 Task: Establish relationship between audit team member and audit finding object.
Action: Mouse moved to (29, 110)
Screenshot: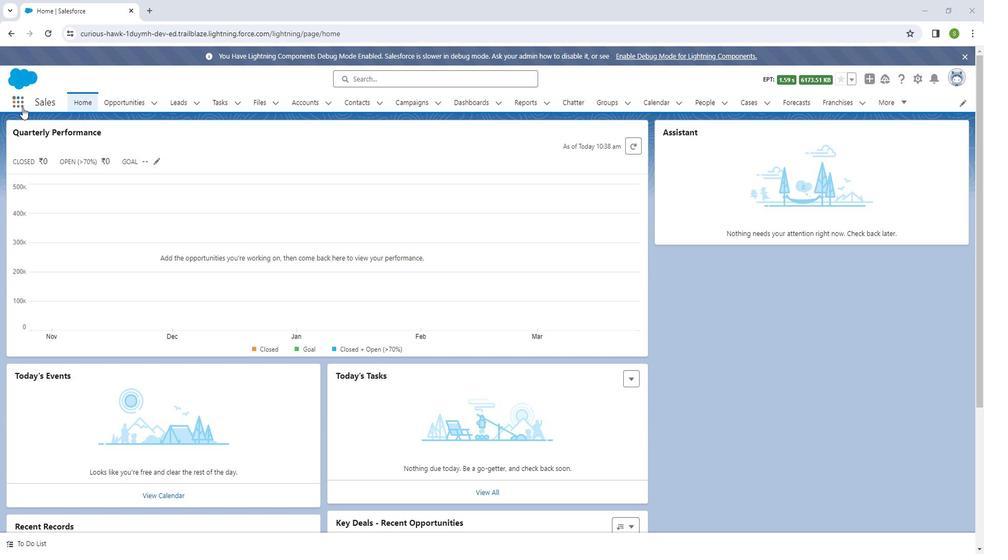 
Action: Mouse pressed left at (29, 110)
Screenshot: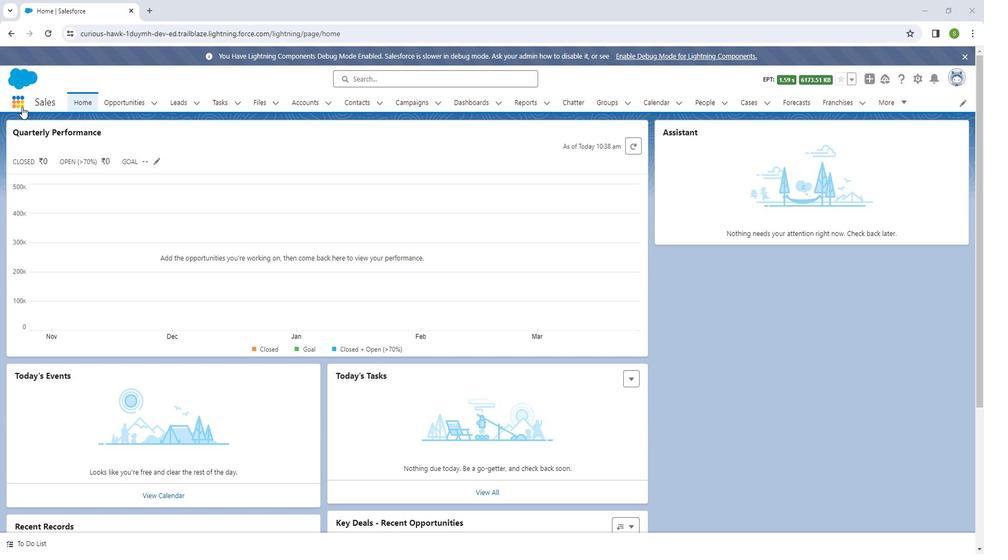 
Action: Mouse moved to (40, 286)
Screenshot: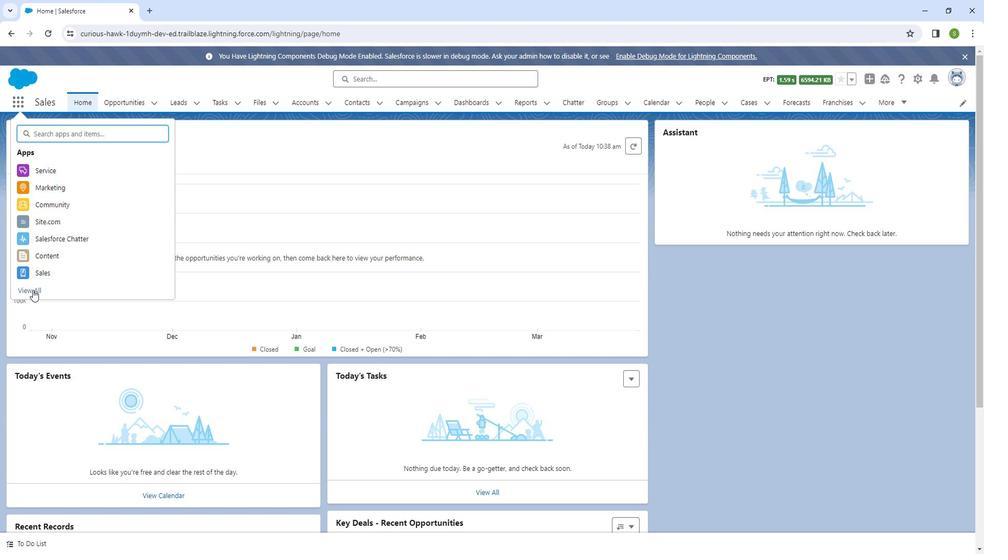 
Action: Mouse pressed left at (40, 286)
Screenshot: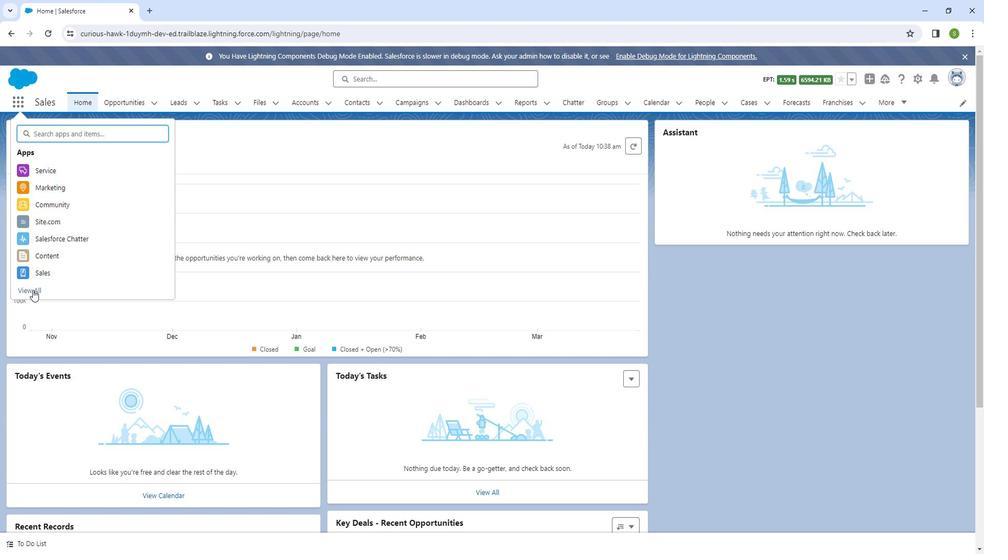 
Action: Mouse moved to (700, 378)
Screenshot: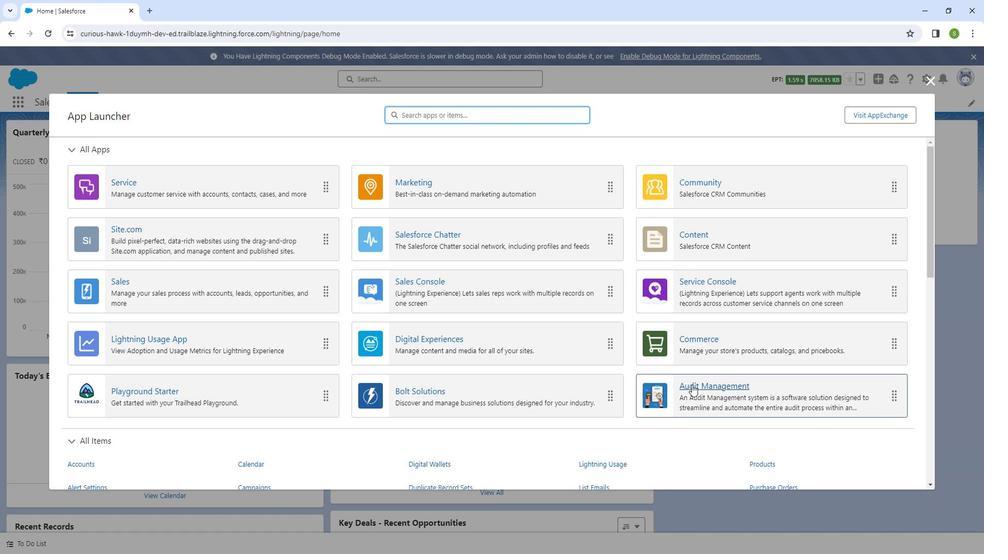
Action: Mouse pressed left at (700, 378)
Screenshot: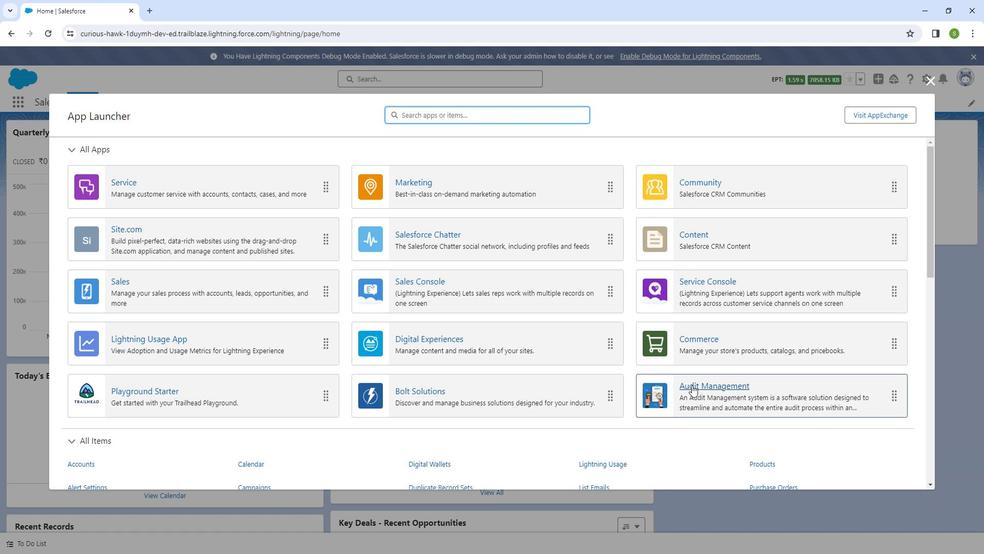 
Action: Mouse moved to (934, 85)
Screenshot: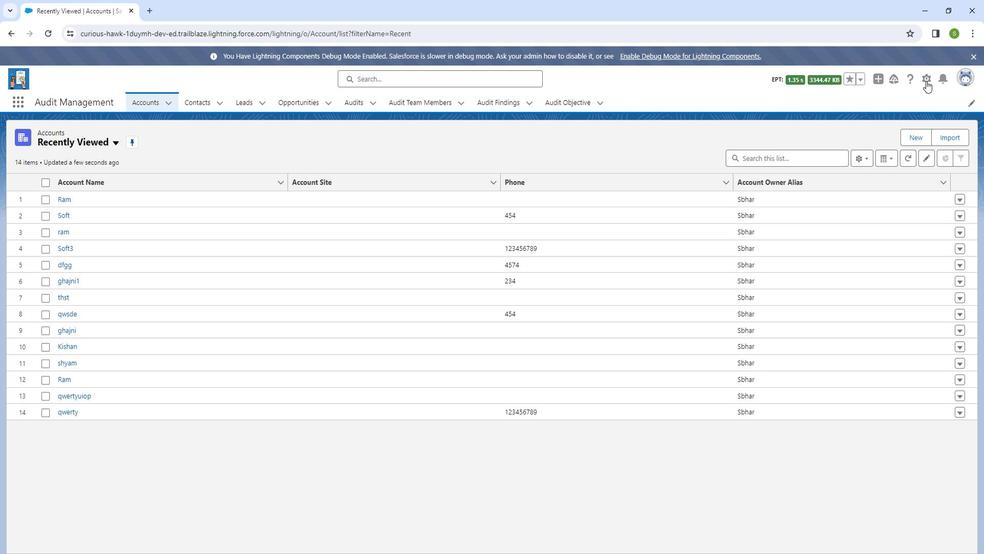 
Action: Mouse pressed left at (934, 85)
Screenshot: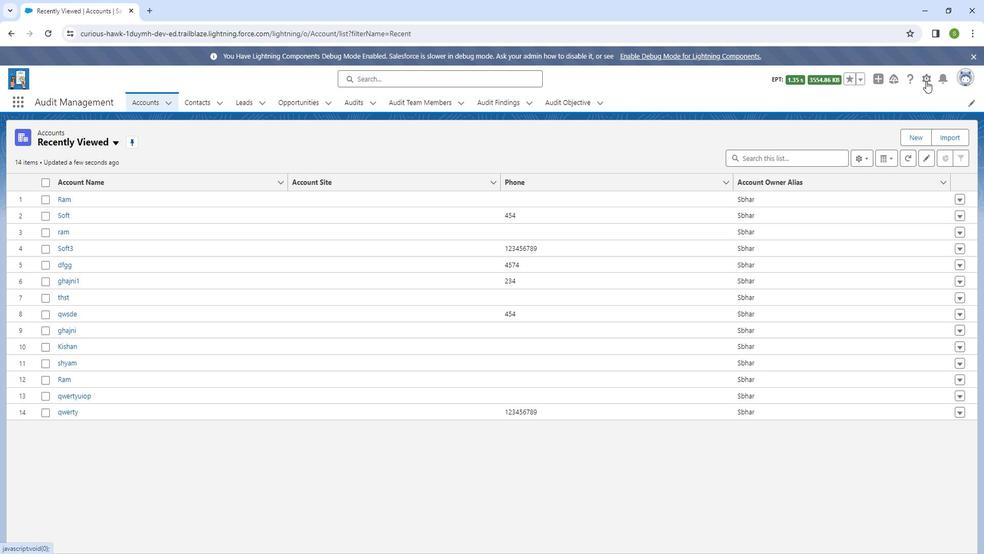 
Action: Mouse moved to (908, 116)
Screenshot: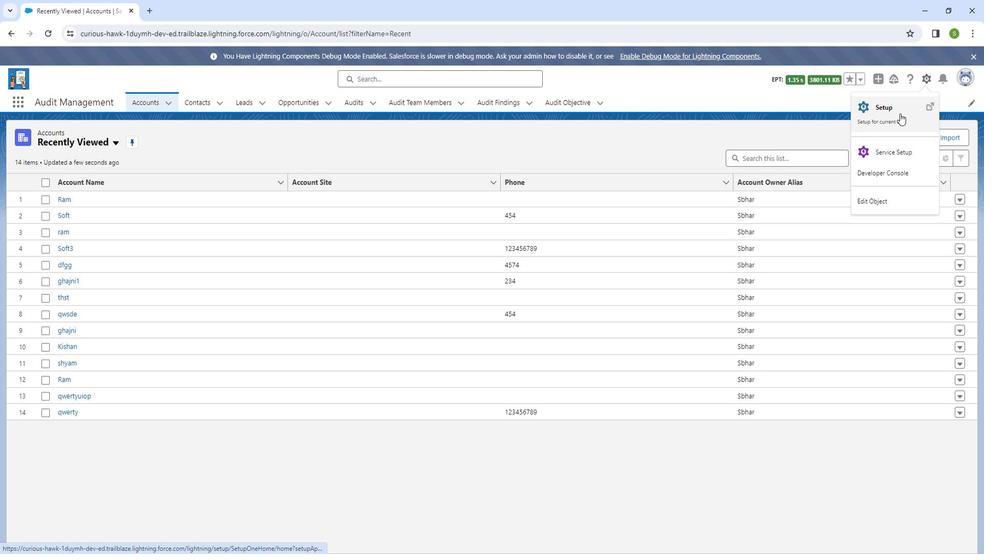 
Action: Mouse pressed left at (908, 116)
Screenshot: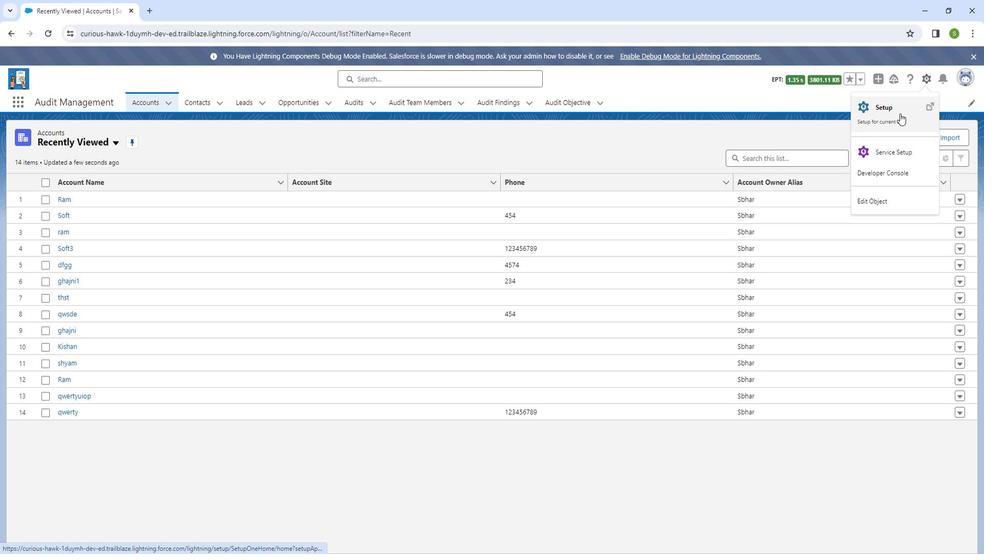 
Action: Mouse moved to (150, 105)
Screenshot: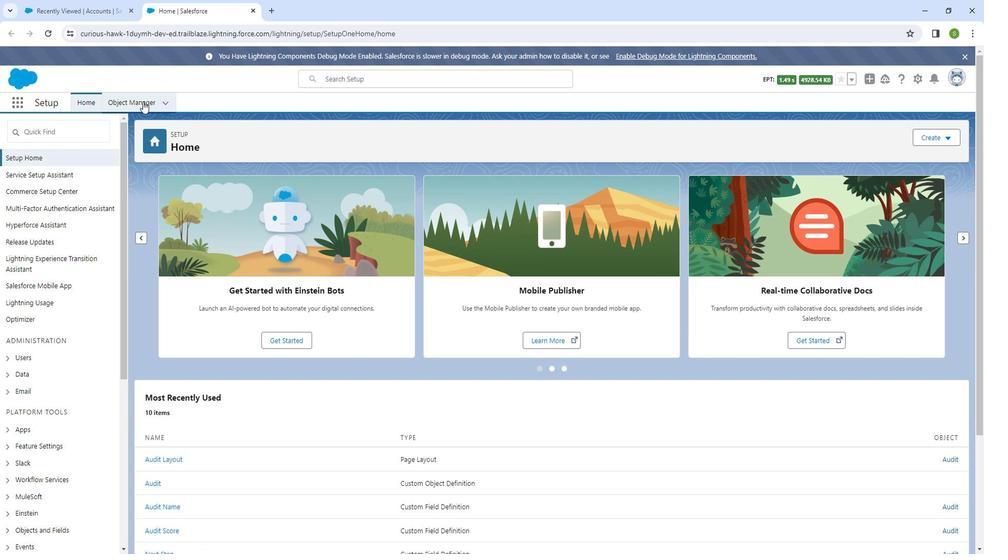 
Action: Mouse pressed left at (150, 105)
Screenshot: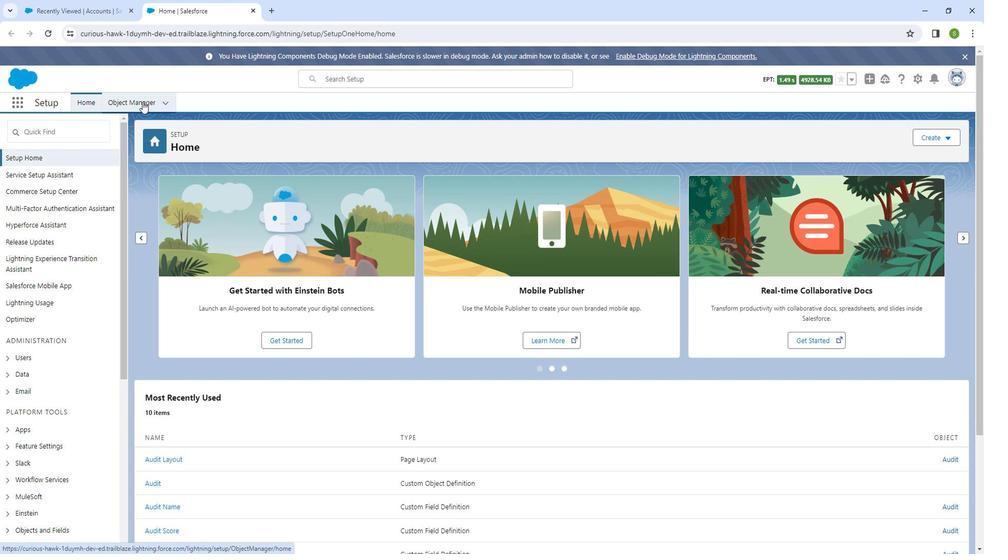 
Action: Mouse moved to (103, 20)
Screenshot: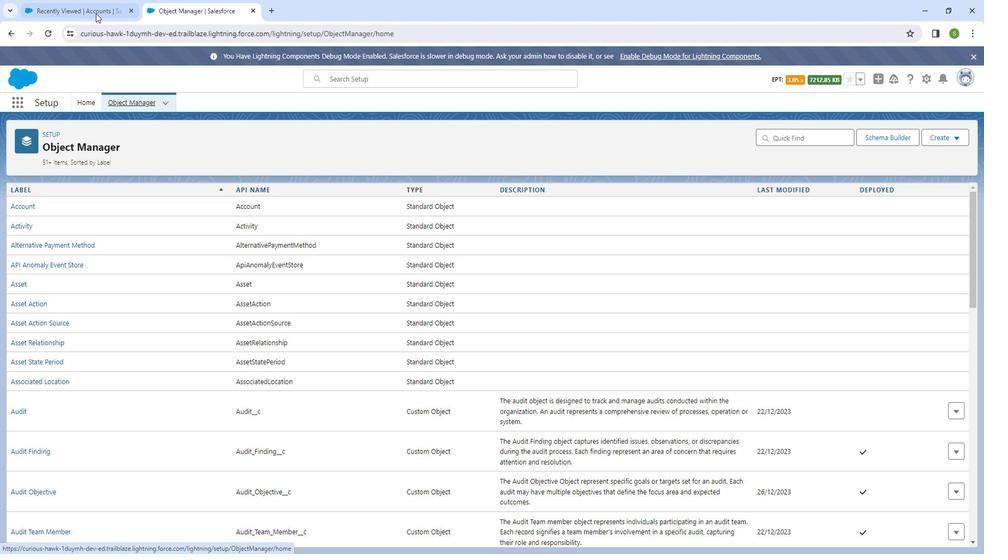 
Action: Mouse pressed left at (103, 20)
Screenshot: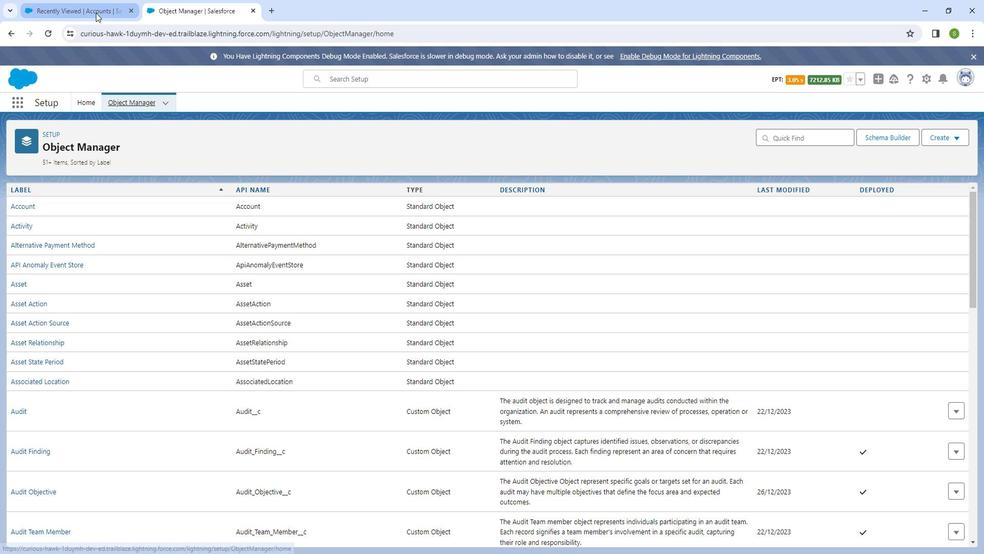 
Action: Mouse moved to (218, 10)
Screenshot: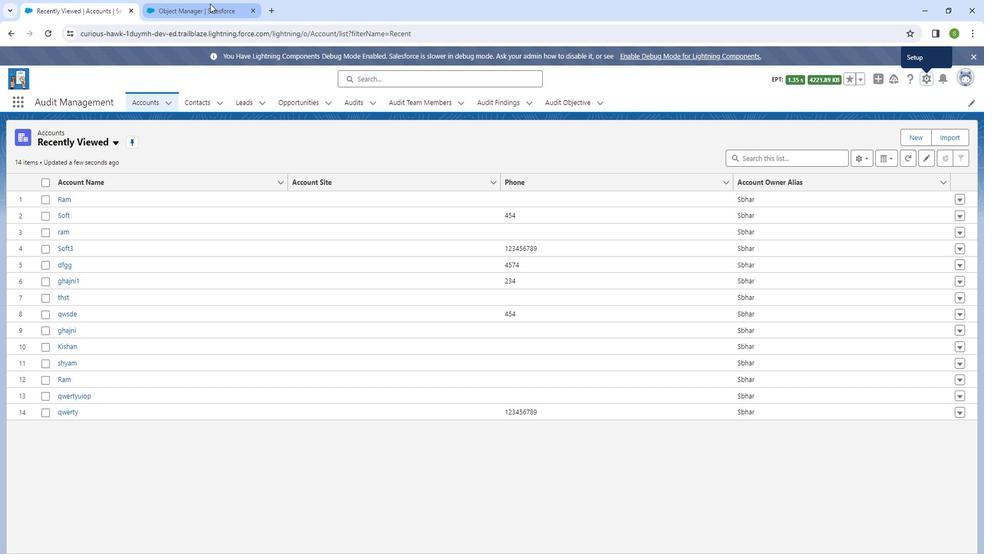 
Action: Mouse pressed left at (218, 10)
Screenshot: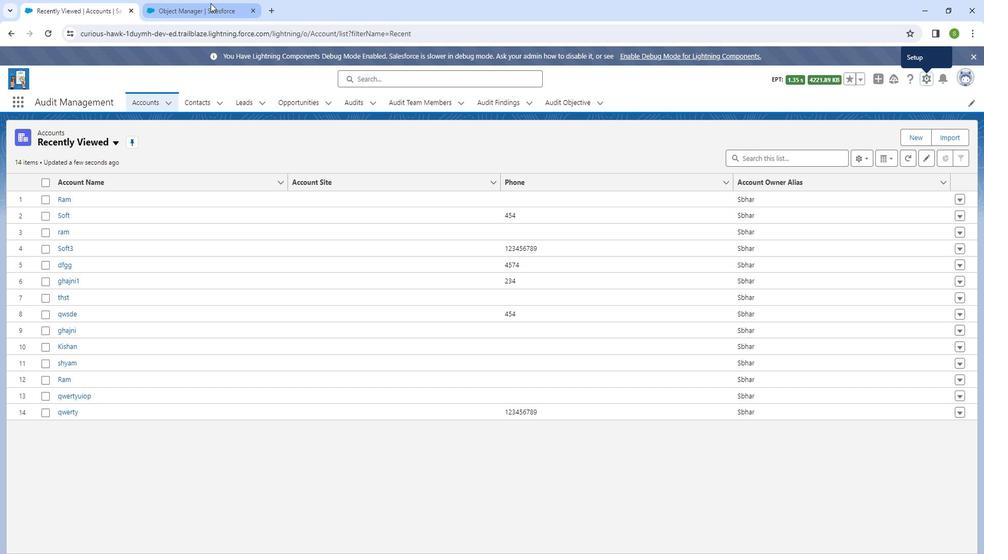 
Action: Mouse moved to (44, 443)
Screenshot: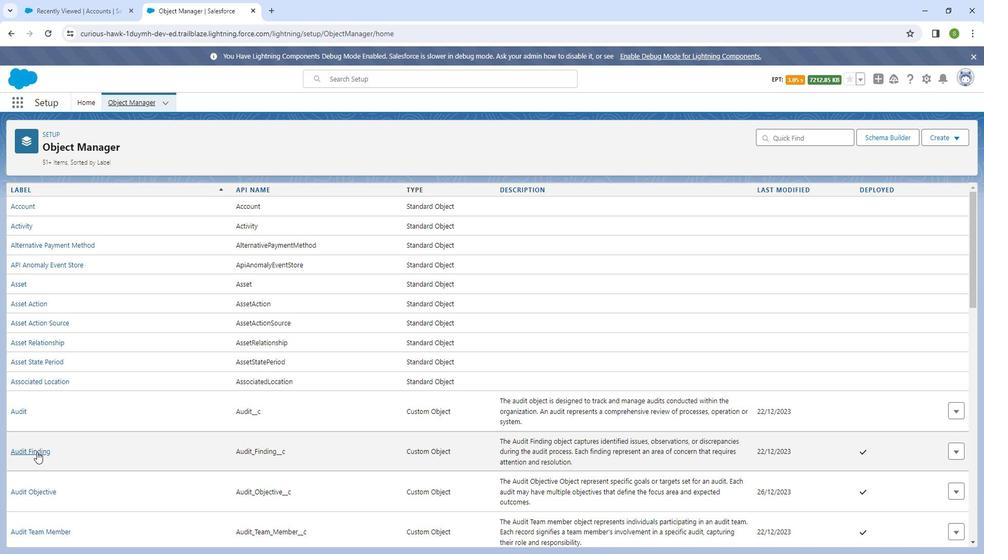 
Action: Mouse pressed left at (44, 443)
Screenshot: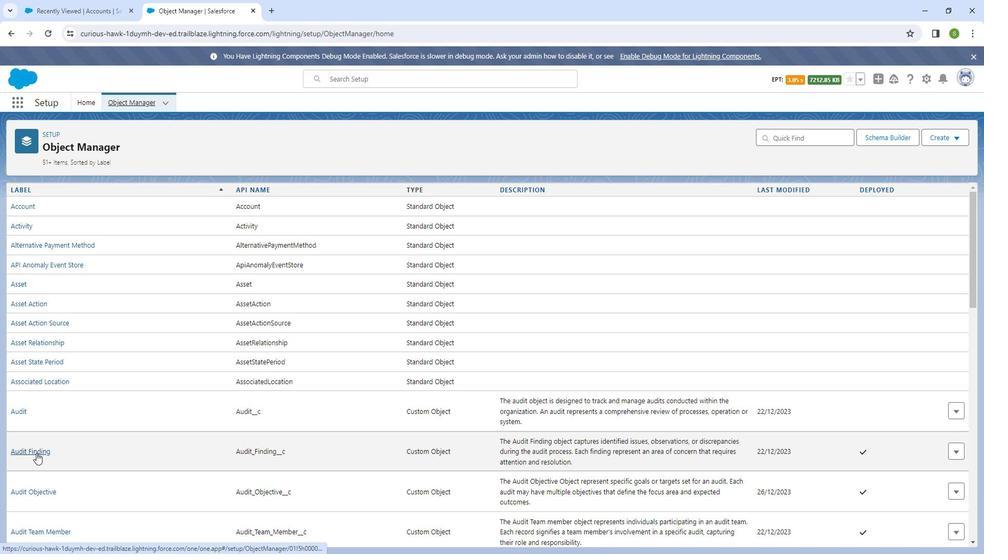 
Action: Mouse moved to (93, 205)
Screenshot: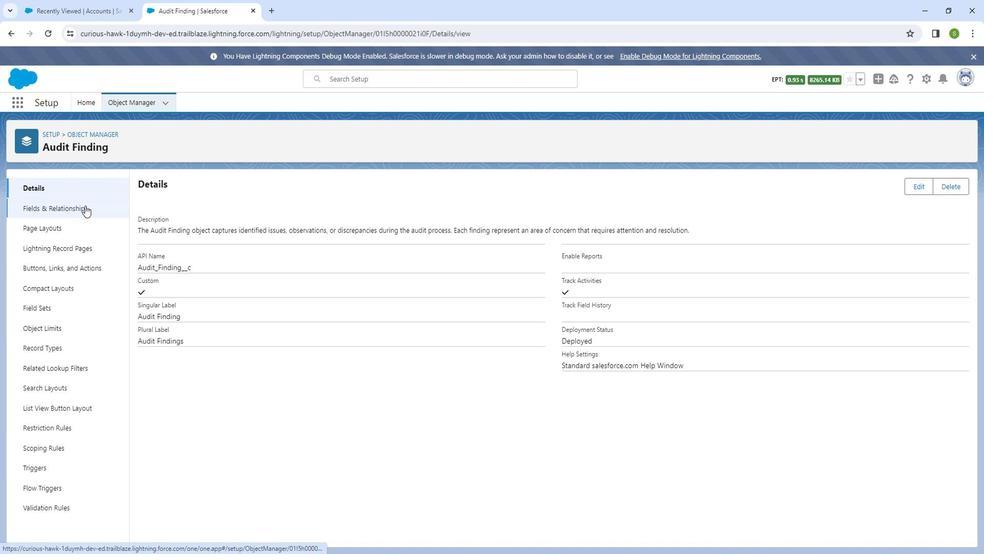 
Action: Mouse pressed left at (93, 205)
Screenshot: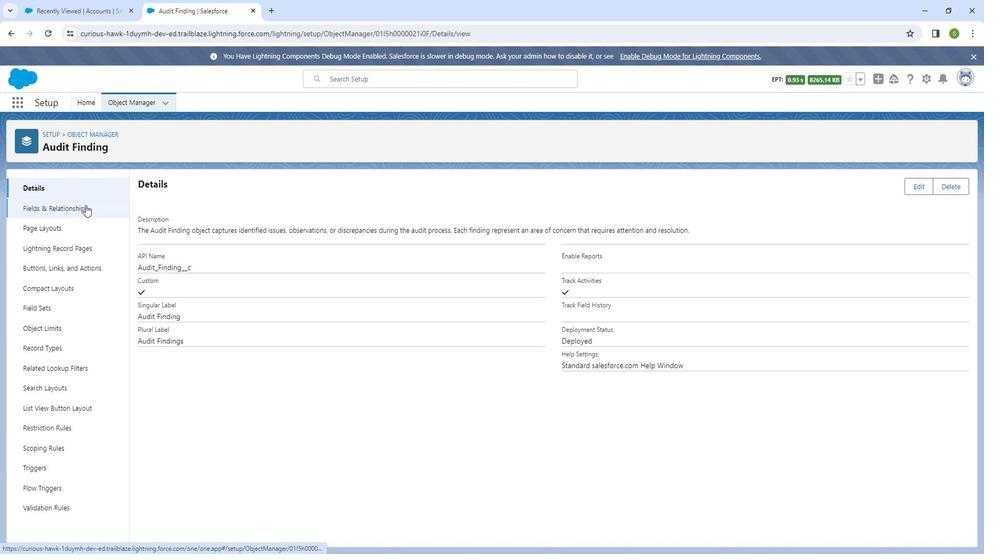 
Action: Mouse moved to (749, 182)
Screenshot: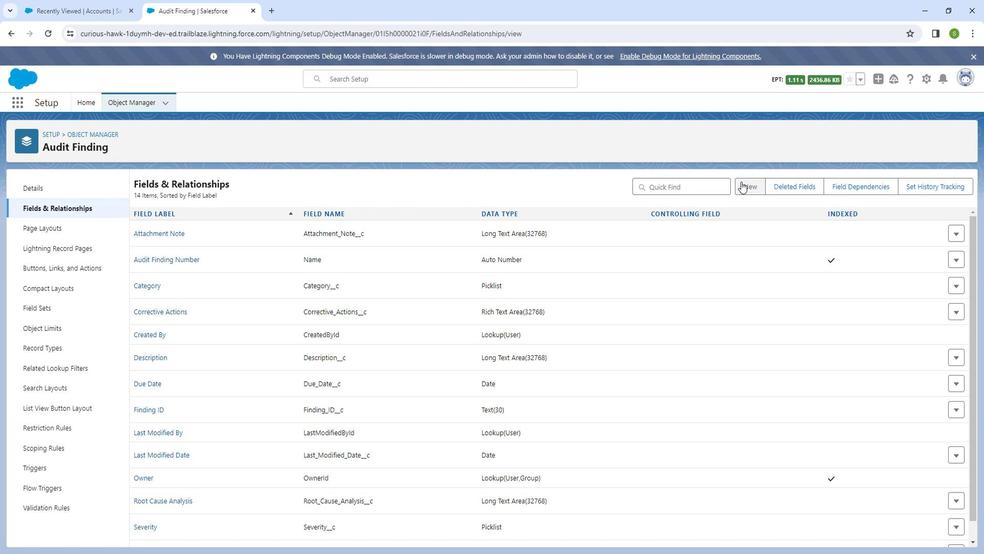 
Action: Mouse pressed left at (749, 182)
Screenshot: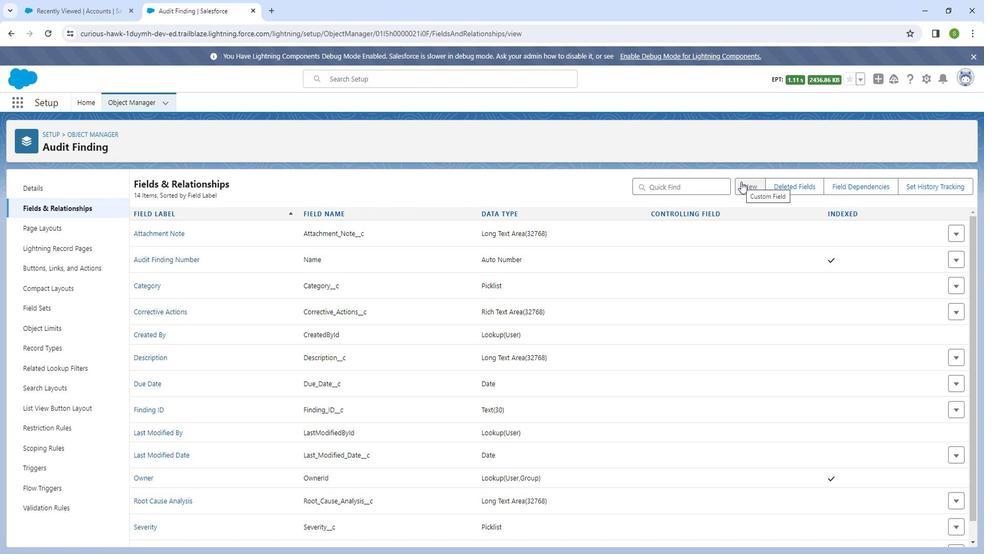
Action: Mouse moved to (193, 372)
Screenshot: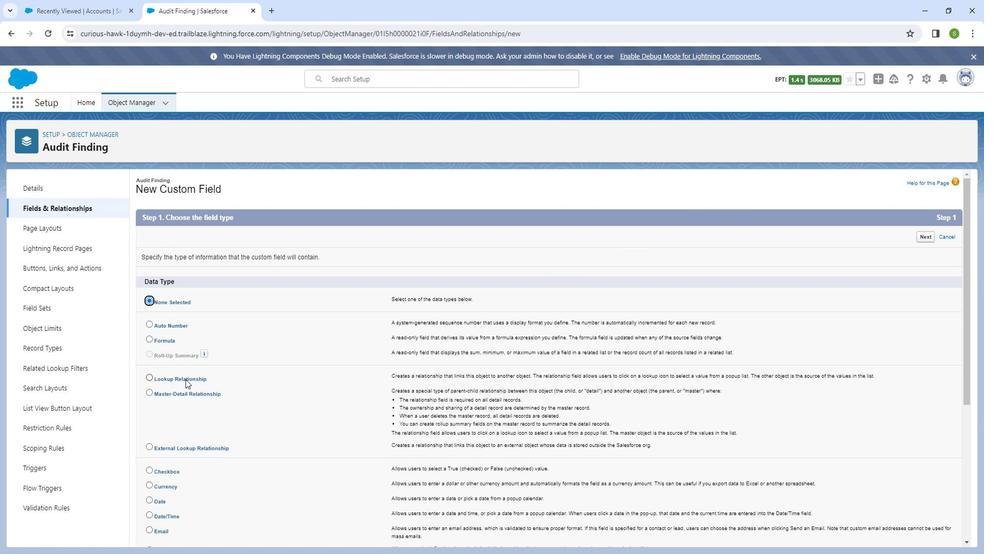 
Action: Mouse pressed left at (193, 372)
Screenshot: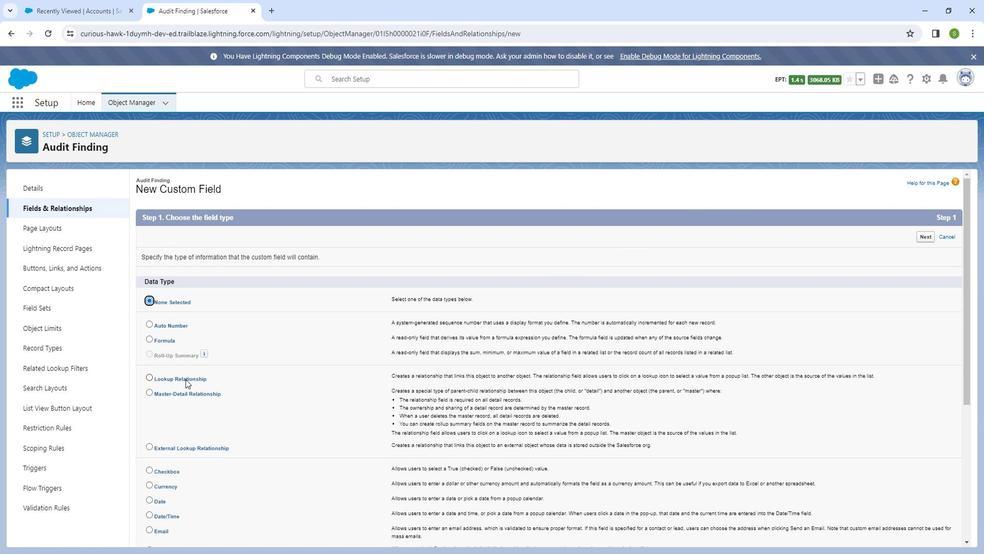 
Action: Mouse moved to (934, 232)
Screenshot: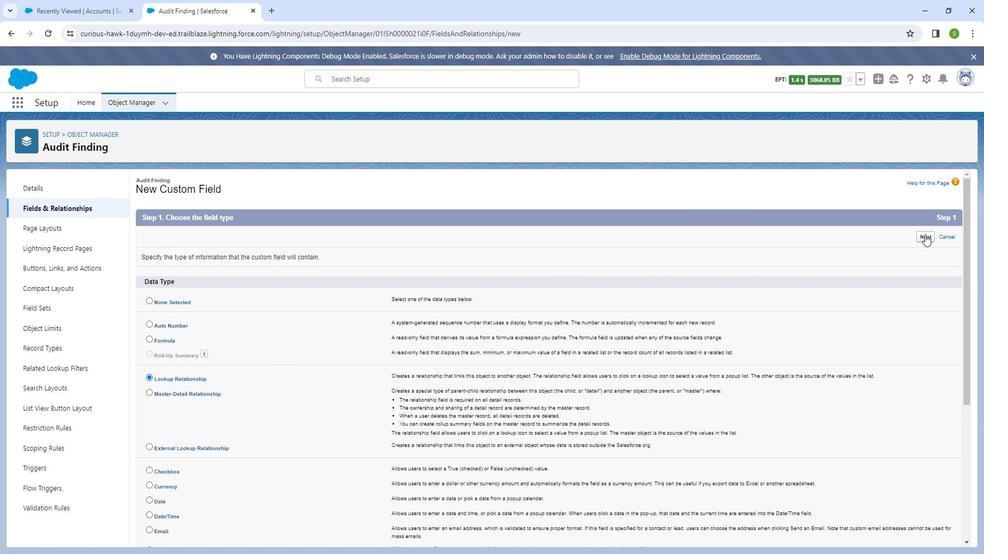 
Action: Mouse pressed left at (934, 232)
Screenshot: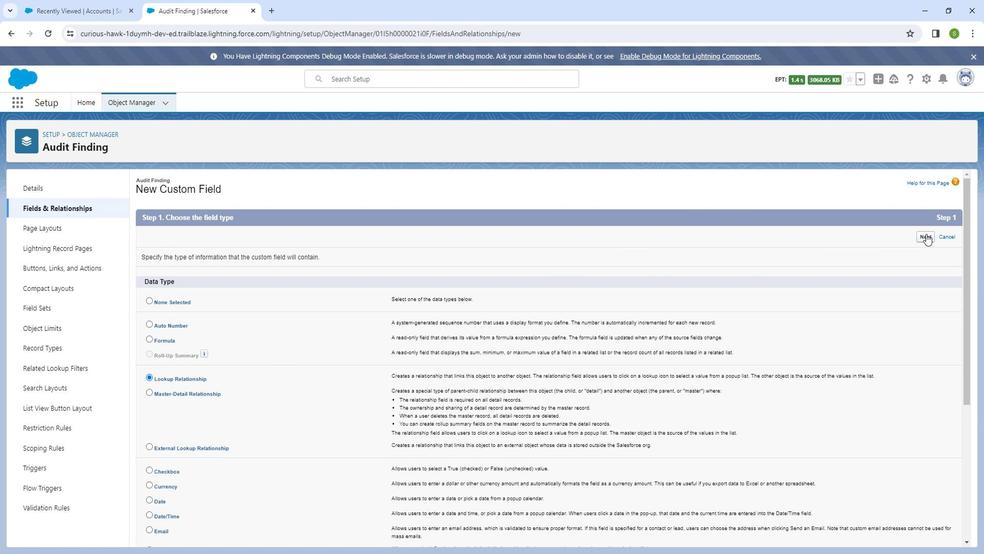 
Action: Mouse moved to (441, 275)
Screenshot: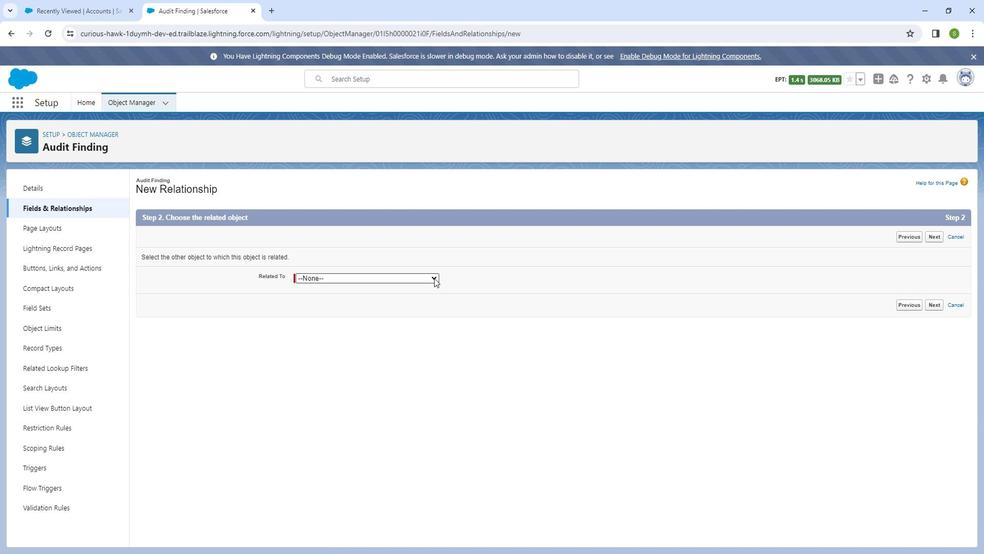
Action: Mouse pressed left at (441, 275)
Screenshot: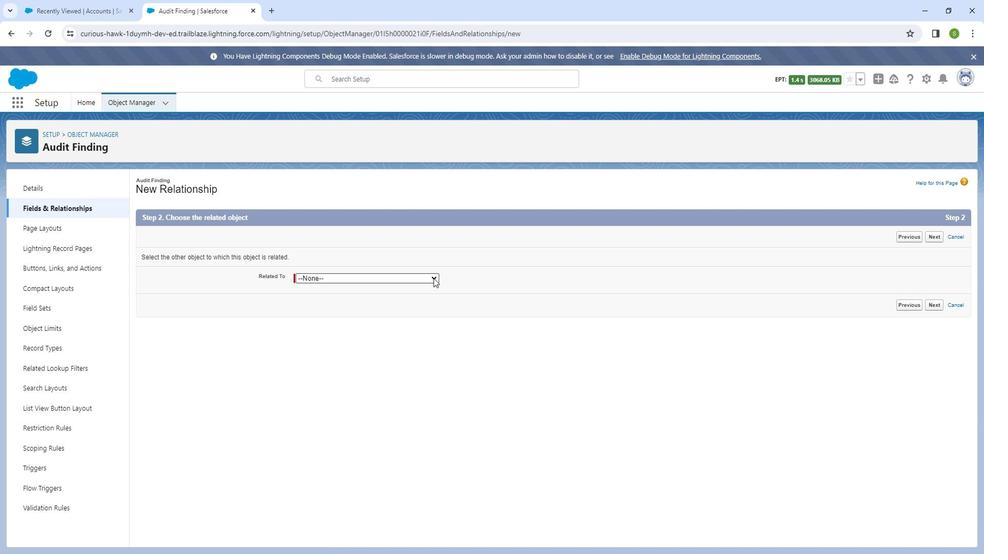 
Action: Mouse moved to (401, 362)
Screenshot: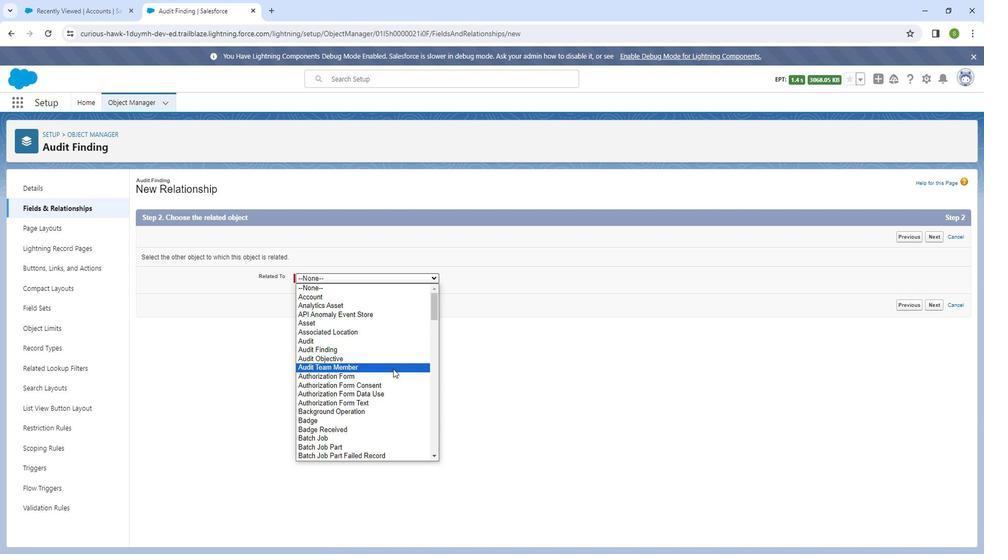 
Action: Mouse pressed left at (401, 362)
Screenshot: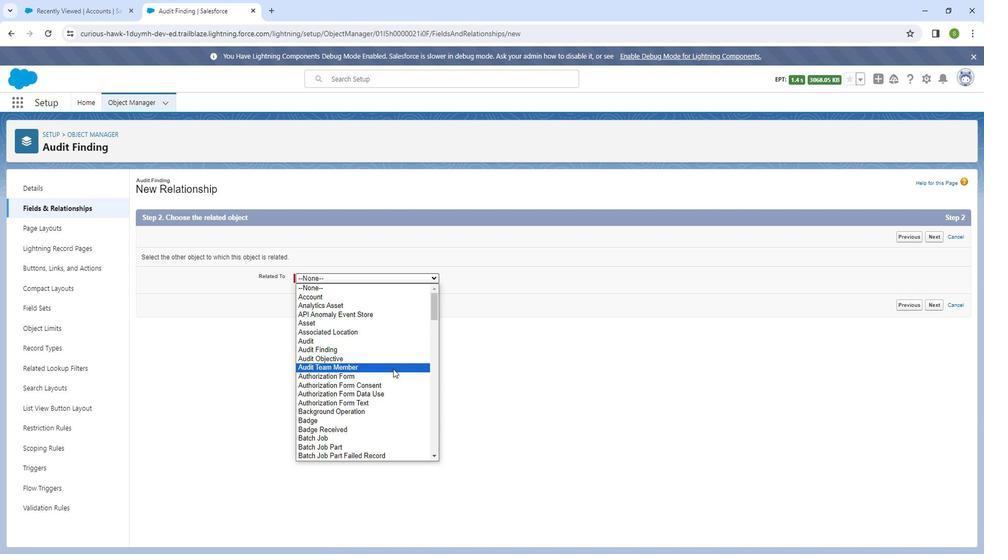
Action: Mouse moved to (939, 237)
Screenshot: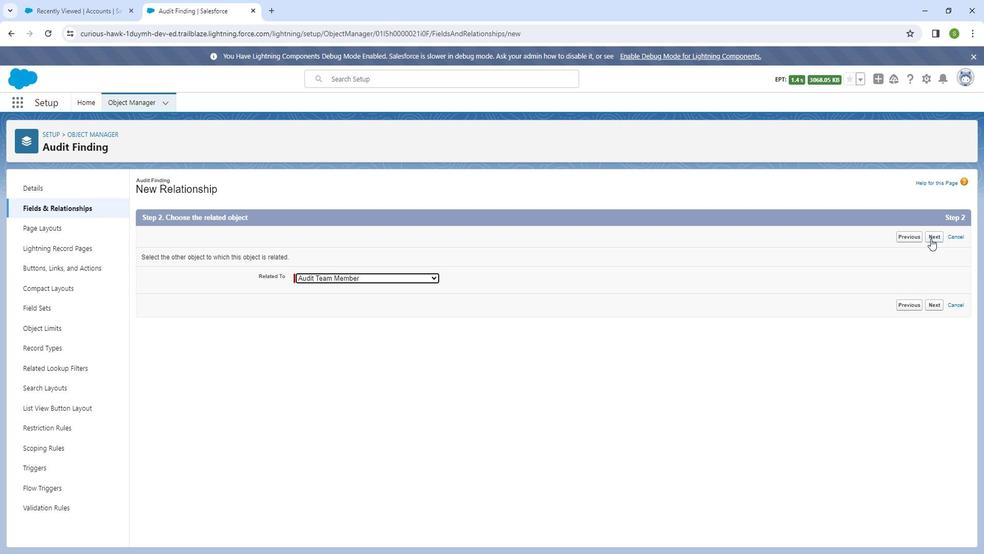 
Action: Mouse pressed left at (939, 237)
Screenshot: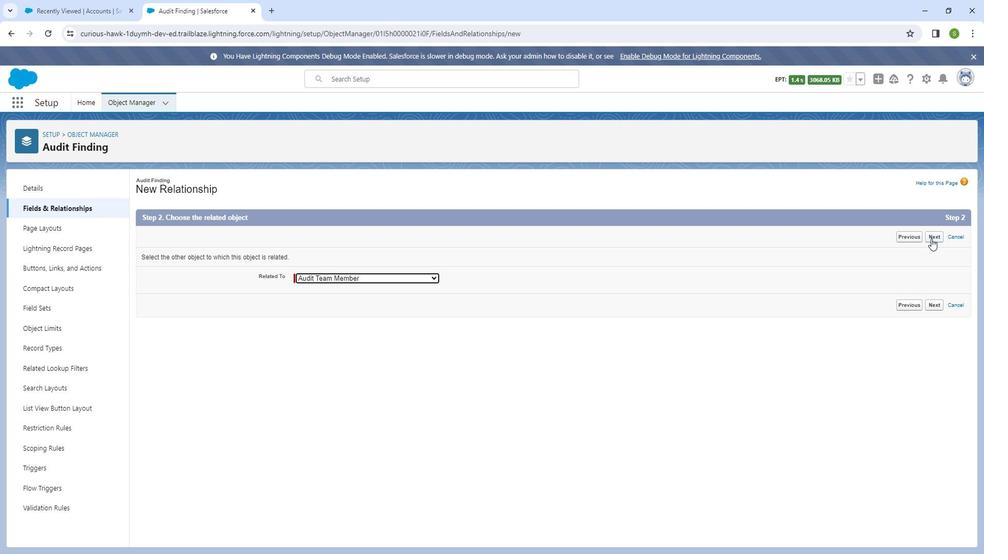 
Action: Mouse moved to (376, 282)
Screenshot: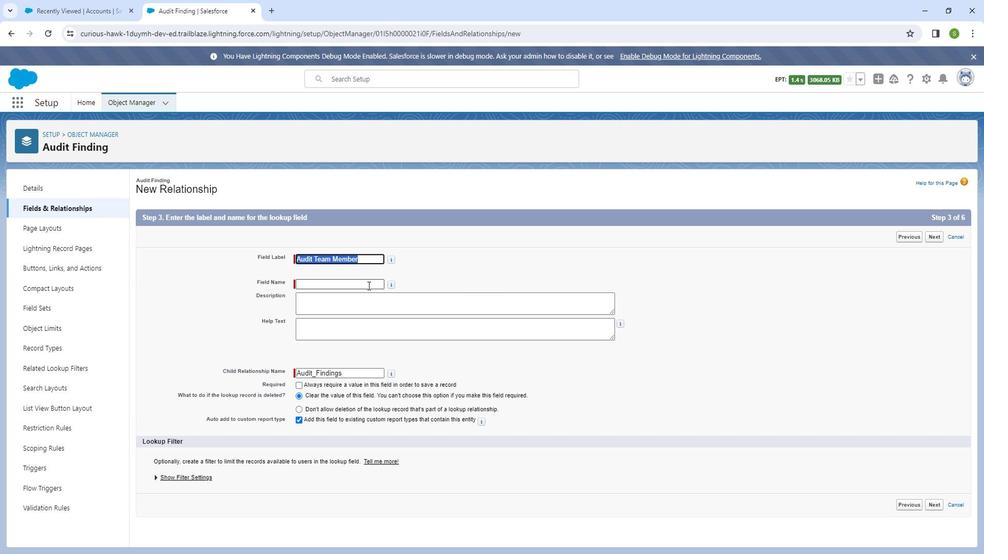
Action: Mouse pressed left at (376, 282)
Screenshot: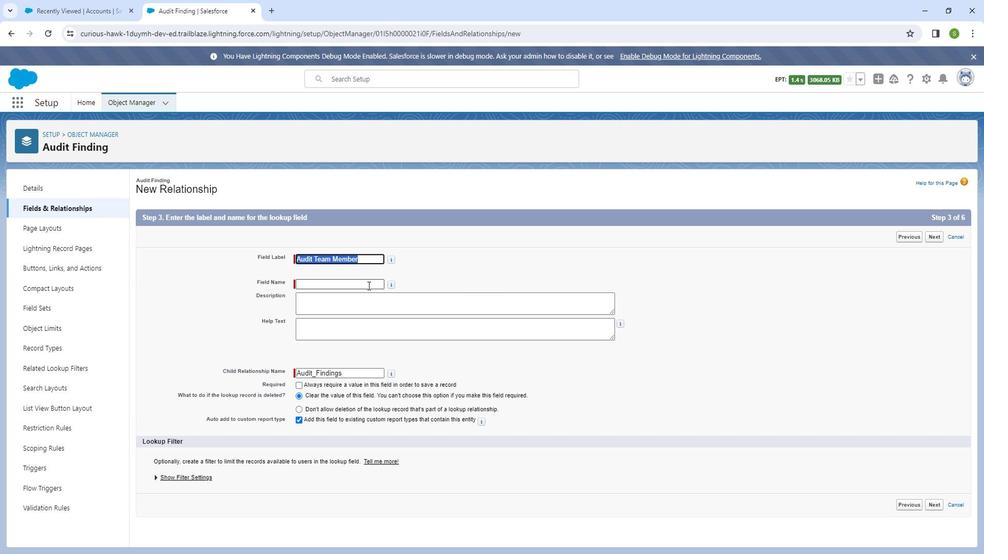 
Action: Mouse moved to (375, 295)
Screenshot: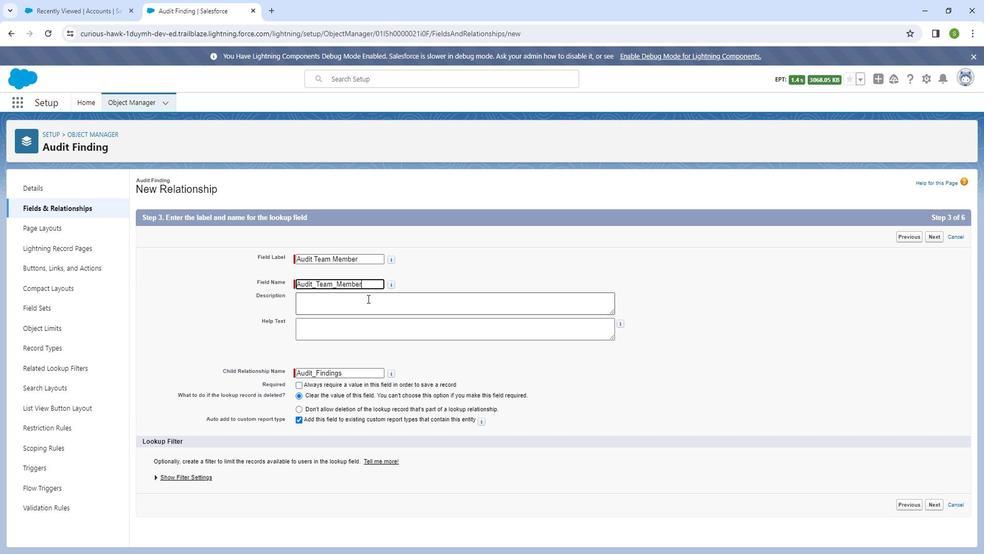 
Action: Mouse pressed left at (375, 295)
Screenshot: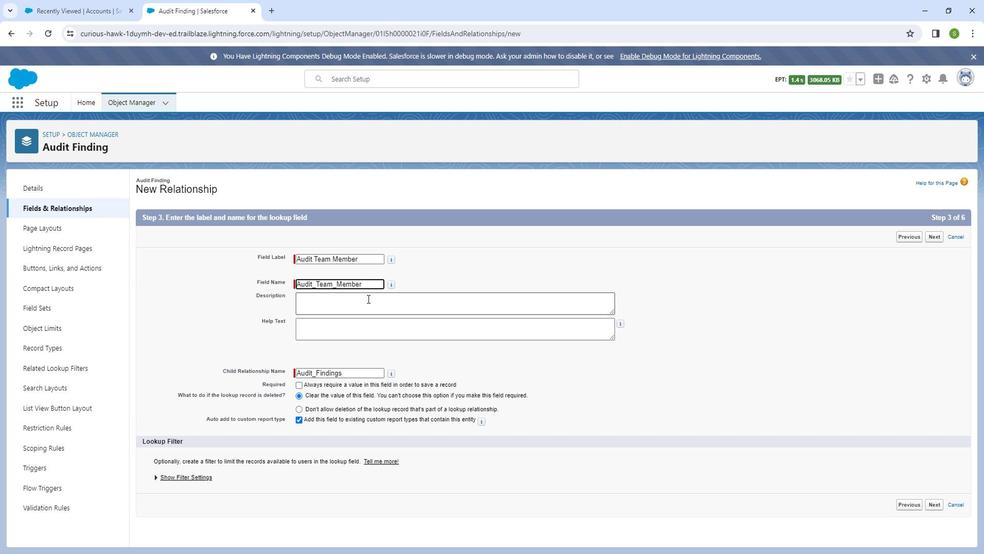 
Action: Mouse moved to (380, 296)
Screenshot: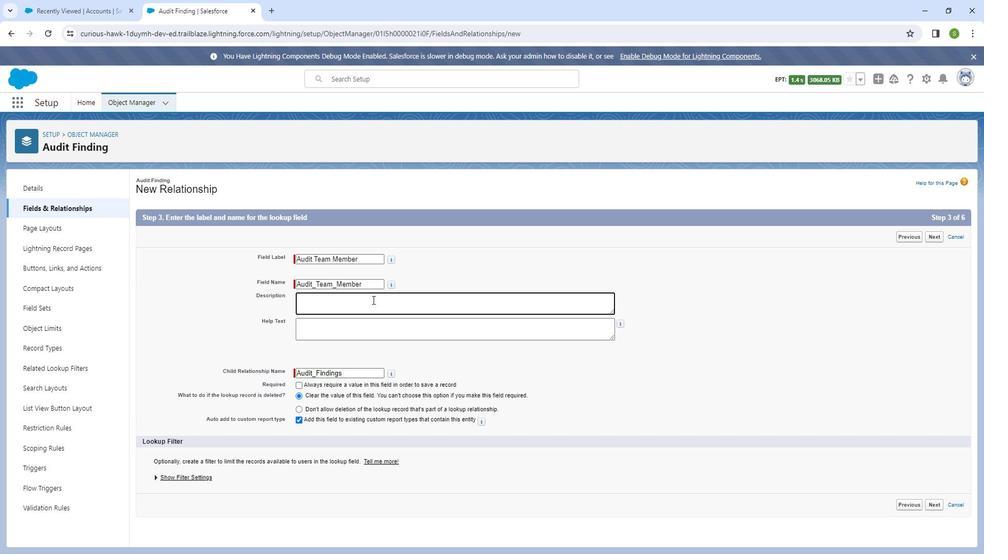 
Action: Key pressed <Key.shift_r>An<Key.space><Key.shift_r><Key.shift_r><Key.shift_r><Key.shift_r><Key.shift_r><Key.shift_r>Audit<Key.space>team<Key.space>member<Key.space>is<Key.space>an<Key.space>individual<Key.space>involved<Key.space>in<Key.space>the<Key.space>audit<Key.space>process,<Key.space>responsible<Key.space>for<Key.space>conducting<Key.space>examination<Key.space>e<Key.backspace>,<Key.backspace><Key.backspace>,<Key.space>gathering<Key.space>evidence<Key.space>examination,<Key.space>gathering<Key.space>evidence<Key.space>and<Key.space>overall<Key.space>assessment.
Screenshot: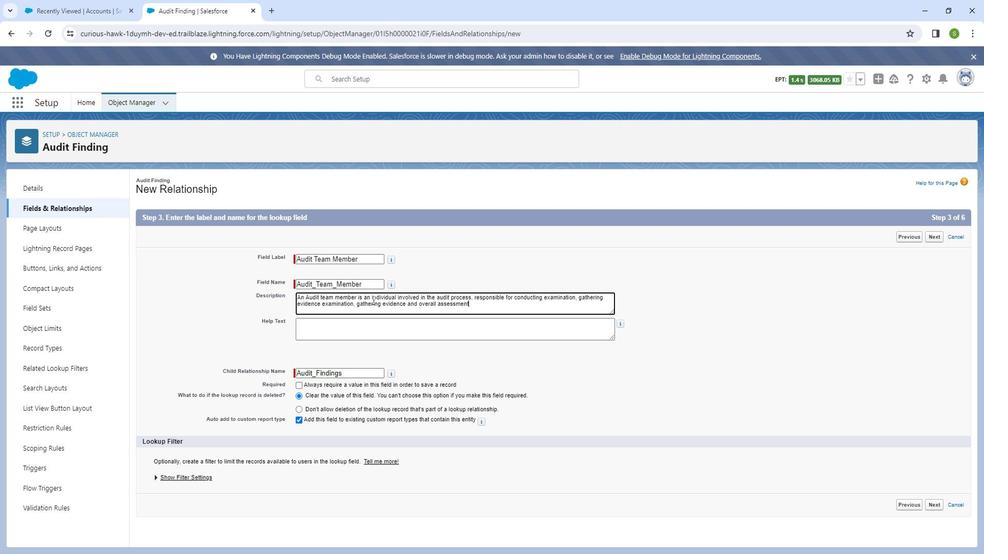 
Action: Mouse moved to (366, 330)
Screenshot: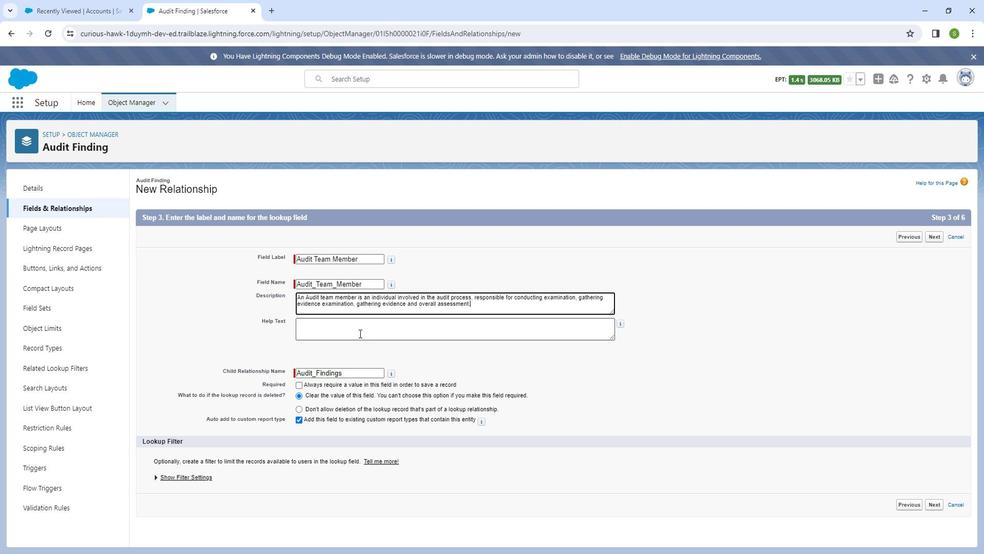 
Action: Mouse pressed left at (366, 330)
Screenshot: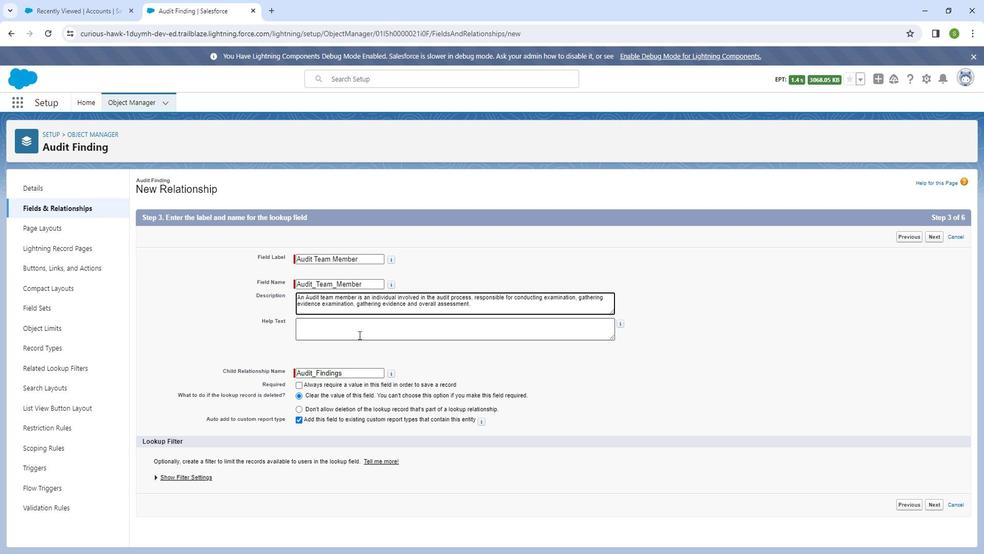 
Action: Key pressed <Key.shift_r>This<Key.space>person<Key.space>may<Key.space>have<Key.space>expertise<Key.space>in<Key.space>areas<Key.space>such<Key.space>as<Key.space>finance,compliance,<Key.space>information<Key.space>technology,<Key.space>or<Key.space>sp<Key.backspace><Key.backspace><Key.backspace><Key.backspace><Key.backspace>and<Key.space>any<Key.space>specialized<Key.space>skills<Key.space>they<Key.space>bring<Key.space>to<Key.space>the<Key.space>audit<Key.space>team.
Screenshot: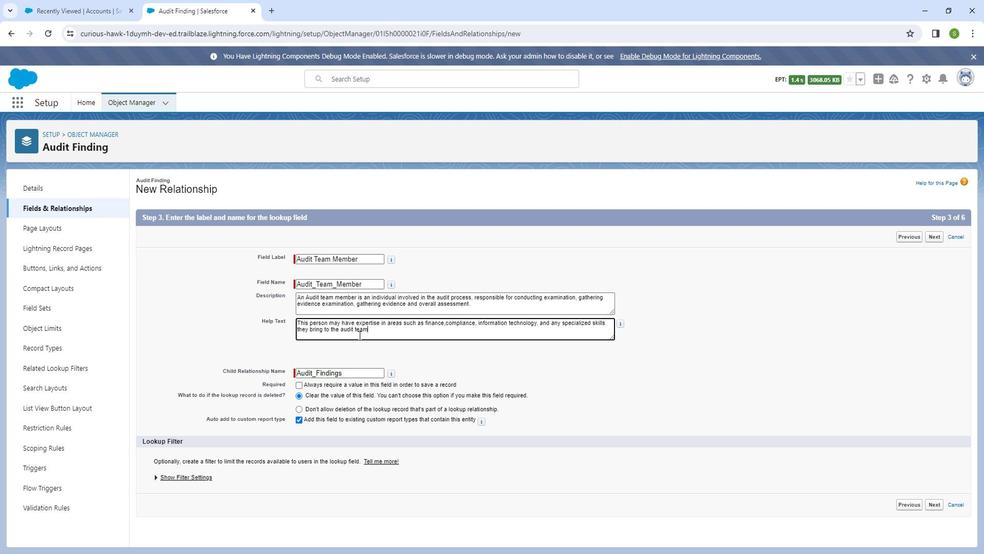 
Action: Mouse moved to (947, 493)
Screenshot: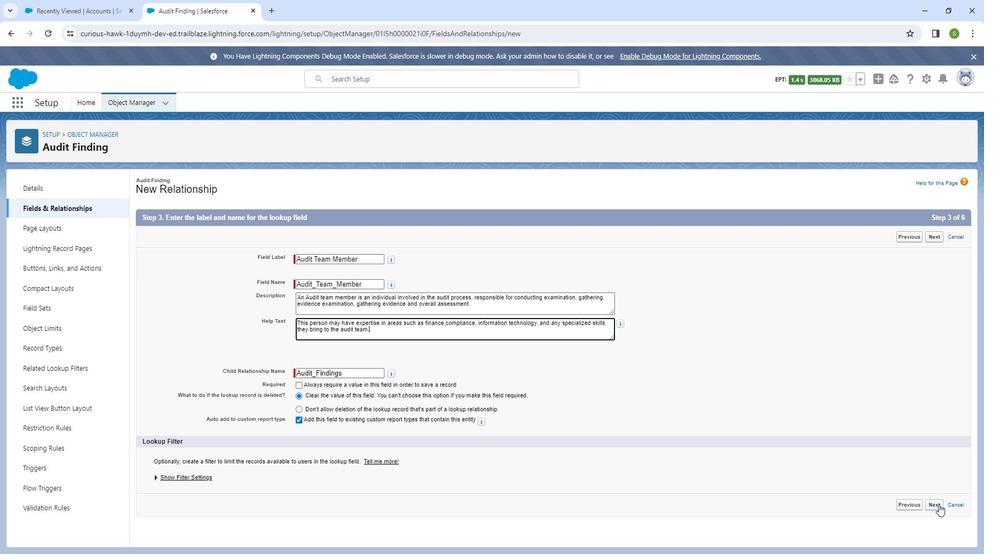 
Action: Mouse pressed left at (947, 493)
Screenshot: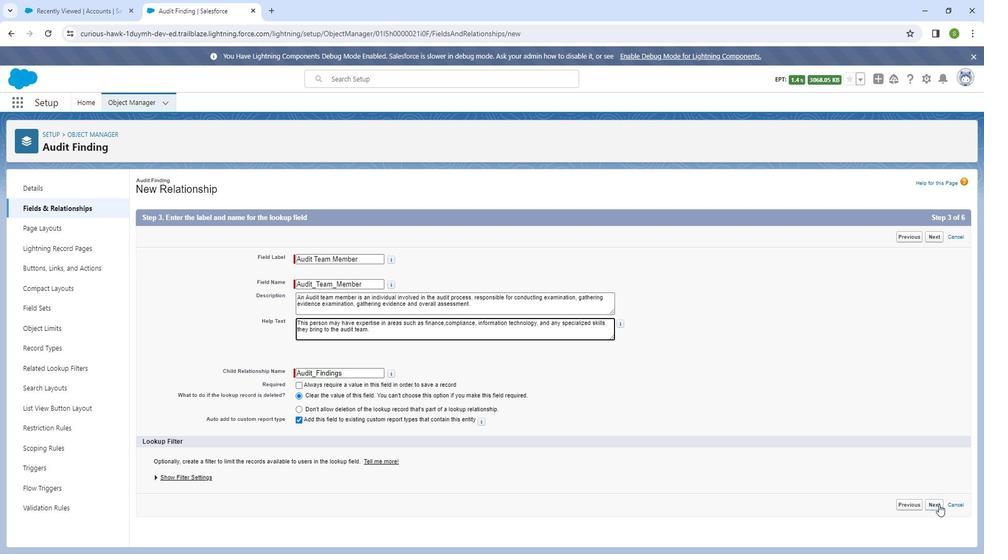 
Action: Mouse moved to (763, 392)
Screenshot: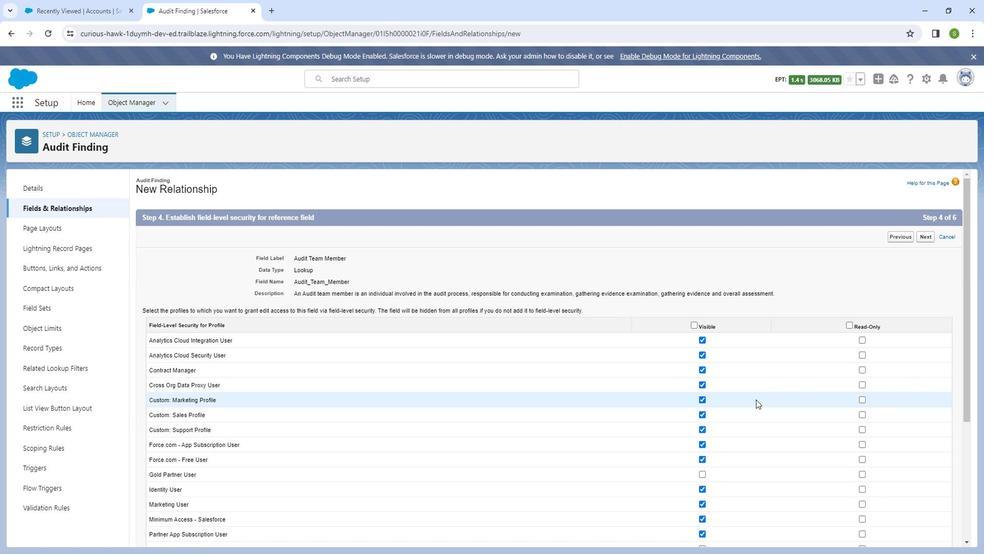
Action: Mouse scrolled (763, 391) with delta (0, 0)
Screenshot: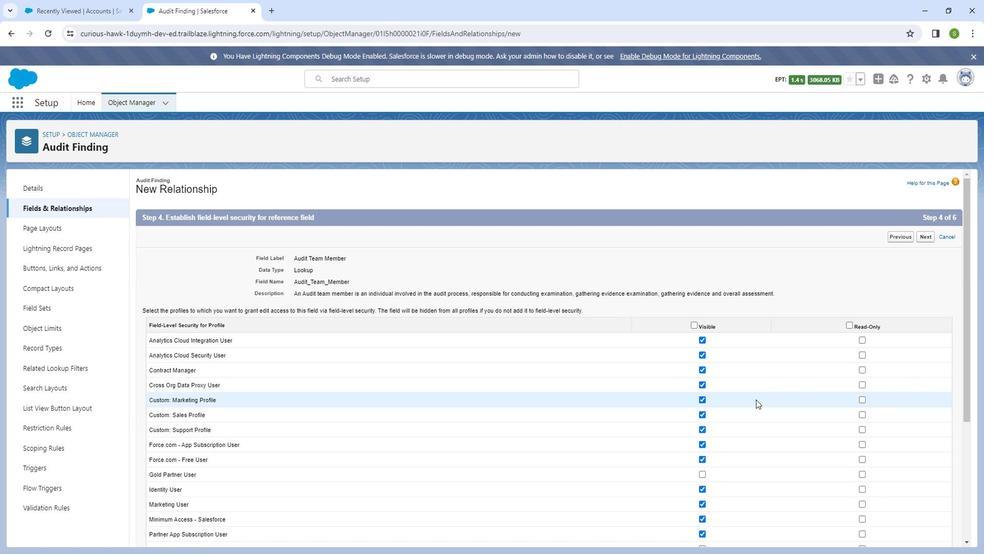 
Action: Mouse moved to (763, 393)
Screenshot: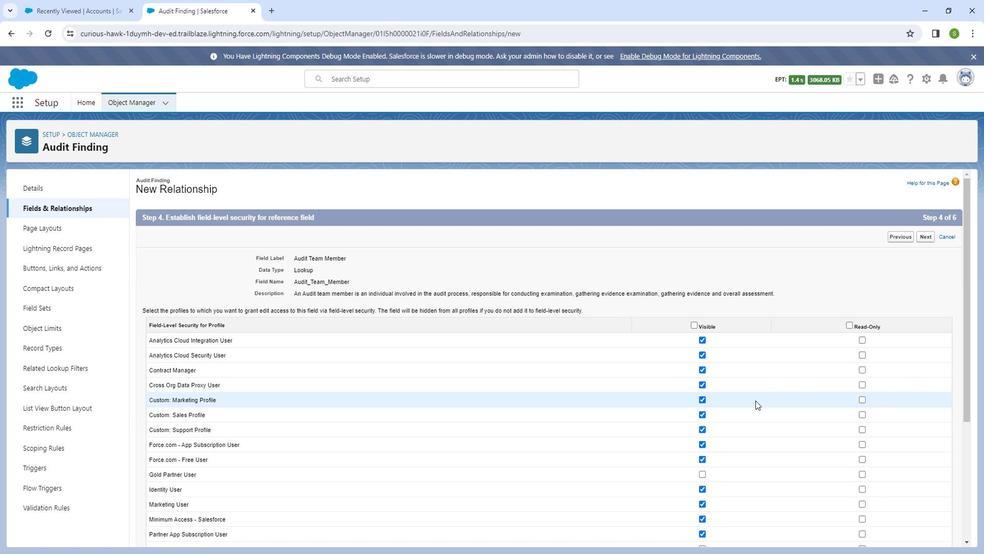 
Action: Mouse scrolled (763, 392) with delta (0, 0)
Screenshot: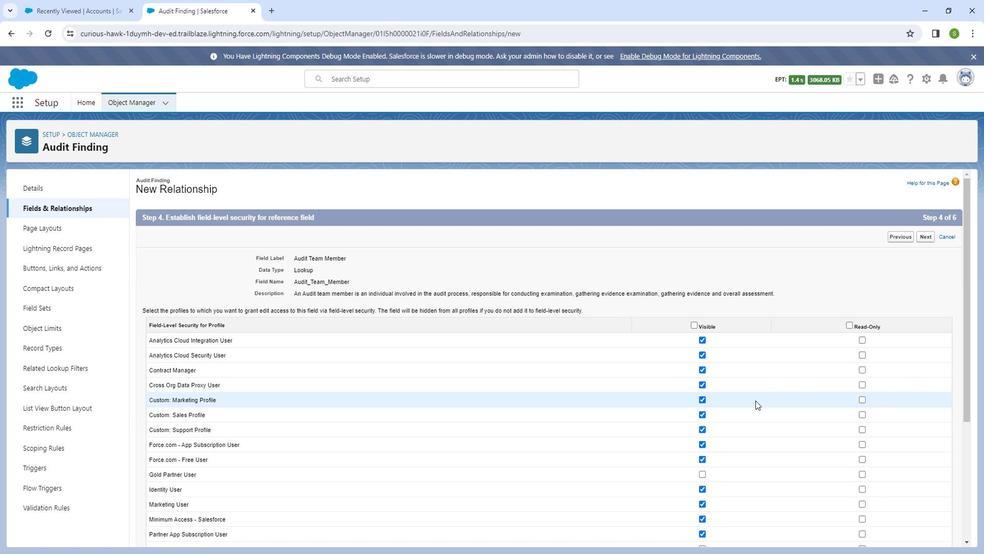 
Action: Mouse scrolled (763, 392) with delta (0, 0)
Screenshot: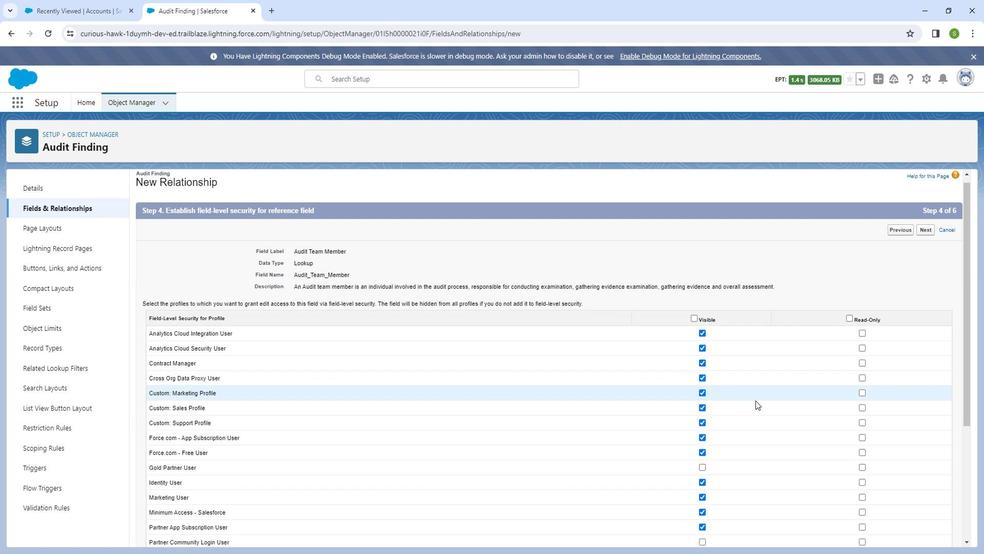 
Action: Mouse scrolled (763, 392) with delta (0, 0)
Screenshot: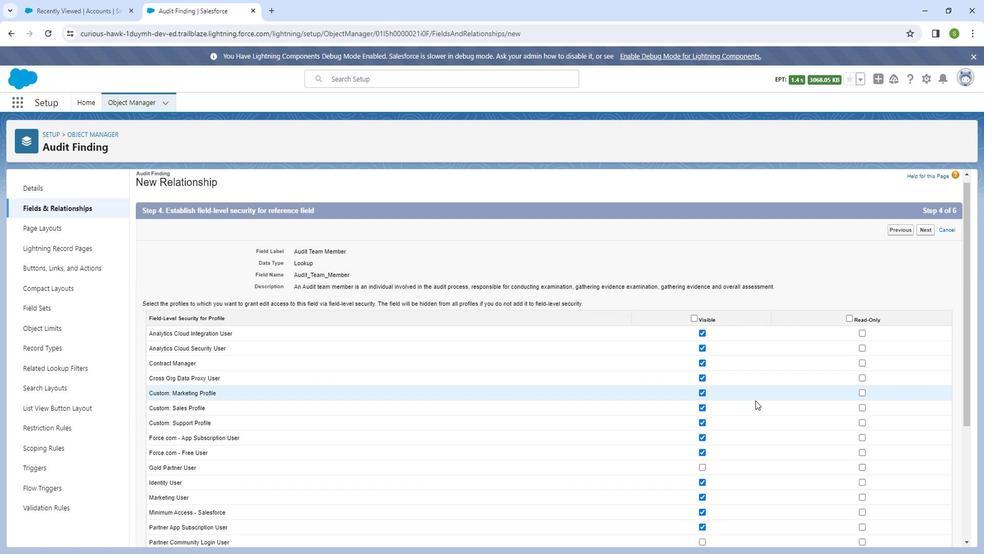 
Action: Mouse scrolled (763, 392) with delta (0, 0)
Screenshot: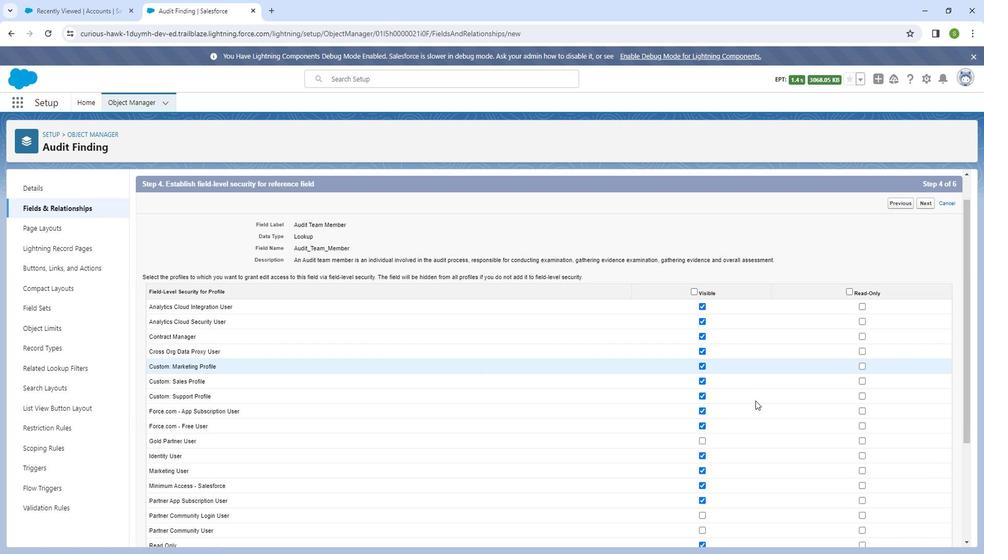 
Action: Mouse scrolled (763, 392) with delta (0, 0)
Screenshot: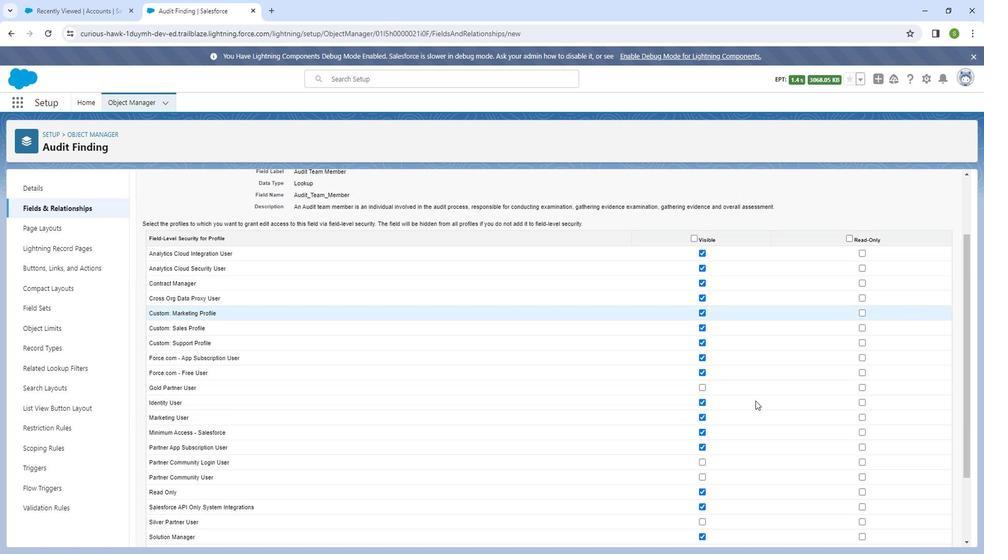 
Action: Mouse moved to (712, 419)
Screenshot: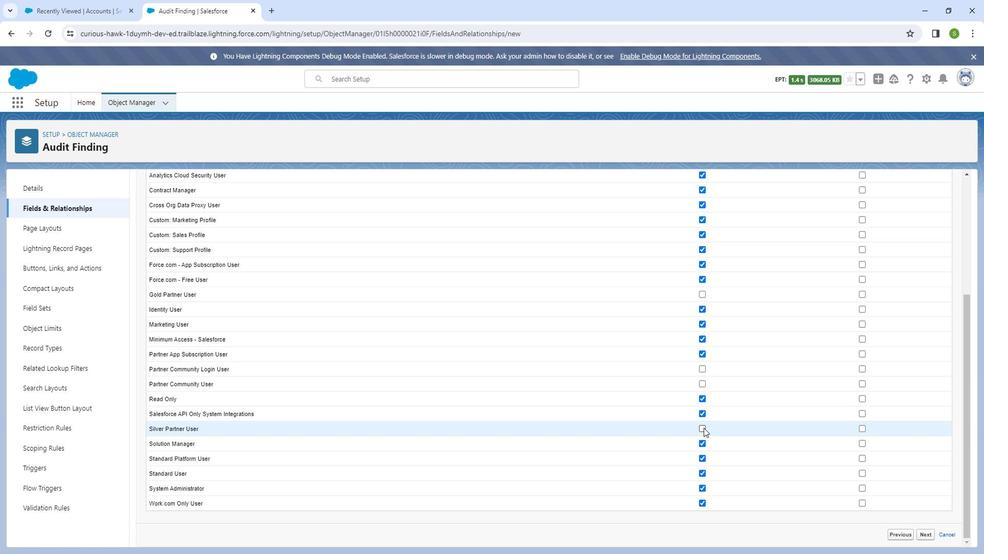 
Action: Mouse pressed left at (712, 419)
Screenshot: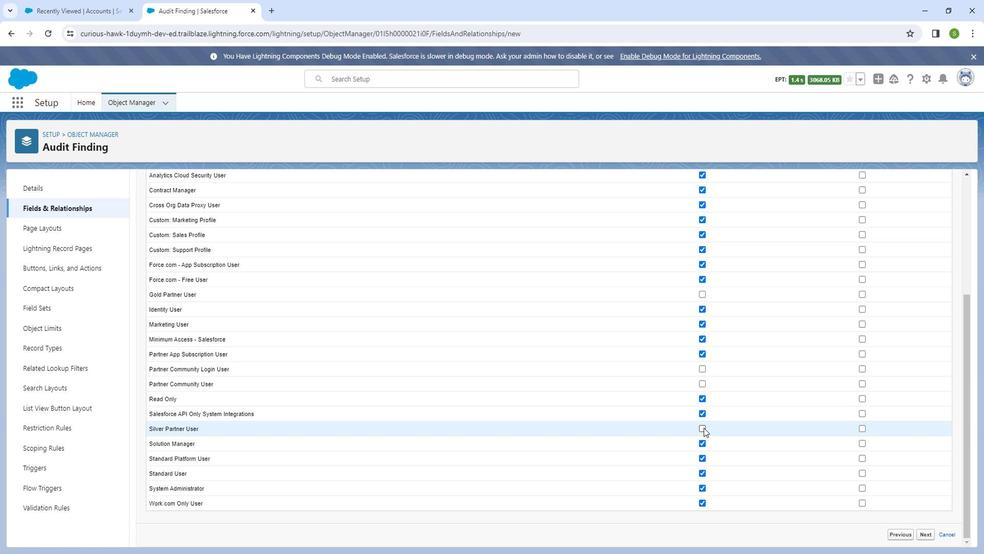 
Action: Mouse moved to (932, 519)
Screenshot: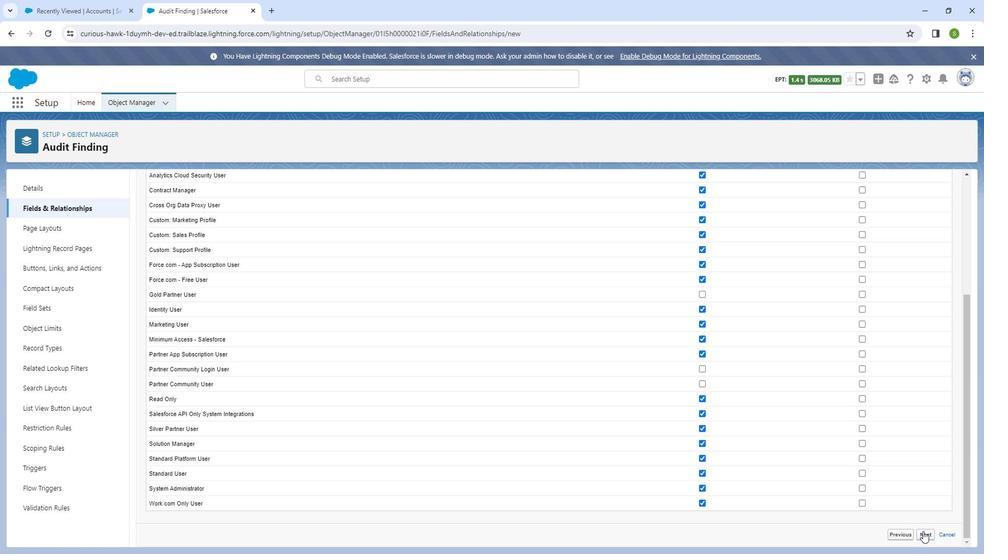 
Action: Mouse pressed left at (932, 519)
Screenshot: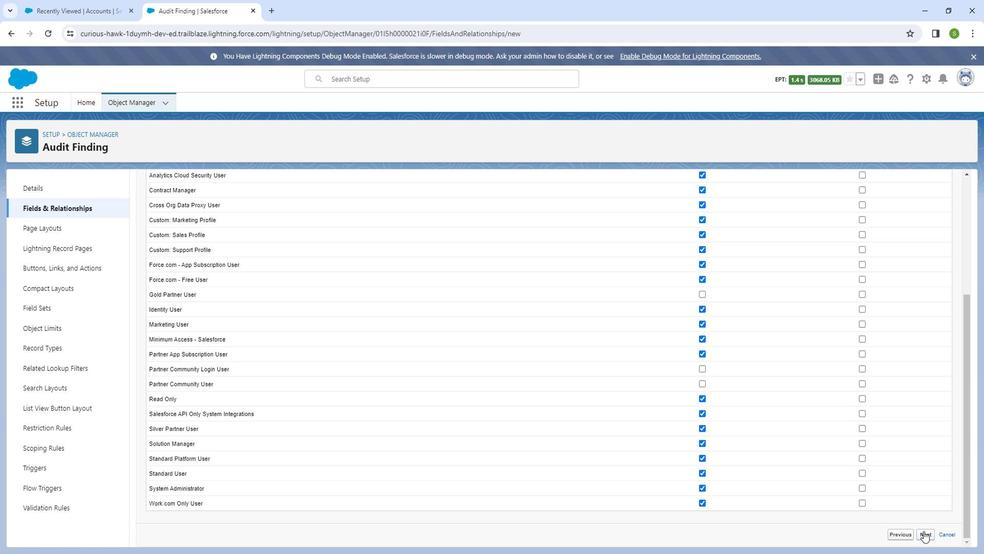 
Action: Mouse moved to (949, 234)
Screenshot: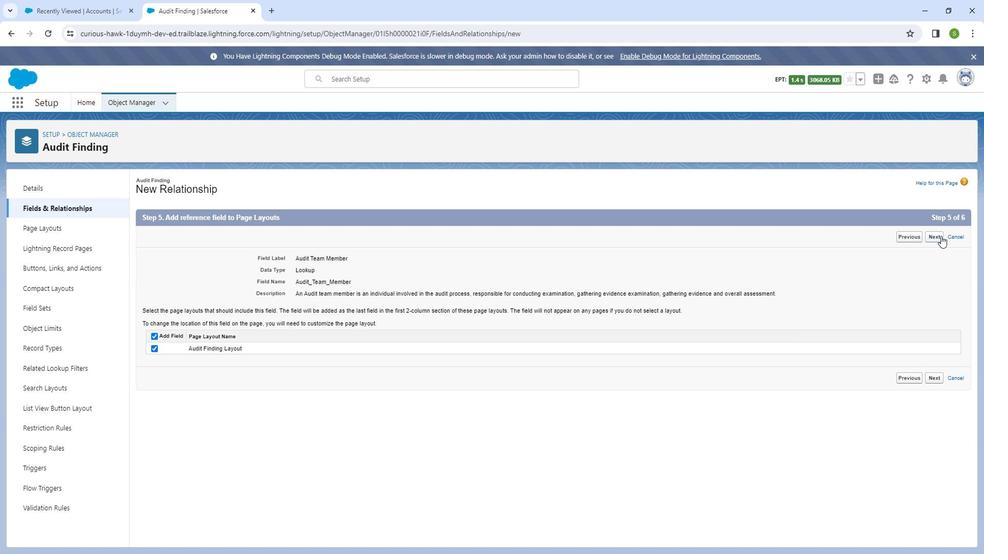 
Action: Mouse pressed left at (949, 234)
Screenshot: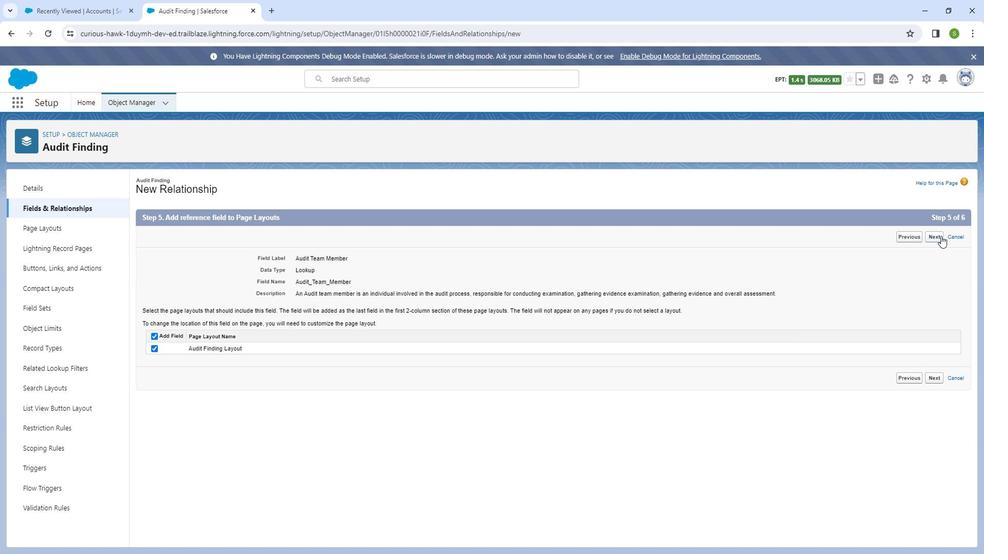 
Action: Mouse moved to (940, 239)
Screenshot: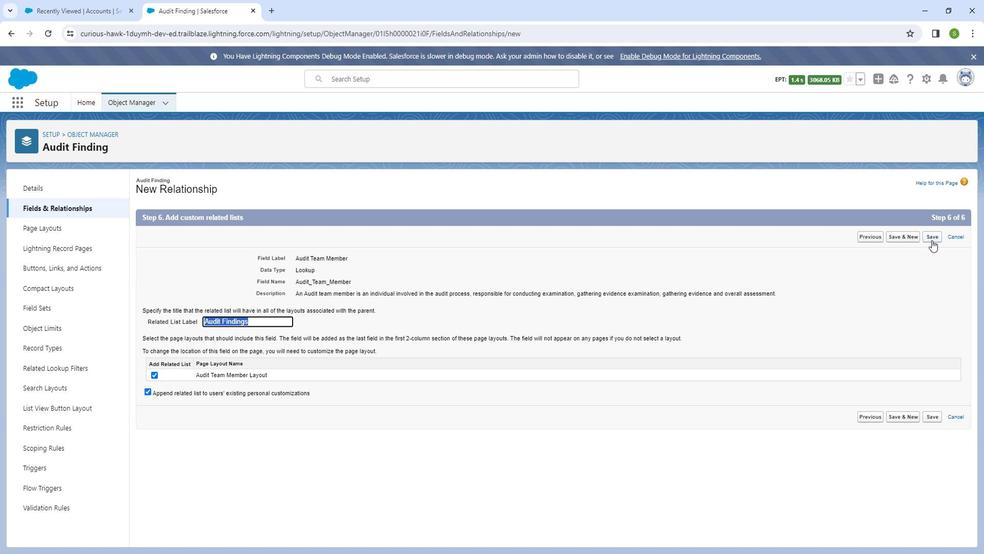 
Action: Mouse pressed left at (940, 239)
Screenshot: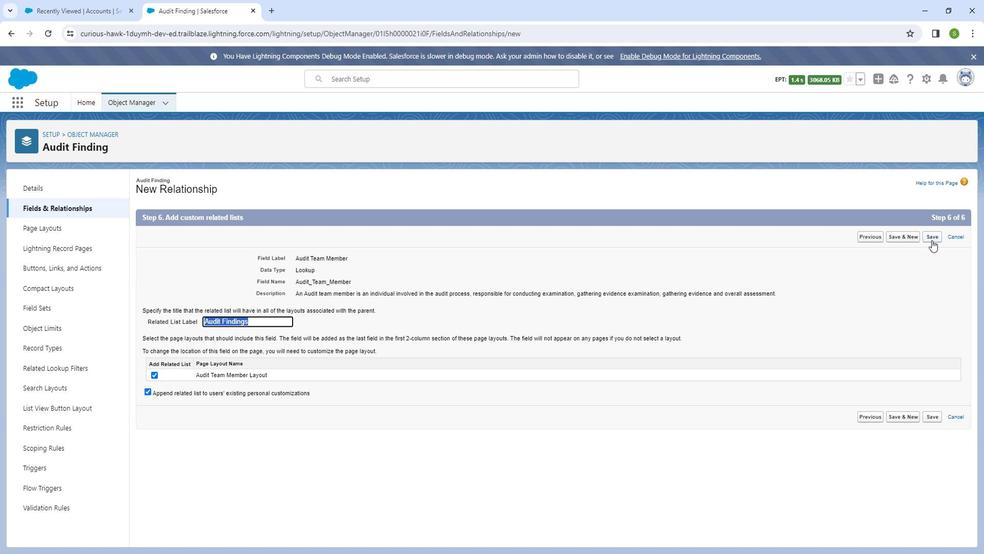 
Action: Mouse moved to (104, 14)
Screenshot: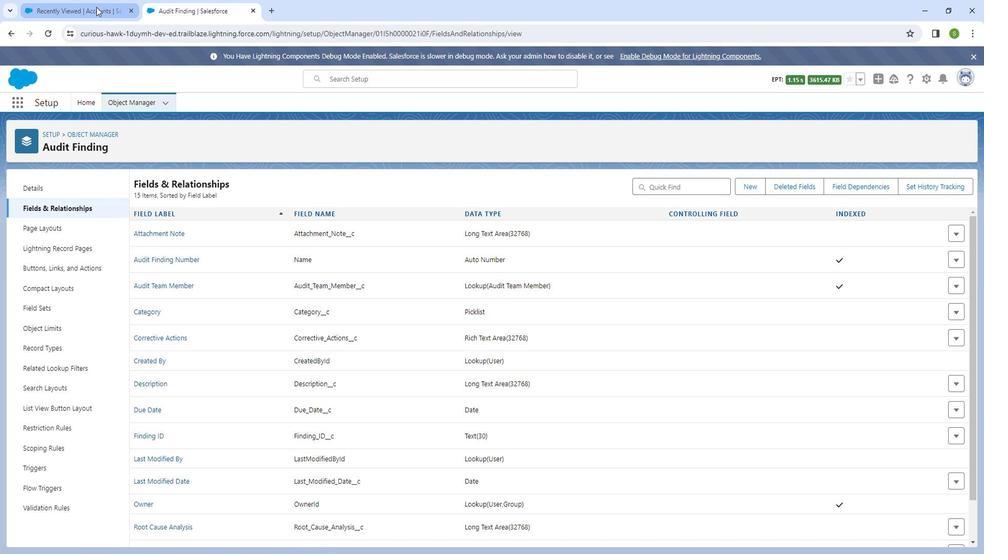 
Action: Mouse pressed left at (104, 14)
Screenshot: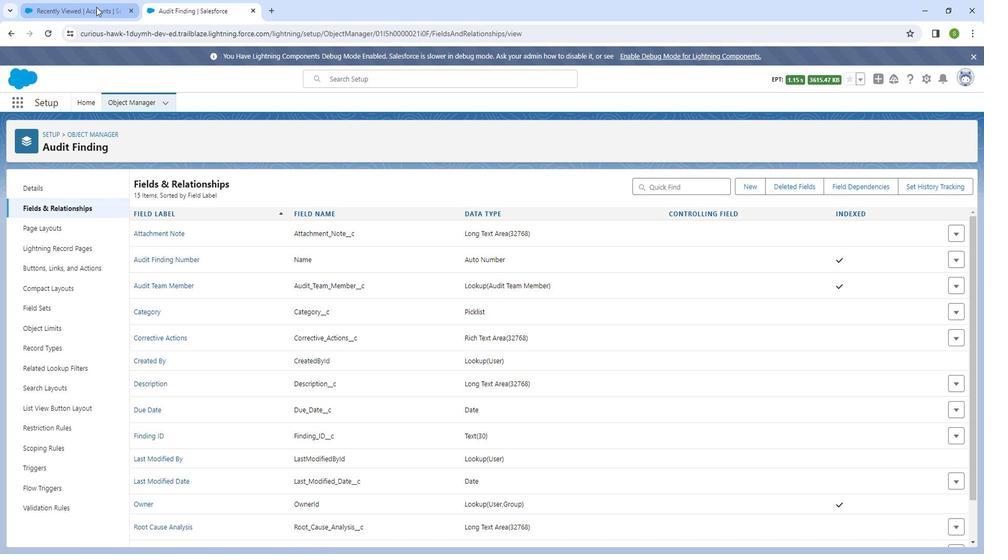 
Action: Mouse moved to (509, 106)
Screenshot: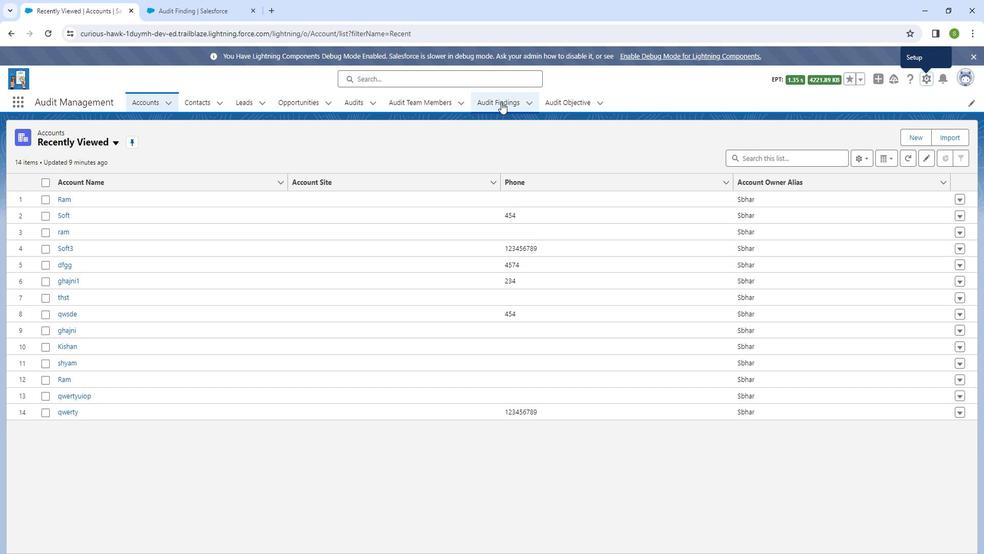 
Action: Mouse pressed left at (509, 106)
Screenshot: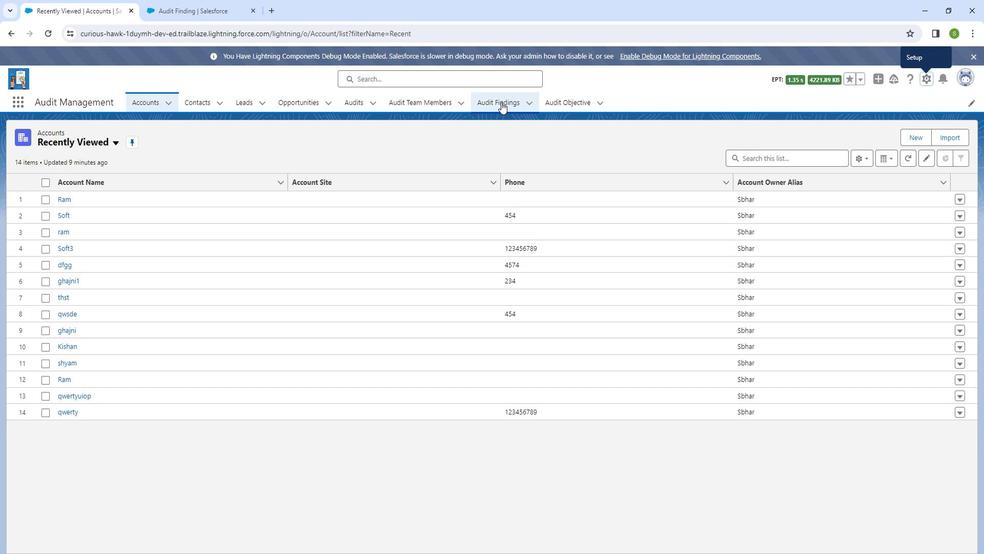 
Action: Mouse moved to (857, 145)
Screenshot: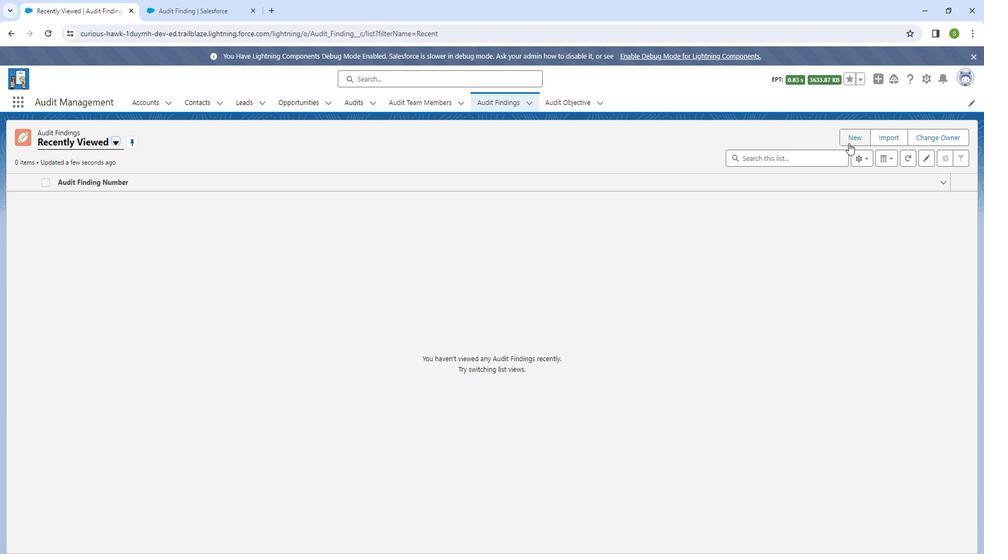 
Action: Mouse pressed left at (857, 145)
Screenshot: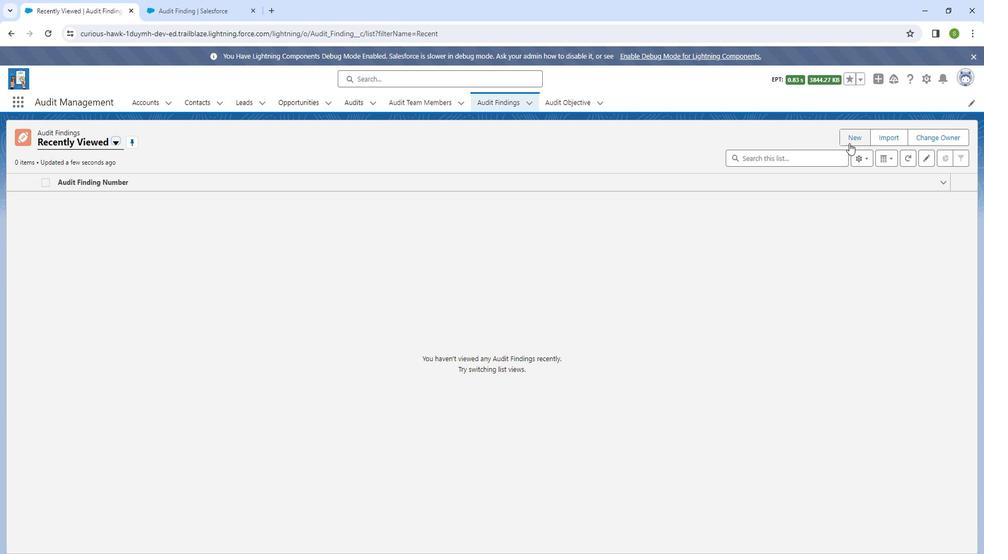 
Action: Mouse moved to (369, 151)
Screenshot: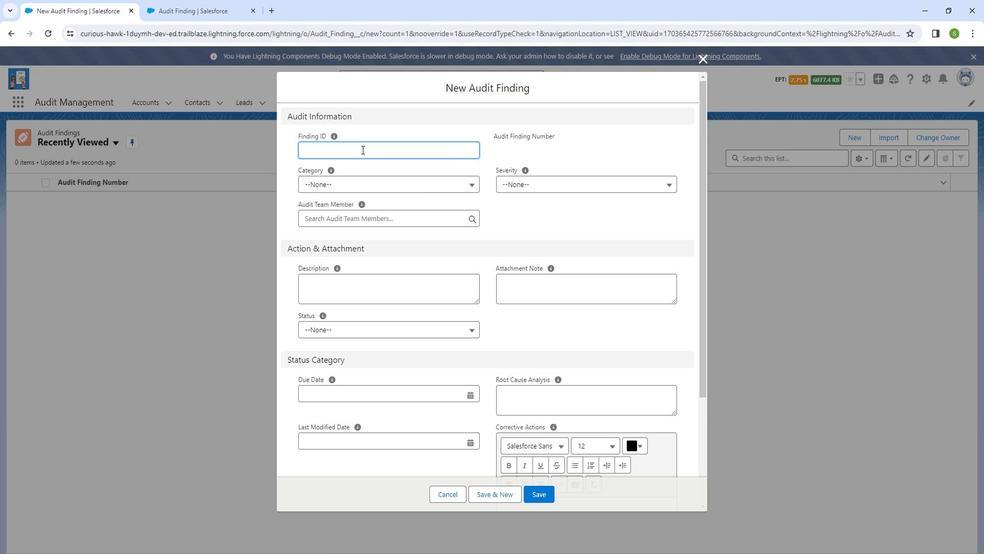 
Action: Mouse pressed left at (369, 151)
Screenshot: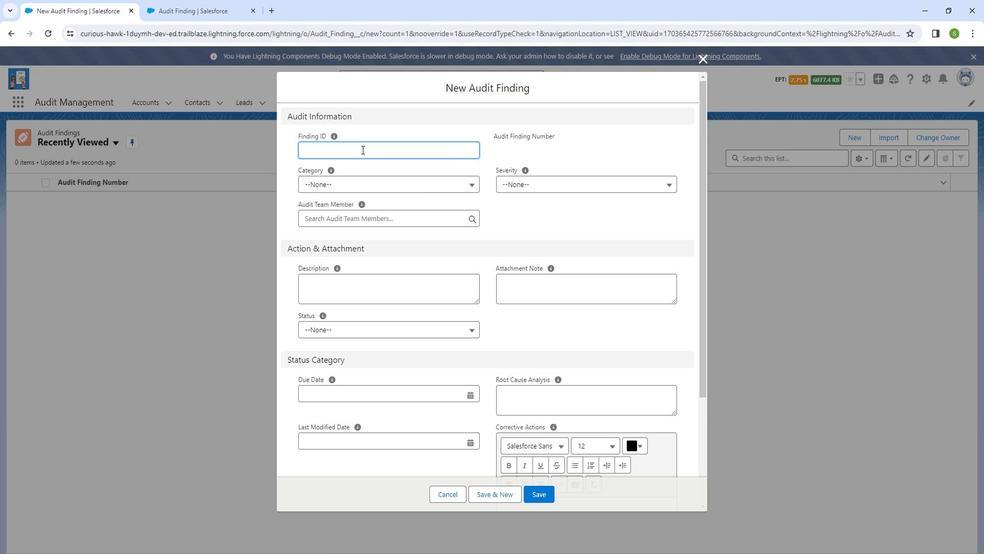 
Action: Key pressed 789
Screenshot: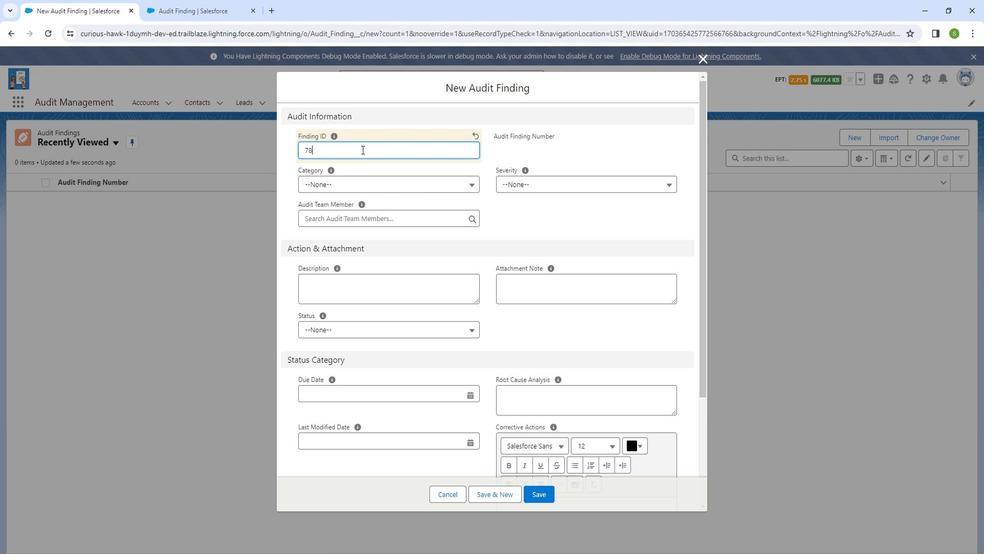 
Action: Mouse moved to (358, 183)
Screenshot: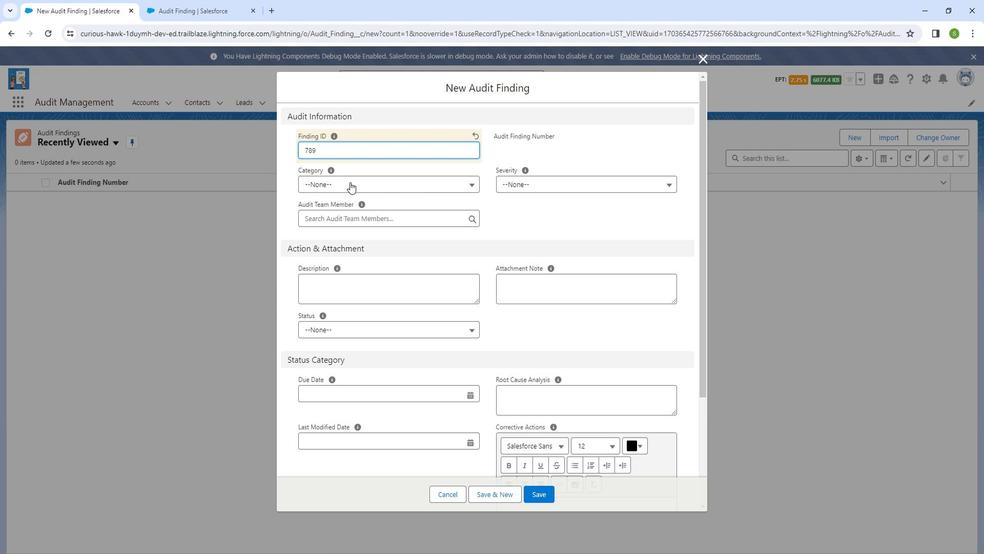 
Action: Mouse pressed left at (358, 183)
Screenshot: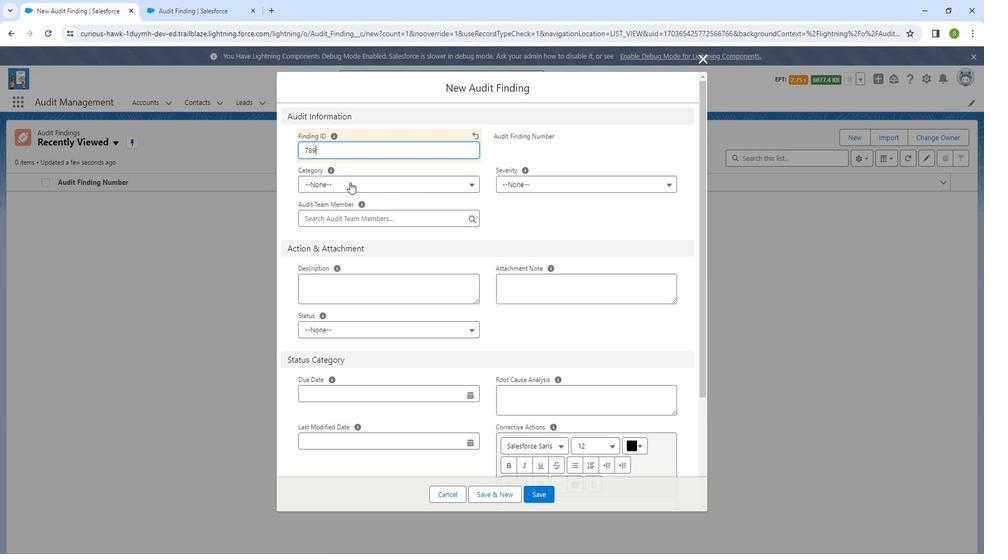 
Action: Mouse moved to (364, 224)
Screenshot: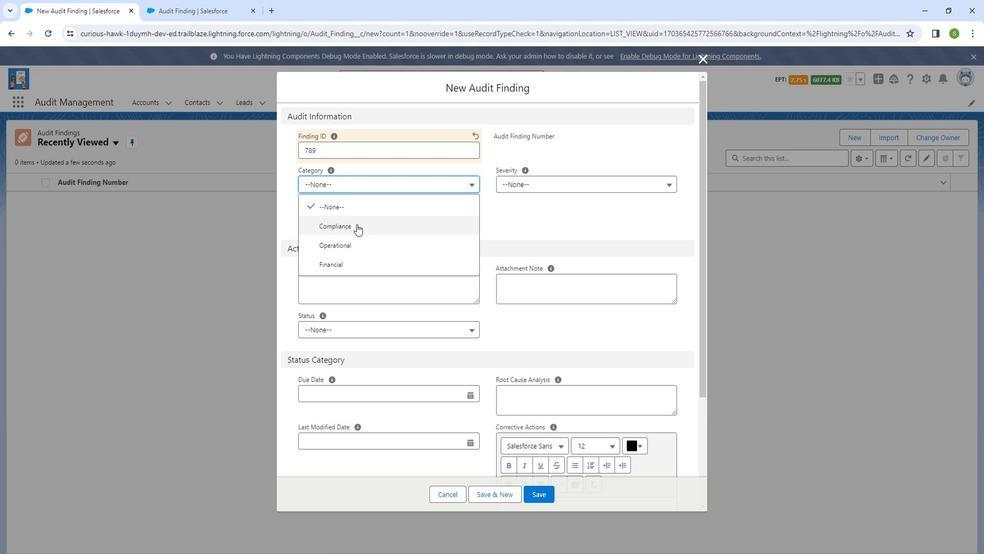 
Action: Mouse pressed left at (364, 224)
Screenshot: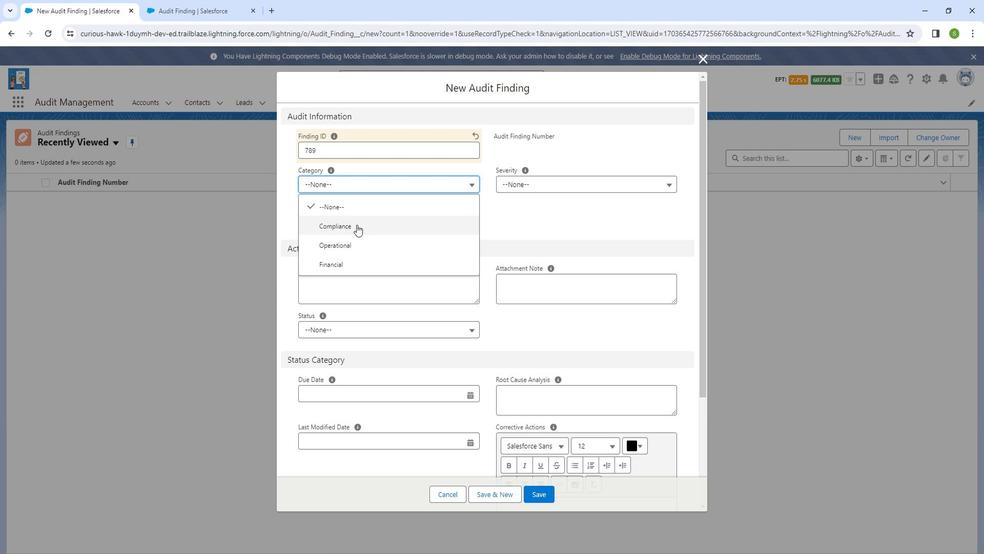 
Action: Mouse moved to (372, 216)
Screenshot: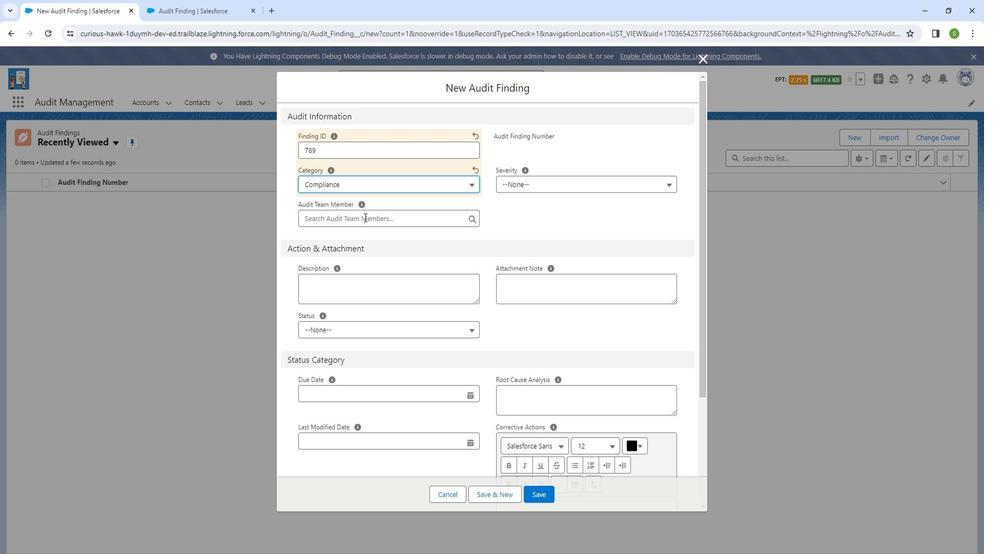 
Action: Mouse pressed left at (372, 216)
Screenshot: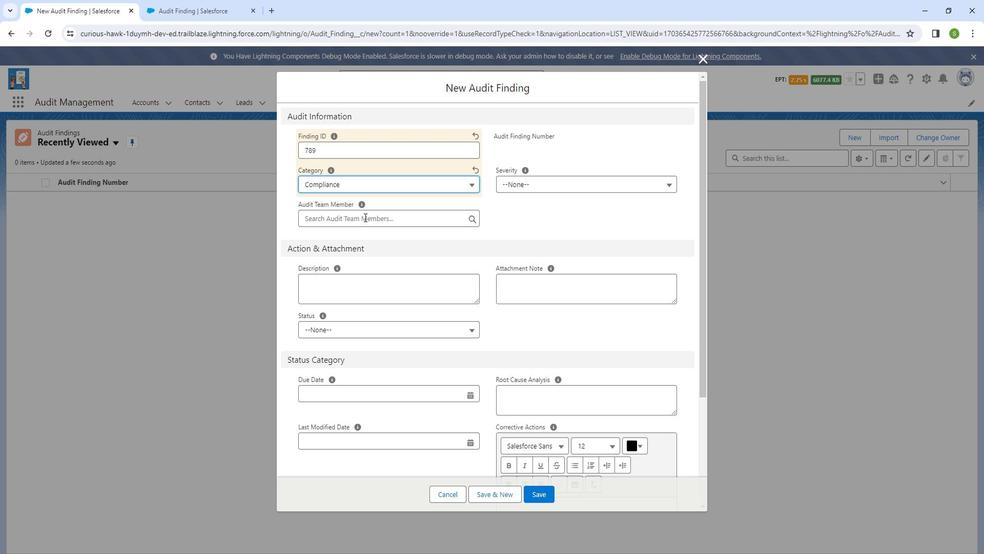 
Action: Mouse moved to (382, 251)
Screenshot: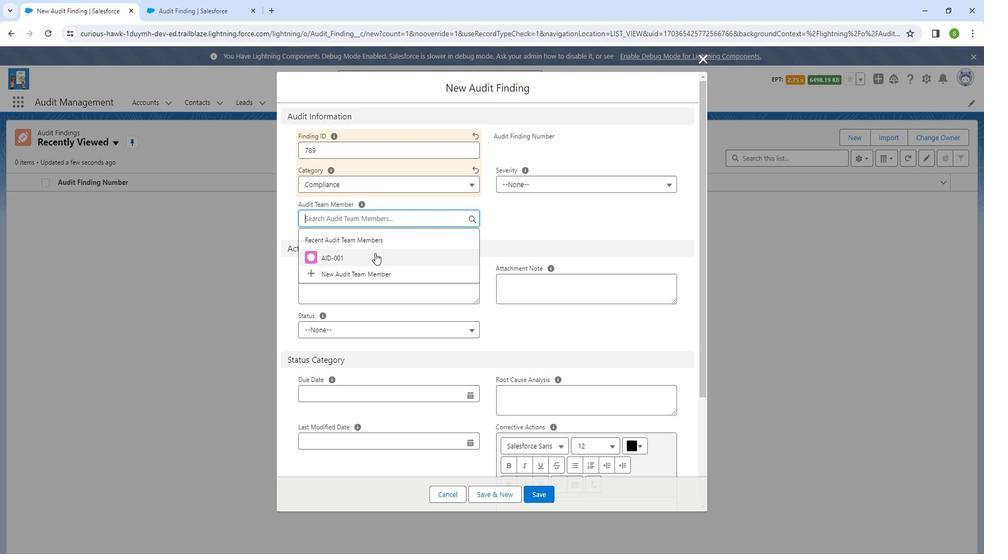 
Action: Mouse pressed left at (382, 251)
Screenshot: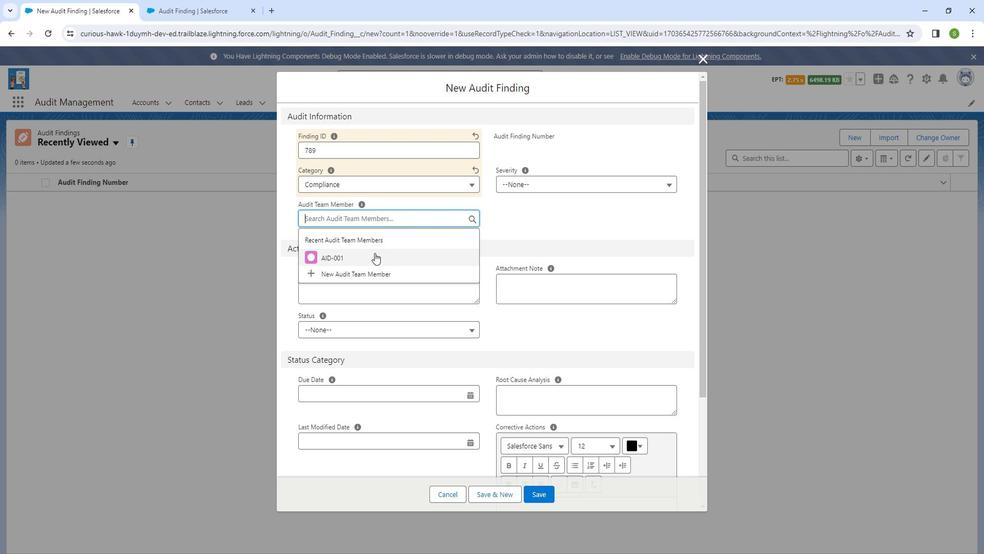 
Action: Mouse moved to (530, 186)
Screenshot: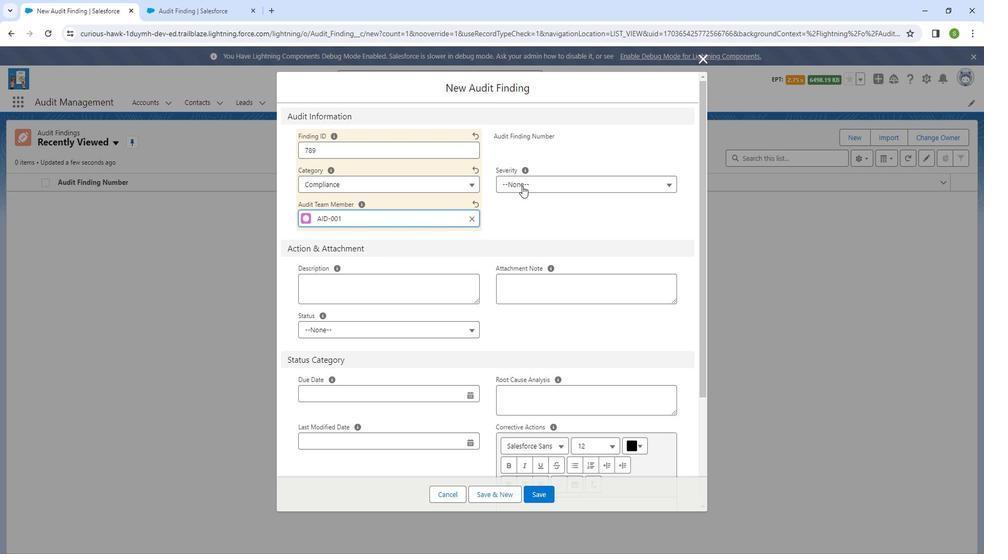 
Action: Mouse pressed left at (530, 186)
Screenshot: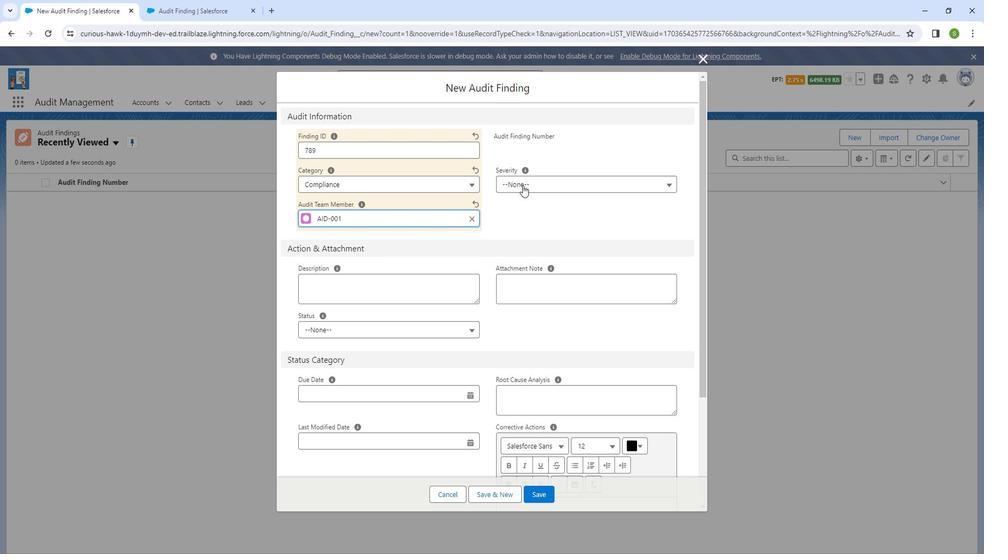 
Action: Mouse moved to (529, 221)
Screenshot: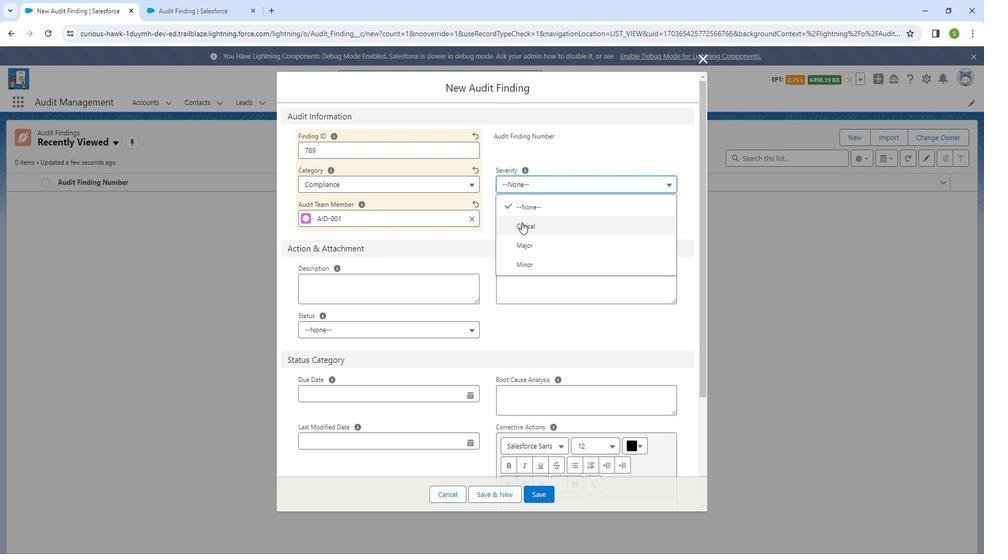 
Action: Mouse pressed left at (529, 221)
Screenshot: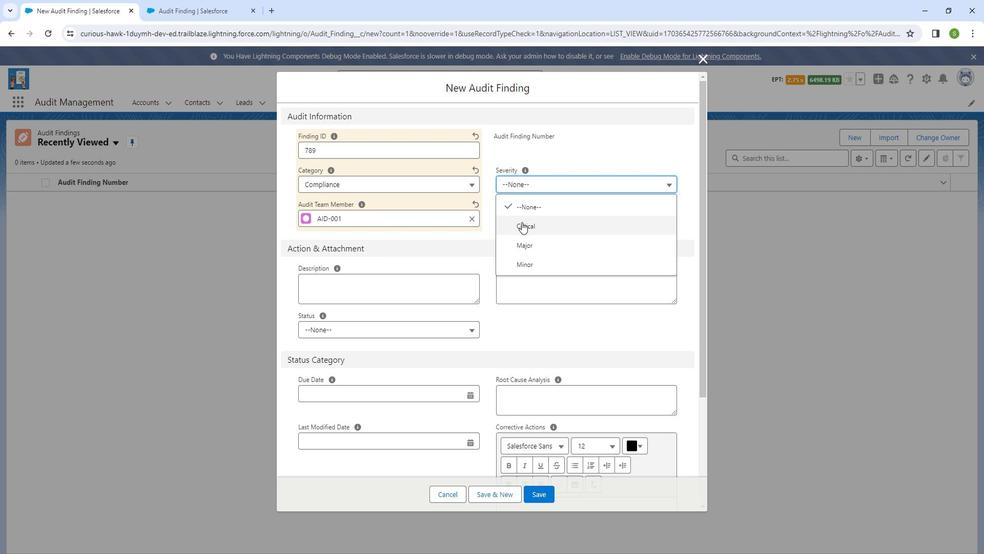 
Action: Mouse moved to (428, 280)
Screenshot: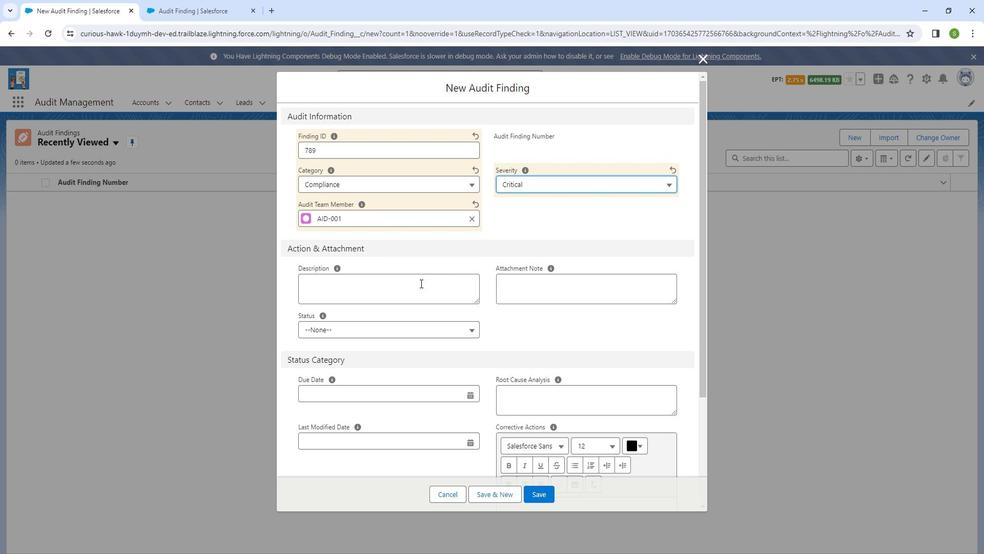 
Action: Mouse pressed left at (428, 280)
Screenshot: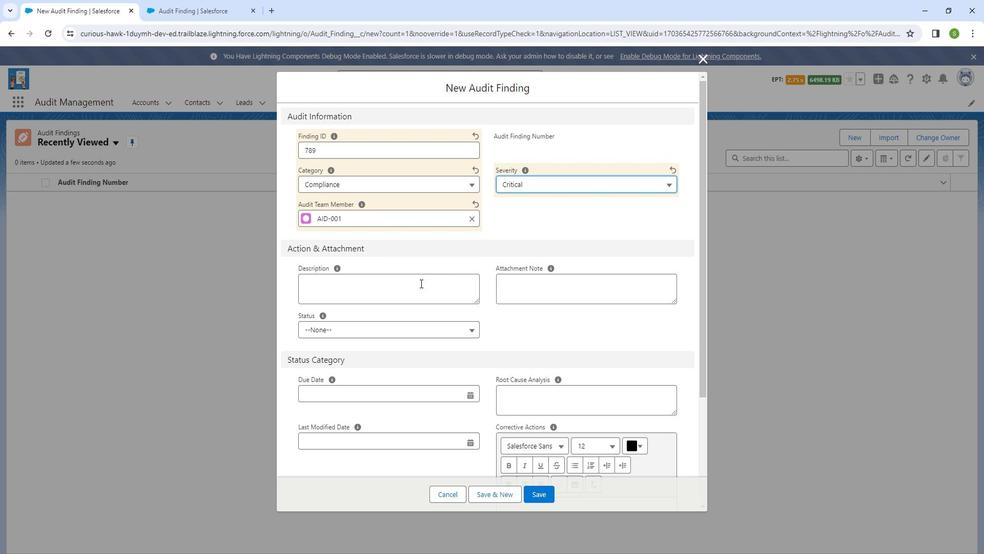 
Action: Mouse moved to (427, 280)
Screenshot: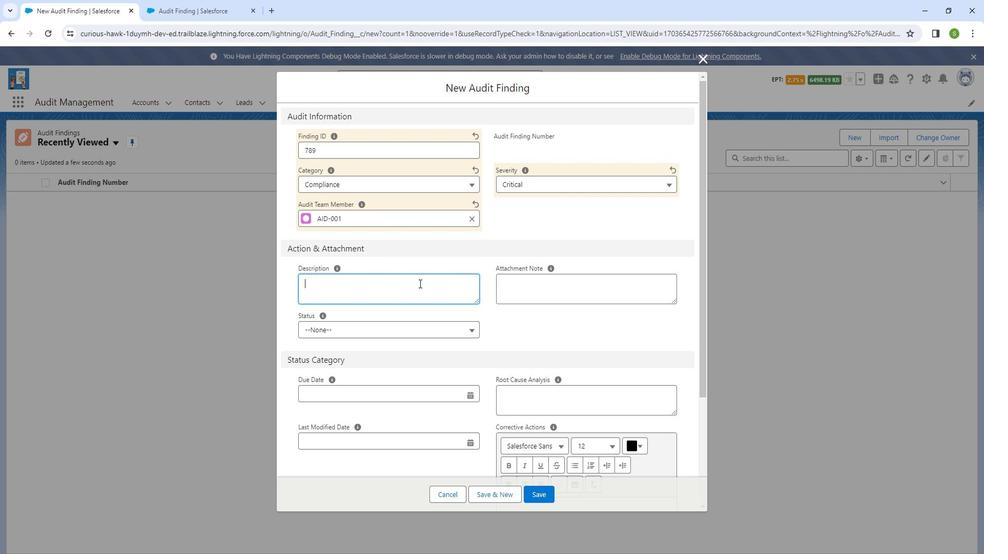 
Action: Key pressed <Key.shift_r>N<Key.shift_r>A
Screenshot: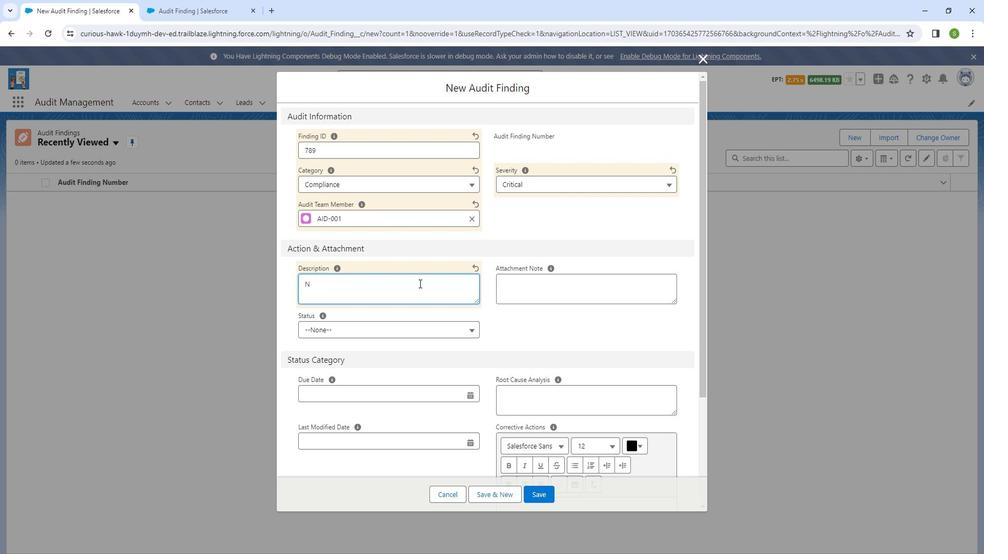 
Action: Mouse moved to (530, 285)
Screenshot: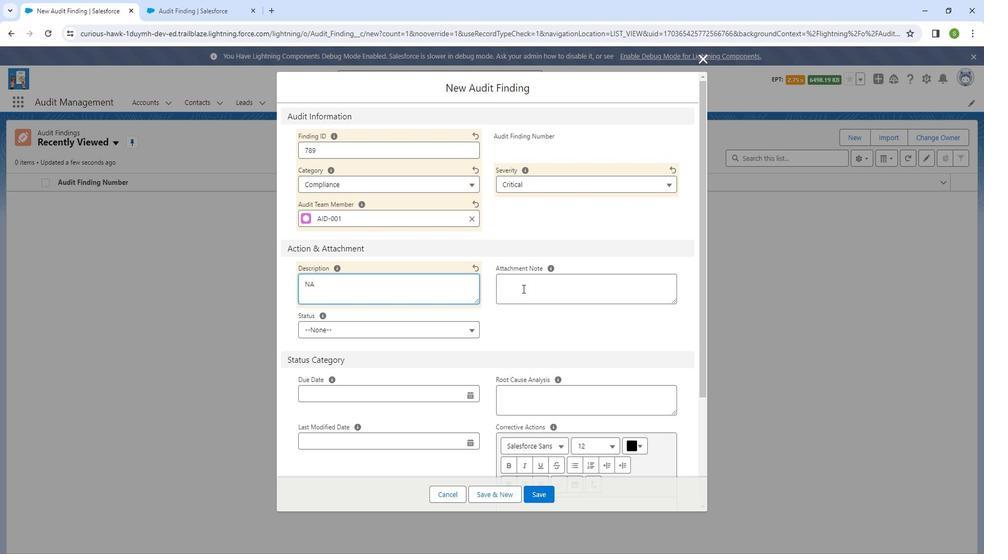 
Action: Mouse pressed left at (530, 285)
Screenshot: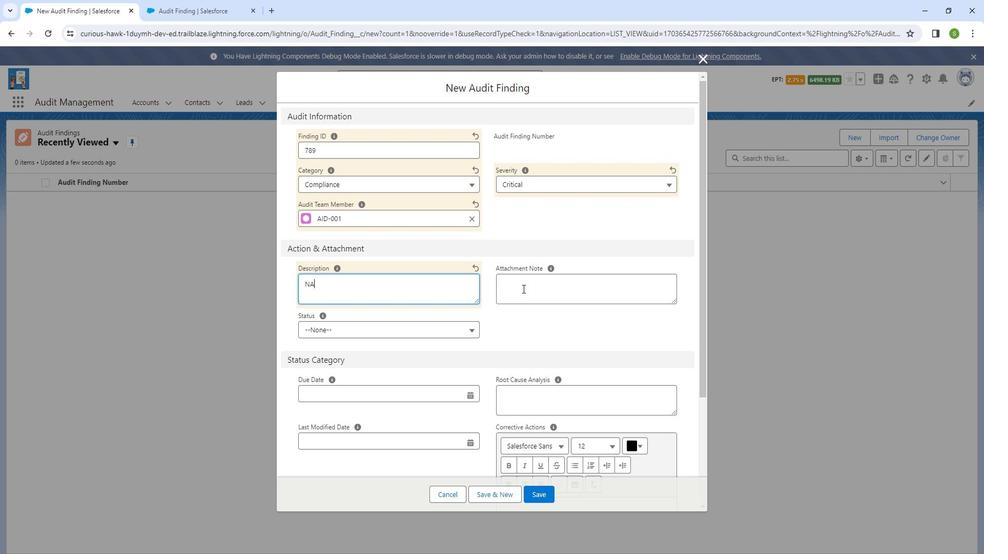 
Action: Key pressed <Key.shift_r>Na
Screenshot: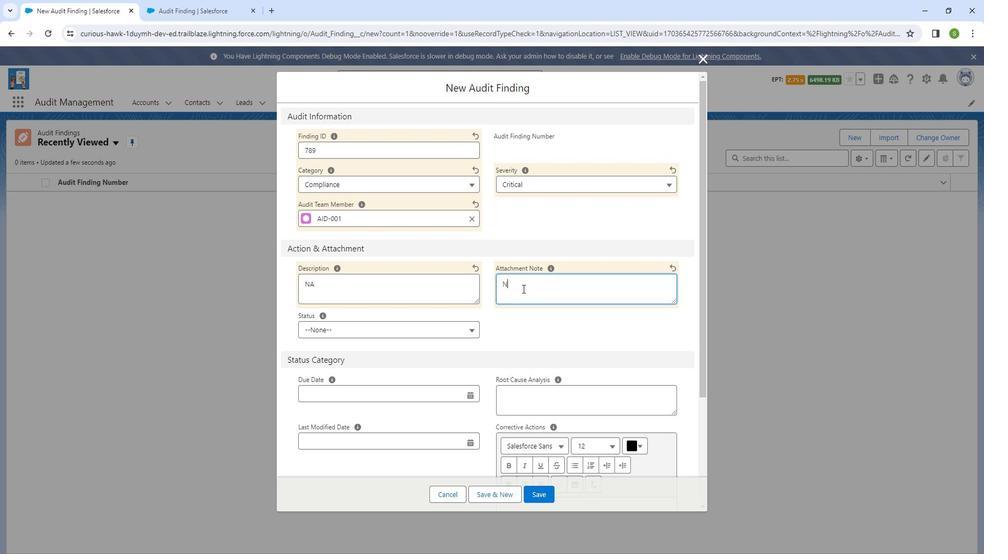 
Action: Mouse moved to (441, 323)
Screenshot: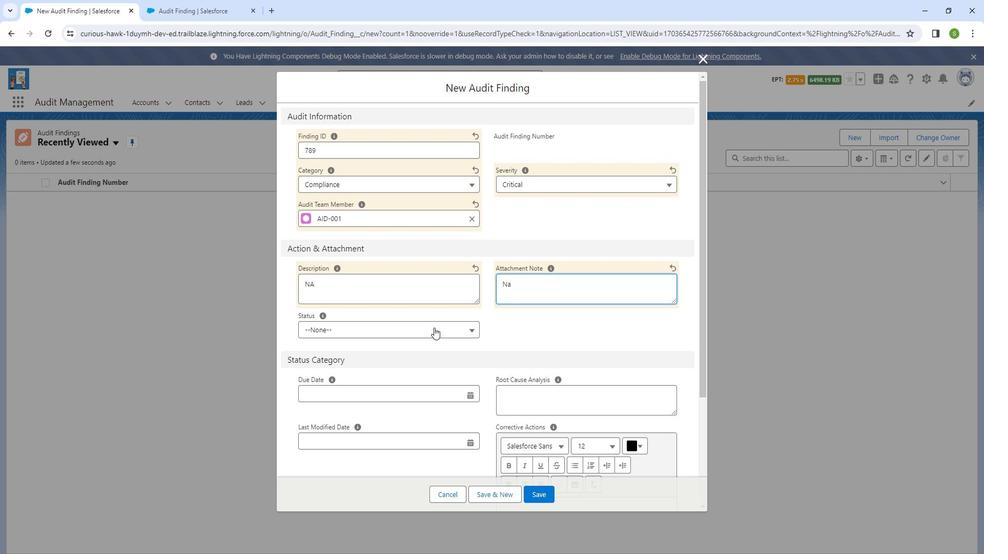 
Action: Mouse pressed left at (441, 323)
Screenshot: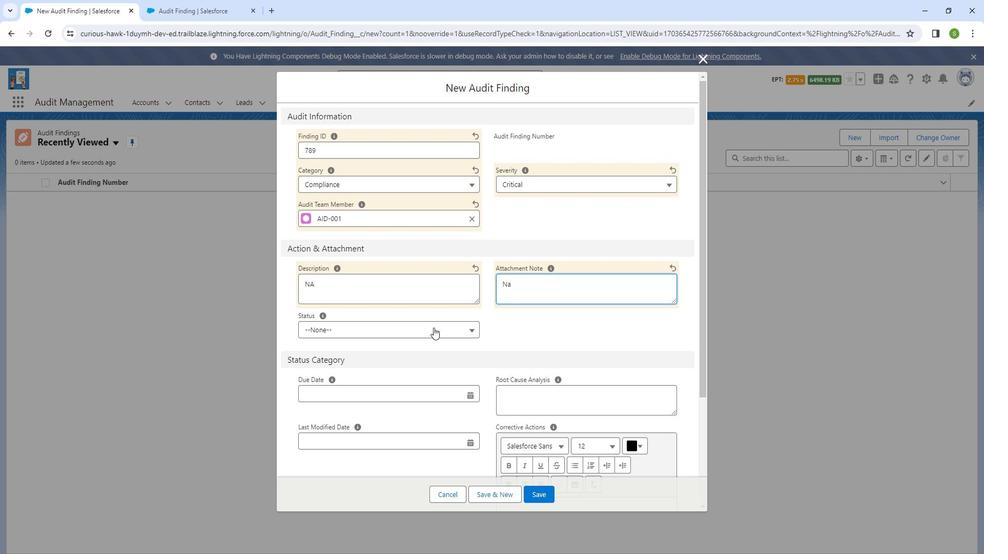 
Action: Mouse moved to (421, 360)
Screenshot: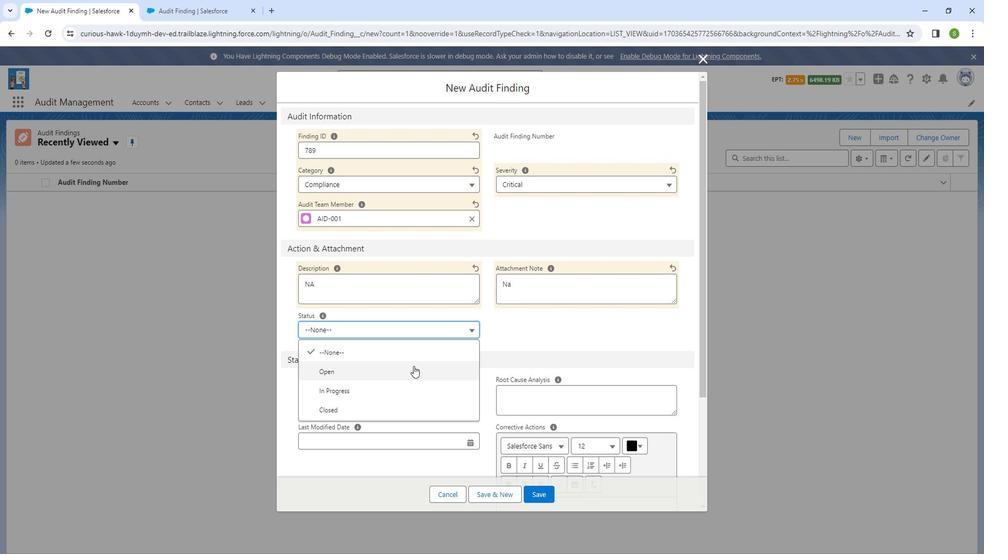 
Action: Mouse pressed left at (421, 360)
Screenshot: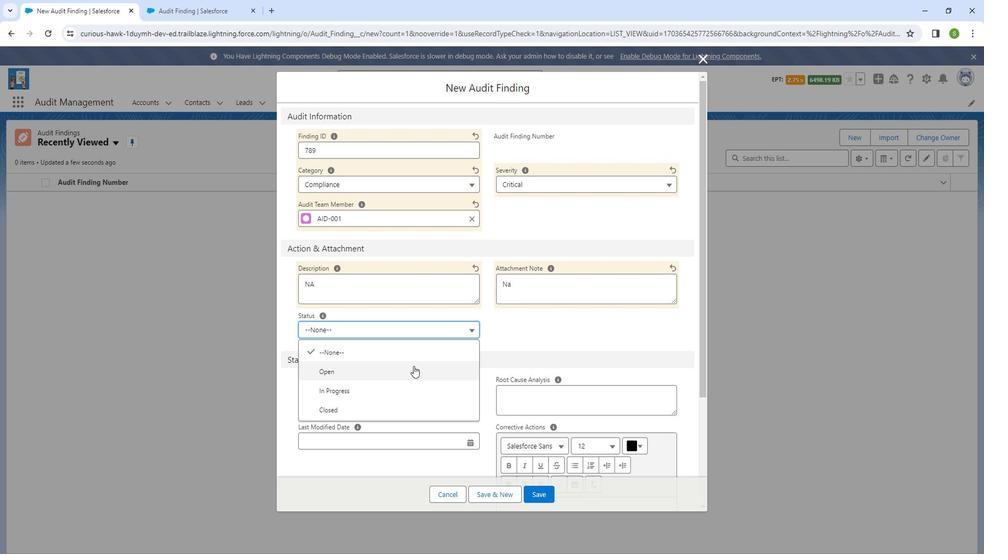 
Action: Mouse moved to (513, 393)
Screenshot: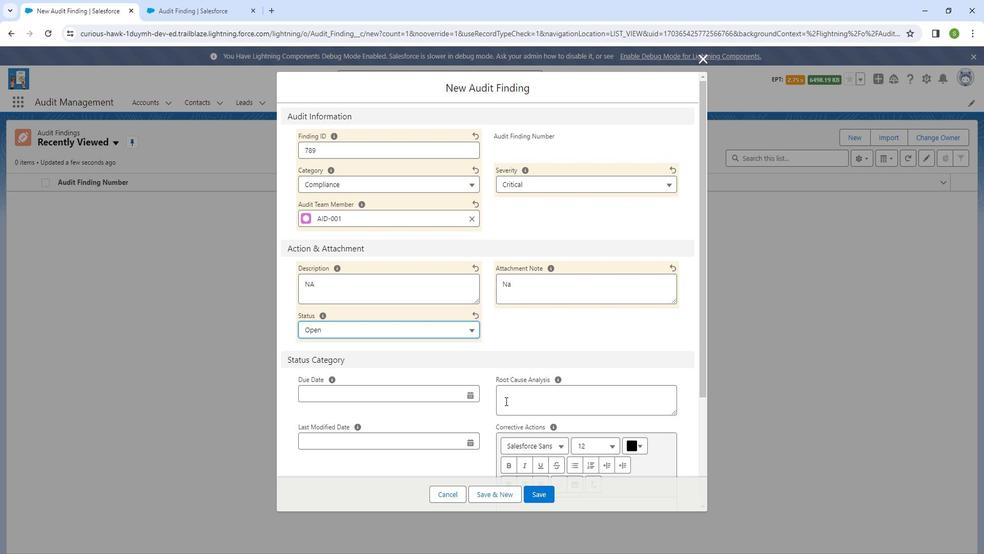
Action: Mouse scrolled (513, 393) with delta (0, 0)
Screenshot: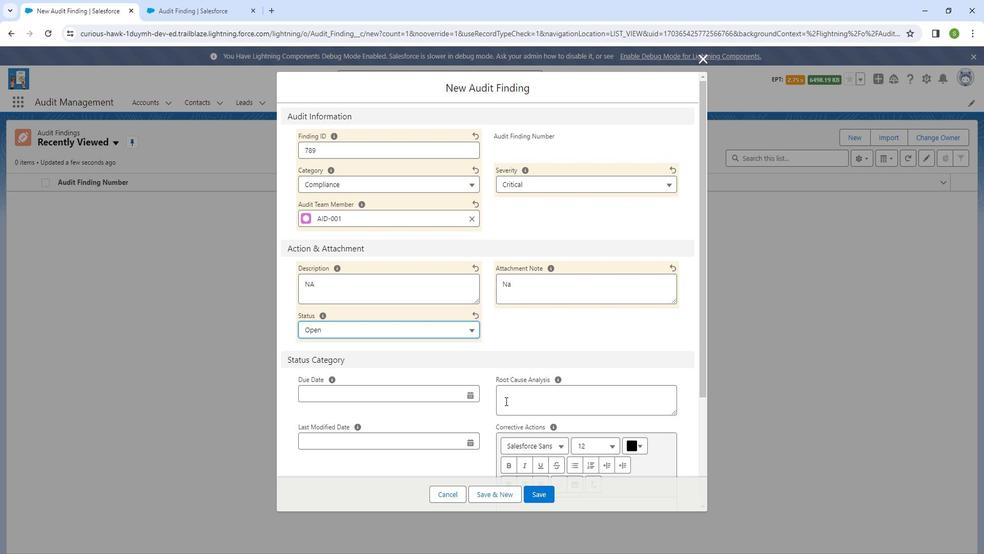 
Action: Mouse scrolled (513, 393) with delta (0, 0)
Screenshot: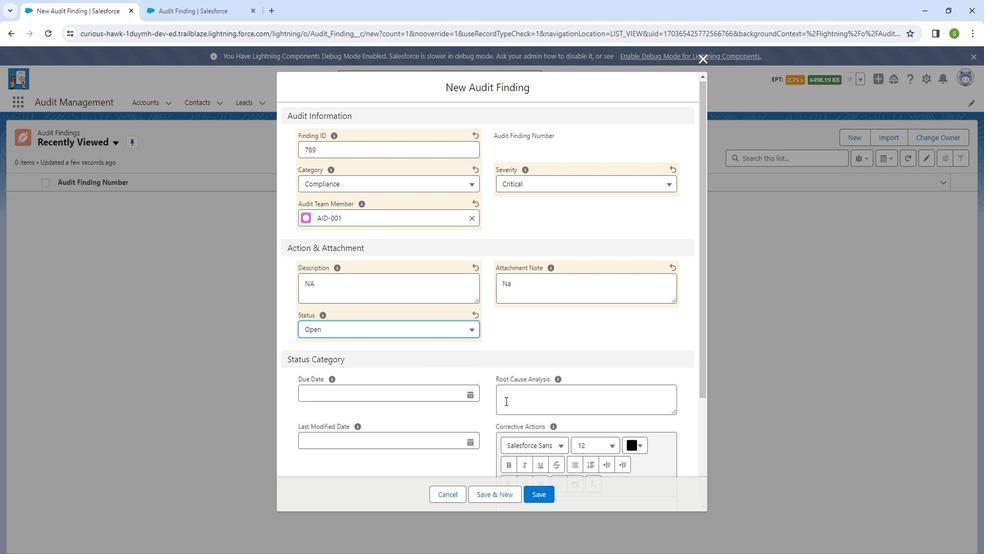 
Action: Mouse moved to (513, 393)
Screenshot: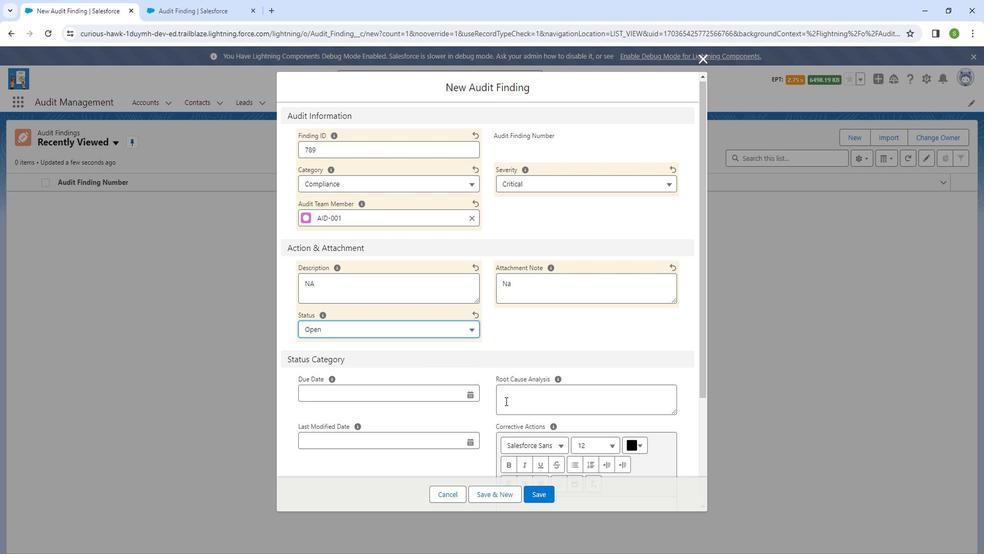 
Action: Mouse scrolled (513, 393) with delta (0, 0)
Screenshot: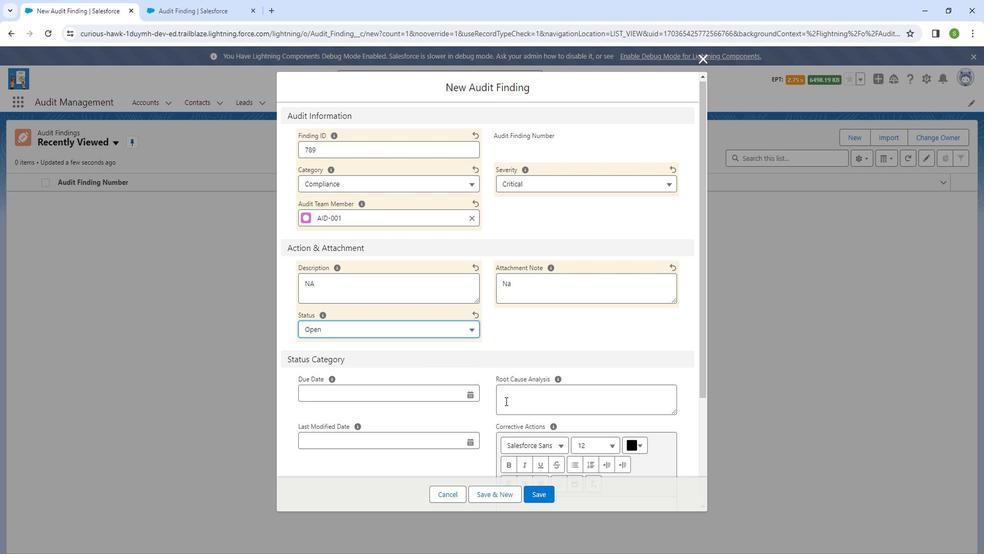 
Action: Mouse scrolled (513, 393) with delta (0, 0)
Screenshot: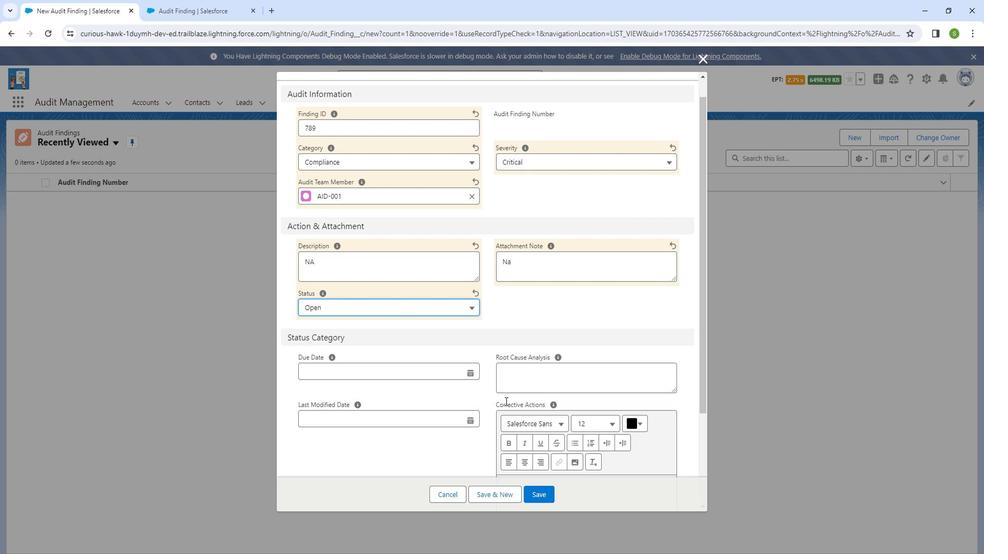 
Action: Mouse moved to (547, 483)
Screenshot: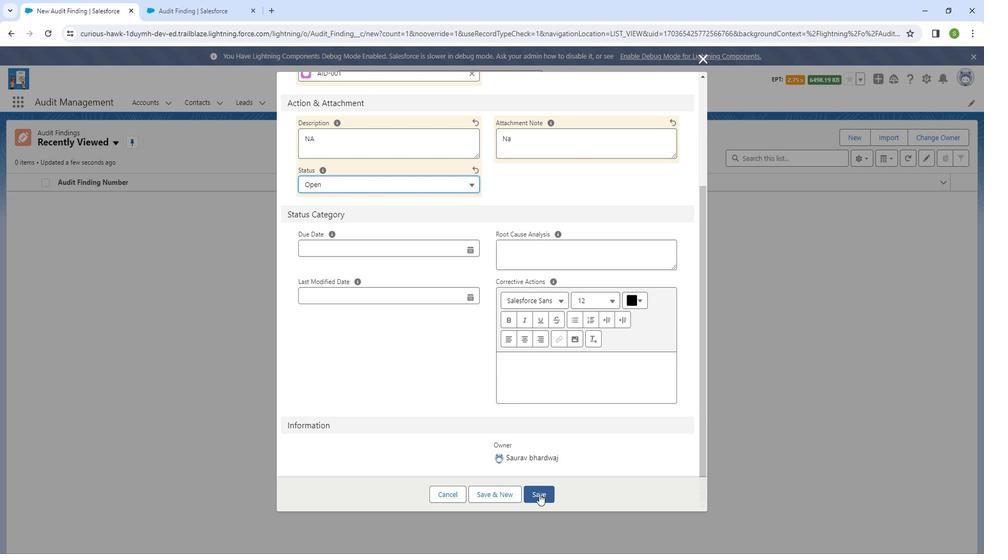 
Action: Mouse pressed left at (547, 483)
Screenshot: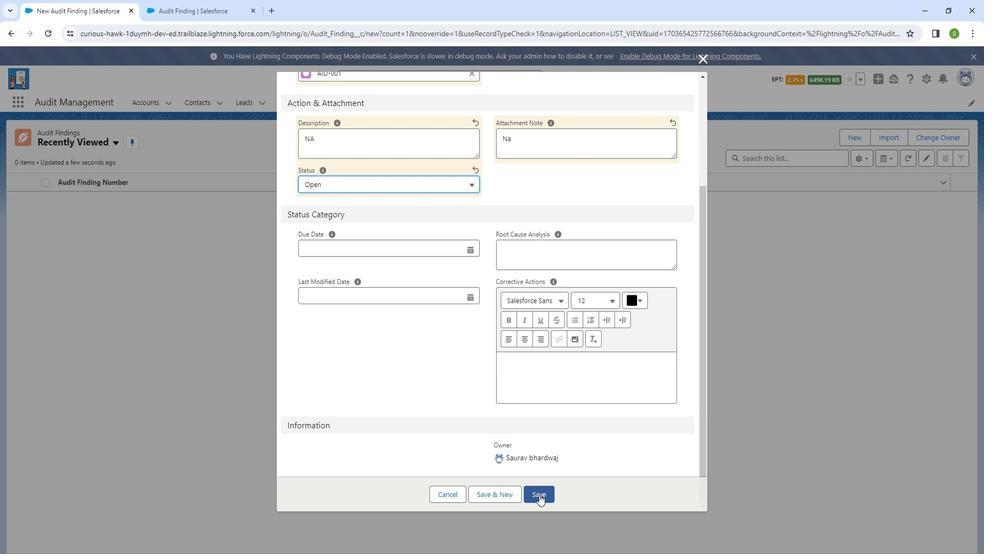 
Action: Mouse moved to (32, 180)
Screenshot: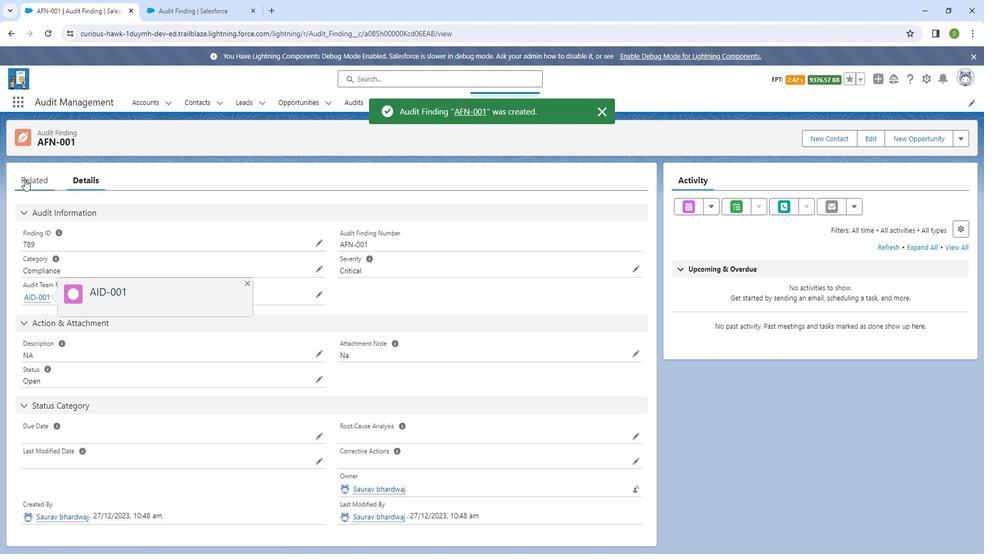 
Action: Mouse pressed left at (32, 180)
Screenshot: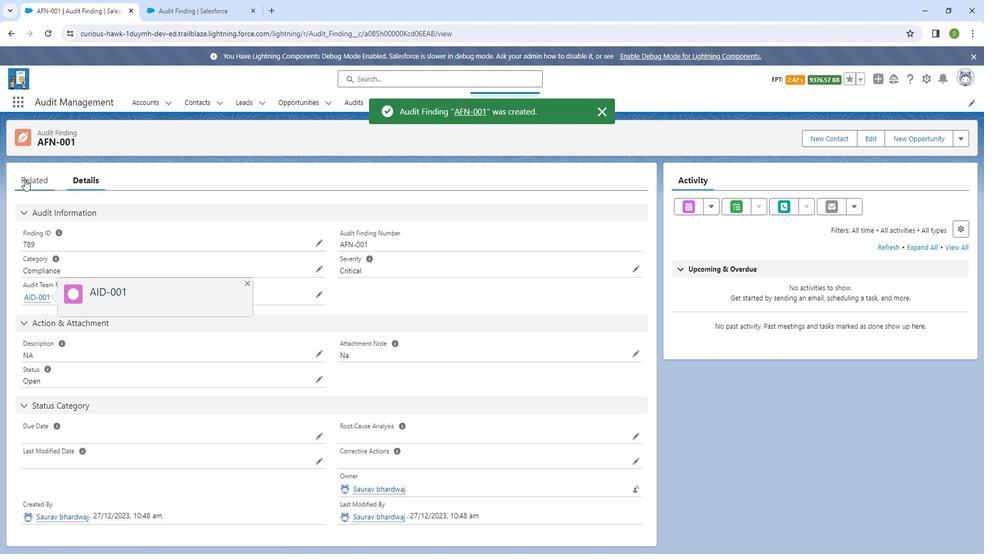 
Action: Mouse moved to (79, 182)
Screenshot: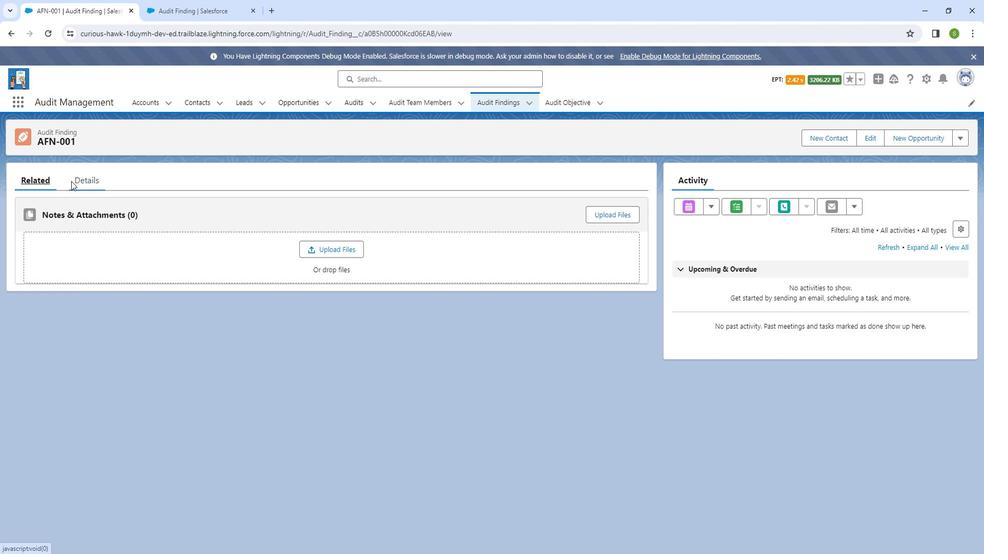 
Action: Mouse pressed left at (79, 182)
Screenshot: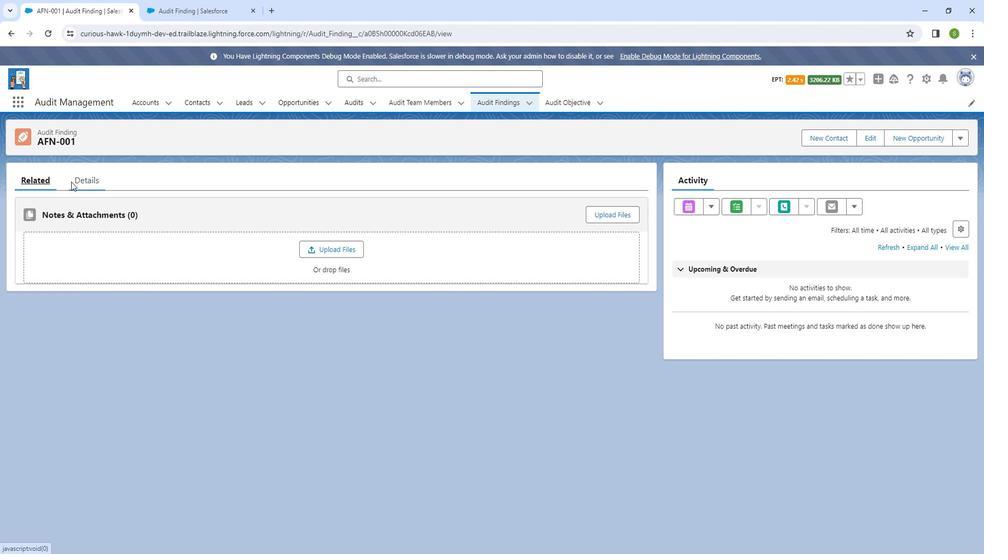 
Action: Mouse moved to (430, 104)
Screenshot: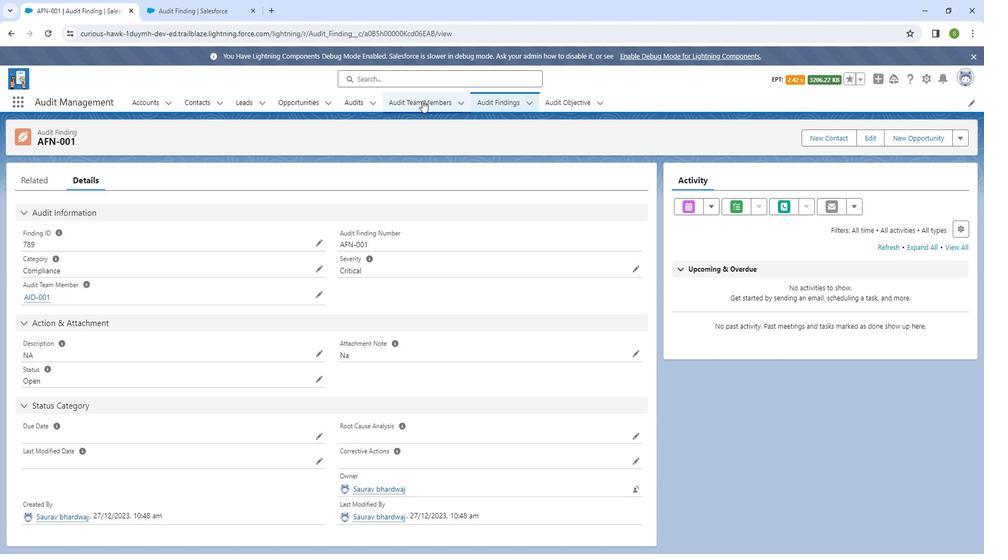 
Action: Mouse pressed left at (430, 104)
Screenshot: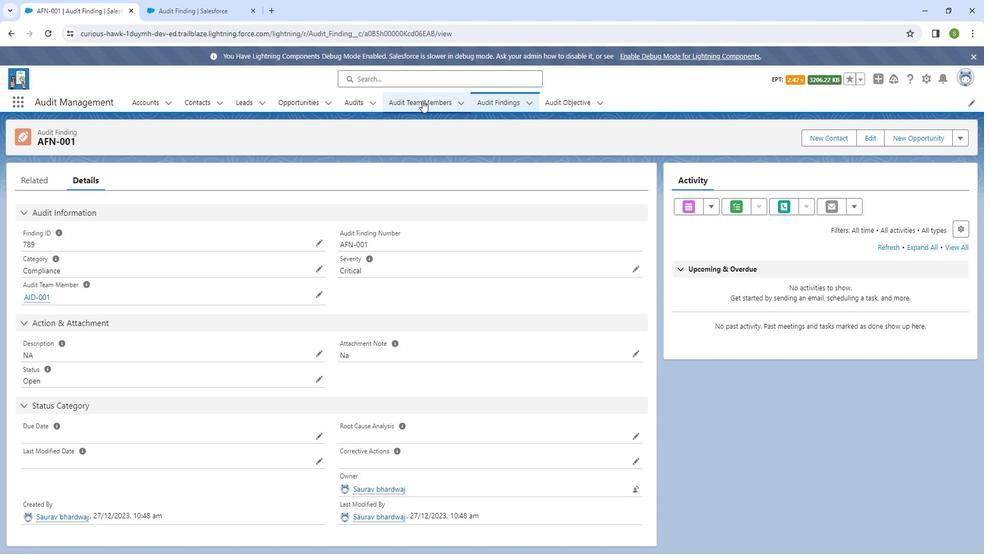 
Action: Mouse moved to (68, 203)
Screenshot: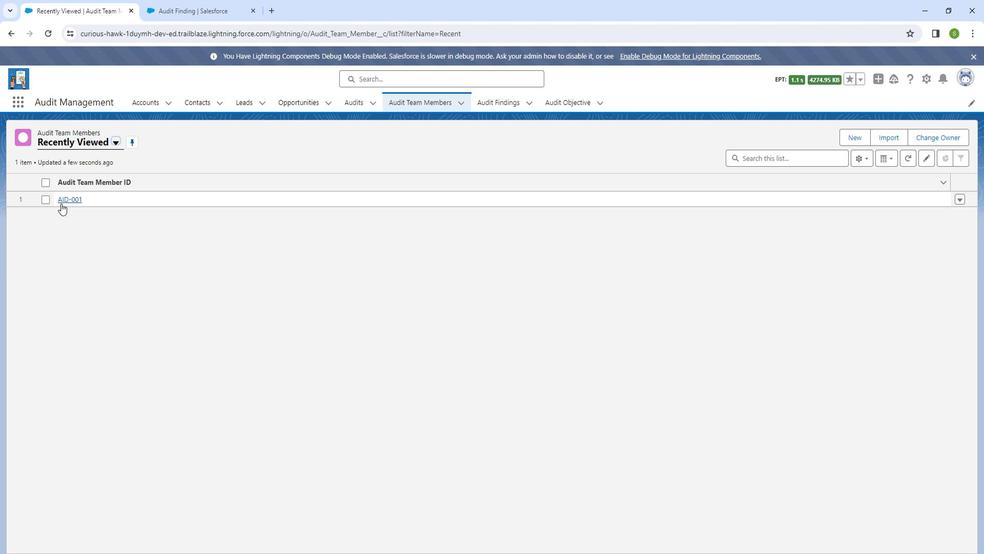 
Action: Mouse pressed left at (68, 203)
Screenshot: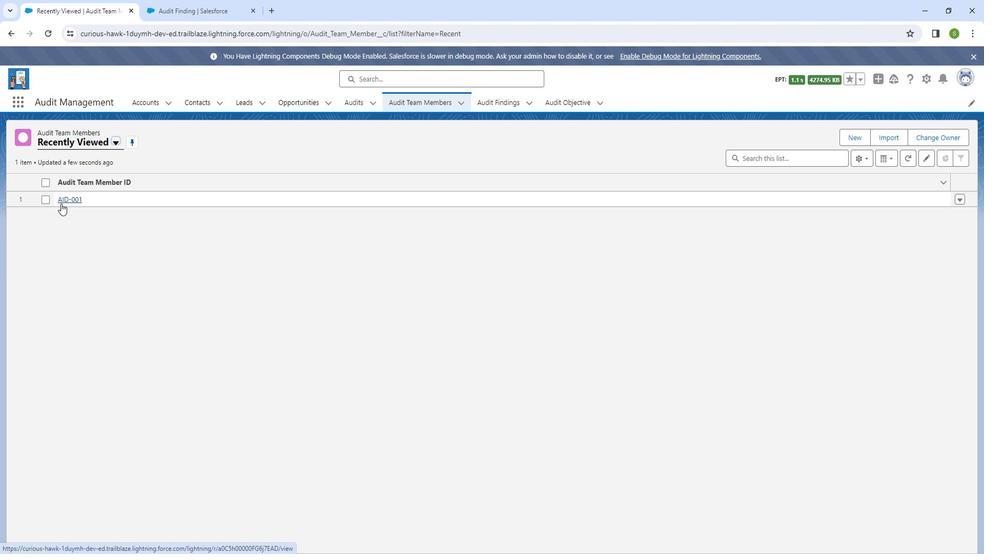 
Action: Mouse moved to (47, 177)
Screenshot: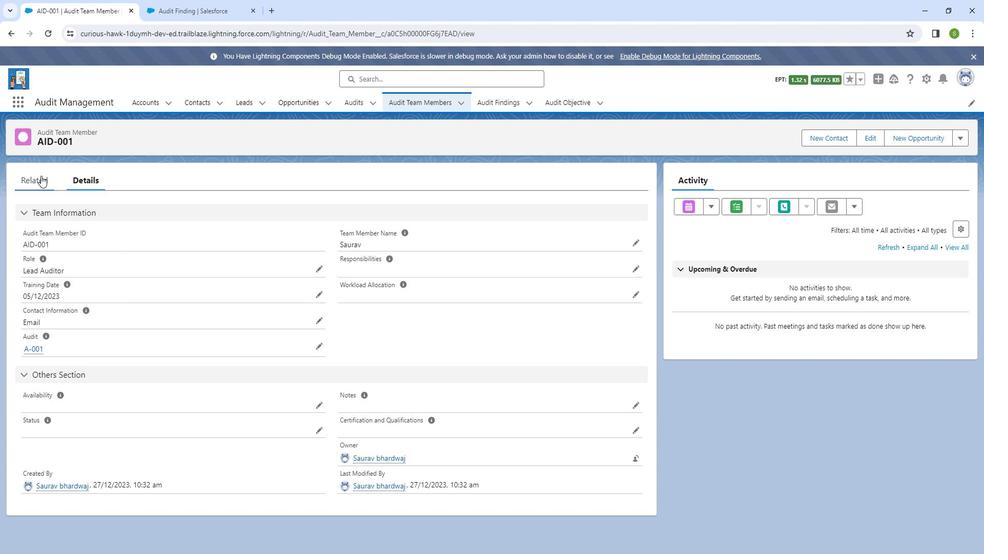 
Action: Mouse pressed left at (47, 177)
Screenshot: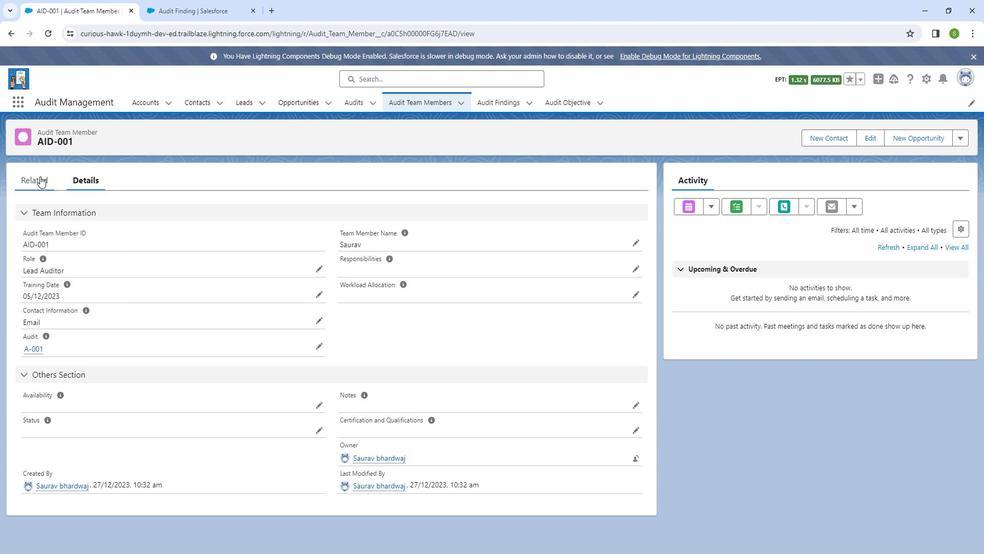 
Action: Mouse moved to (199, 287)
Screenshot: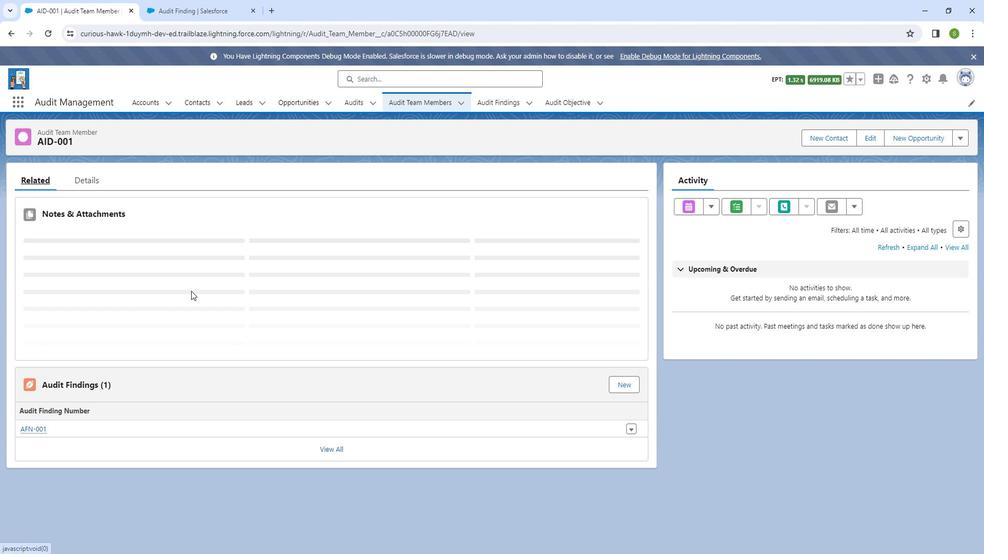 
Action: Mouse scrolled (199, 287) with delta (0, 0)
Screenshot: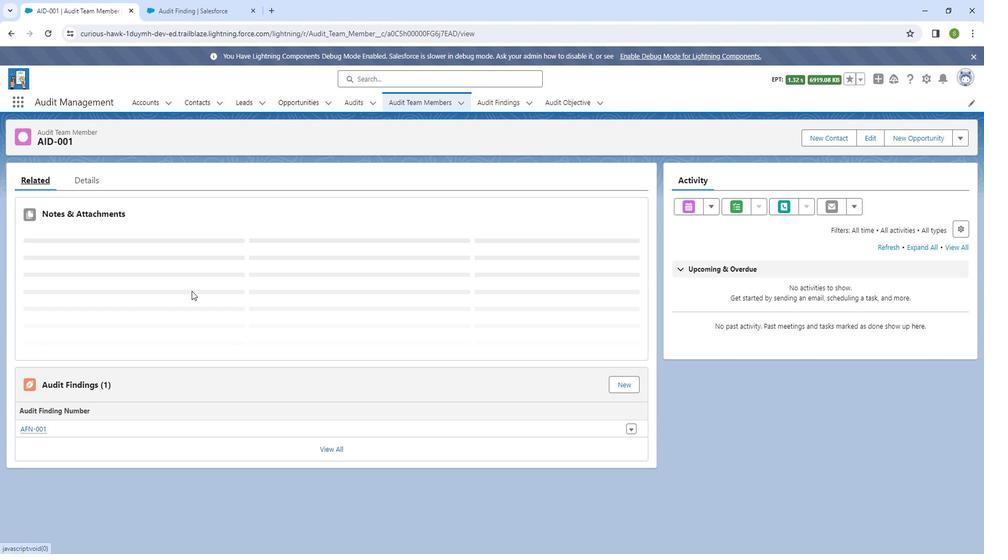 
Action: Mouse moved to (200, 287)
Screenshot: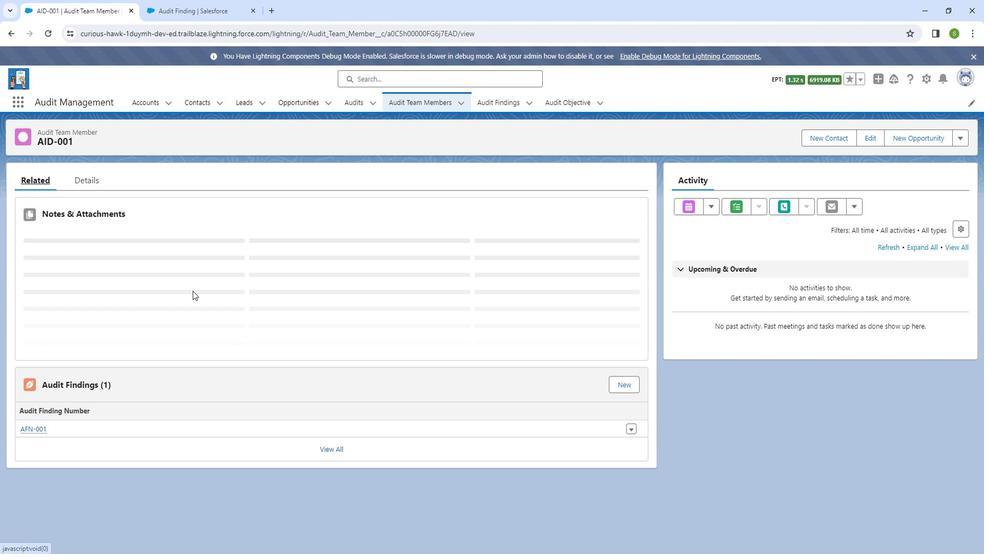 
Action: Mouse scrolled (200, 287) with delta (0, 0)
Screenshot: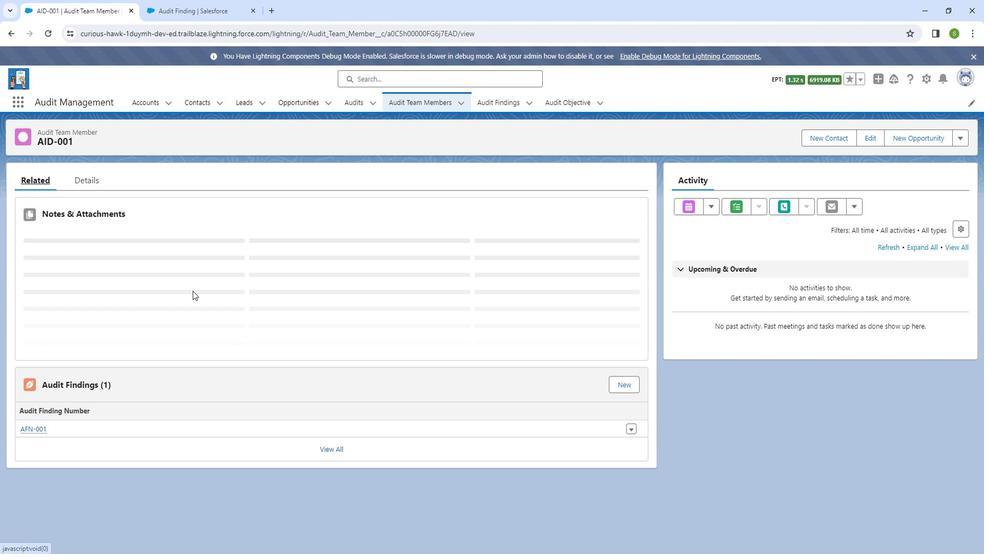 
Action: Mouse scrolled (200, 287) with delta (0, 0)
Screenshot: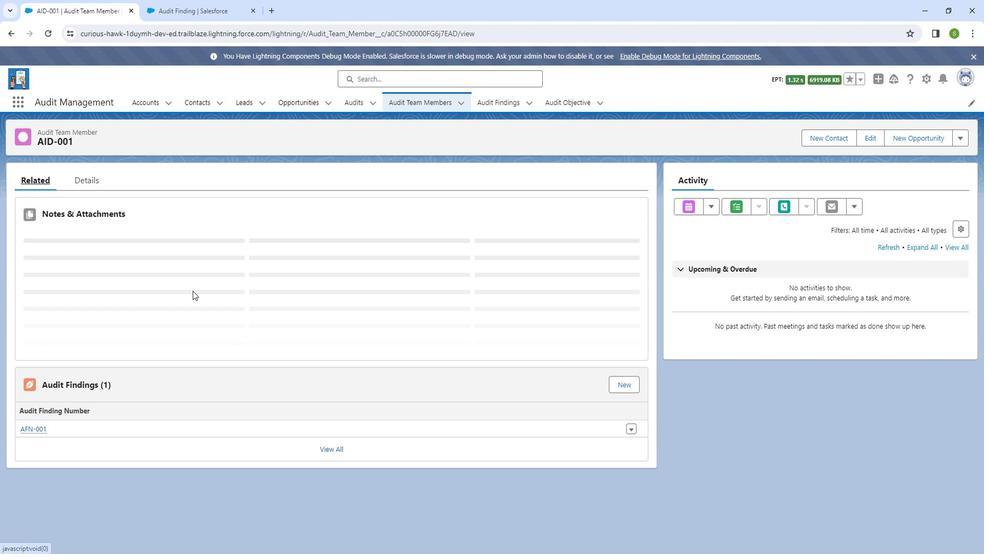 
Action: Mouse scrolled (200, 287) with delta (0, 0)
Screenshot: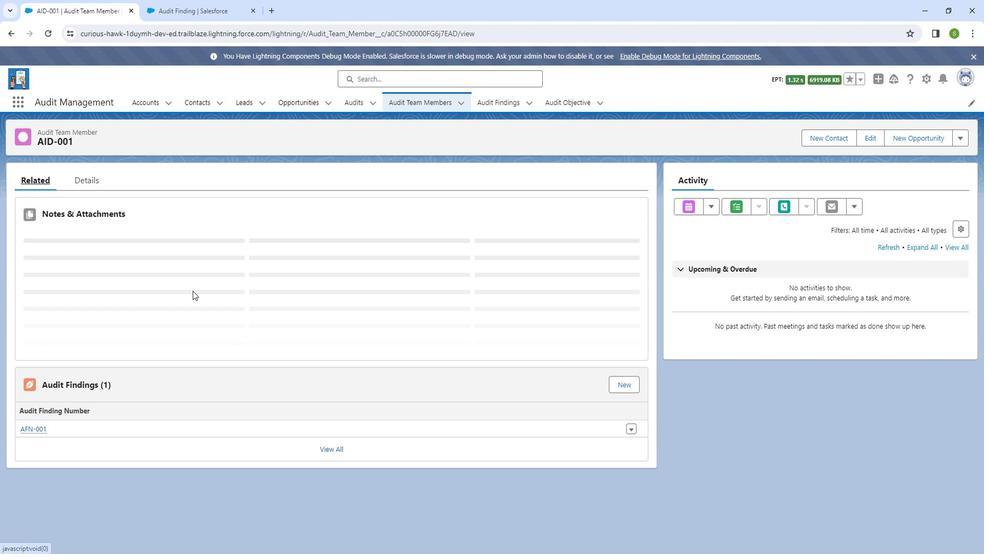 
Action: Mouse scrolled (200, 288) with delta (0, 0)
Screenshot: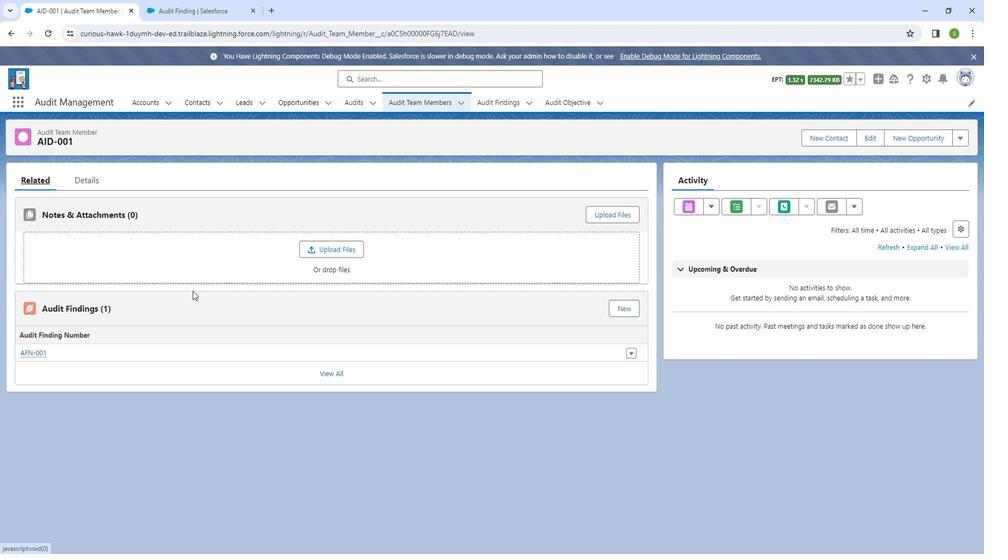 
Action: Mouse scrolled (200, 288) with delta (0, 0)
Screenshot: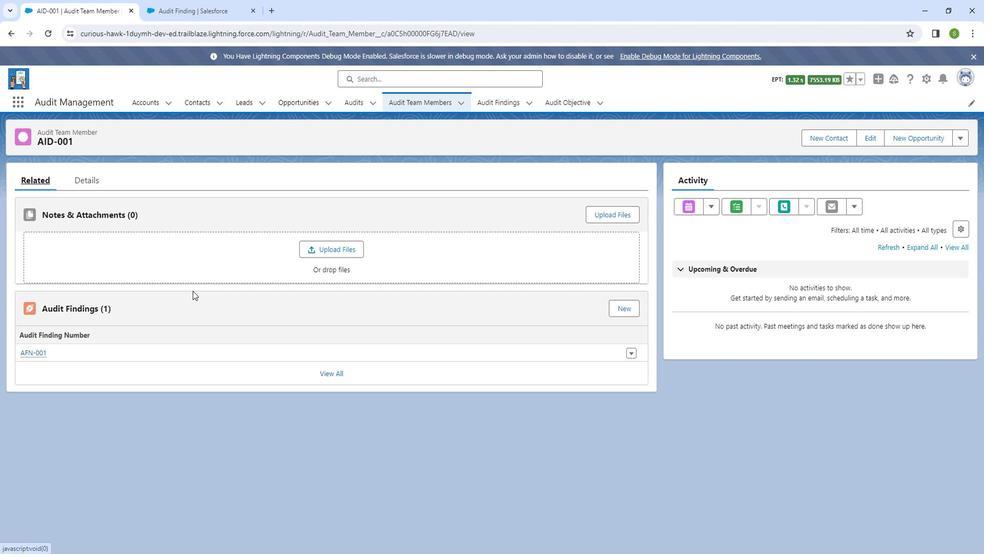 
Action: Mouse scrolled (200, 288) with delta (0, 0)
Screenshot: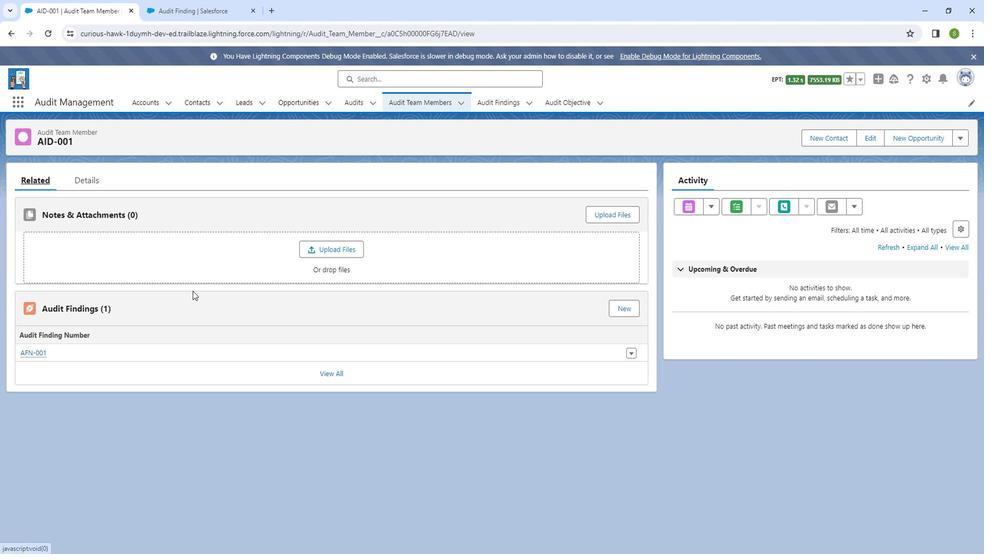 
Action: Mouse scrolled (200, 288) with delta (0, 0)
Screenshot: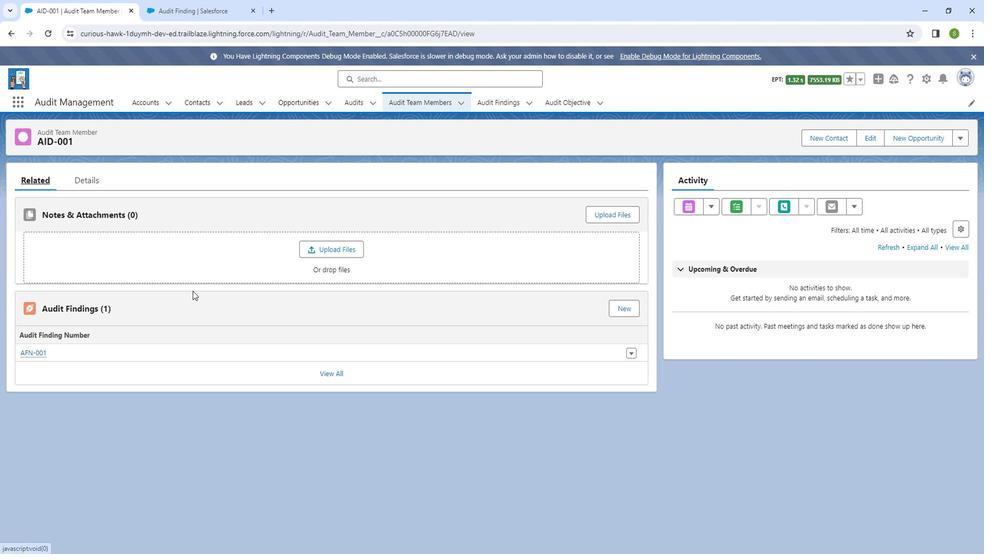 
Action: Mouse moved to (491, 101)
Screenshot: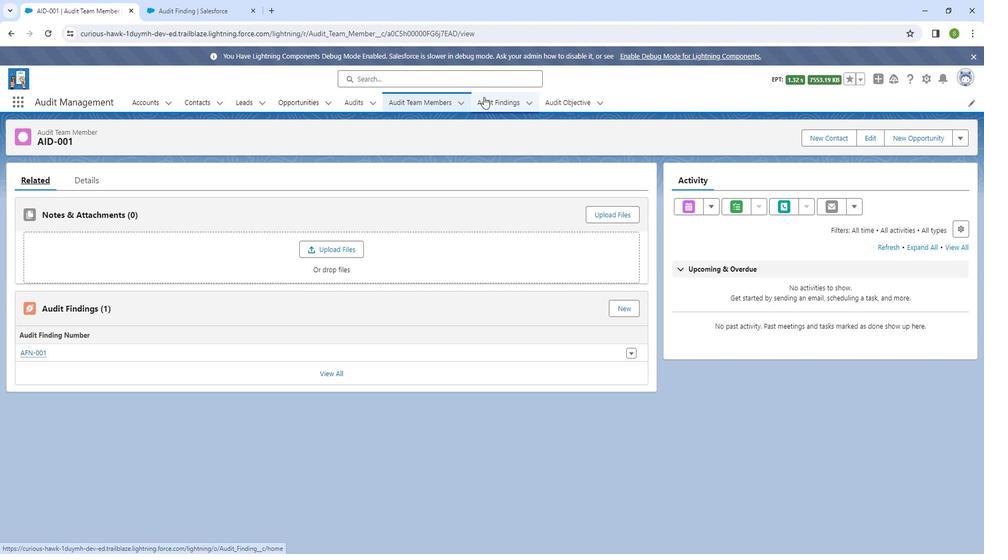 
Action: Mouse pressed left at (491, 101)
Screenshot: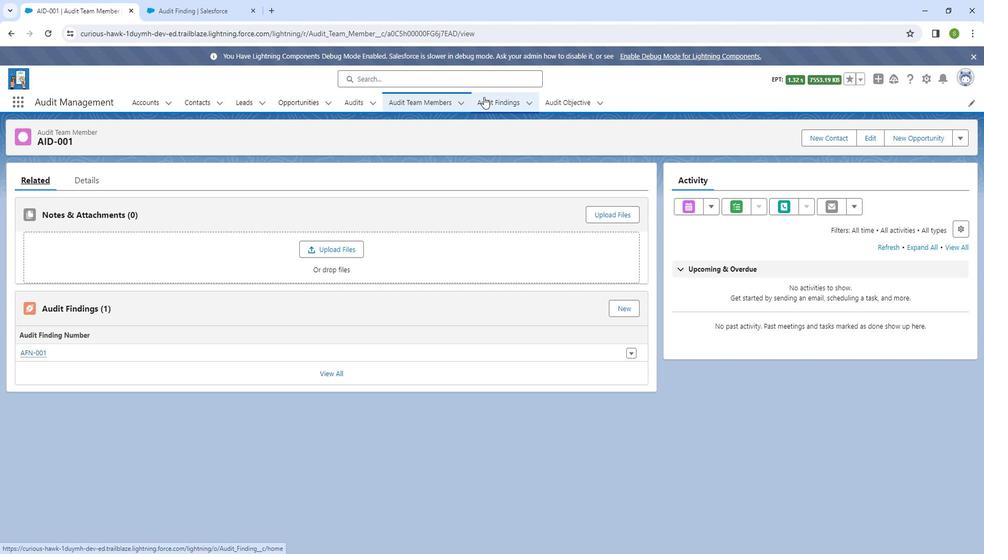
Action: Mouse moved to (76, 201)
Screenshot: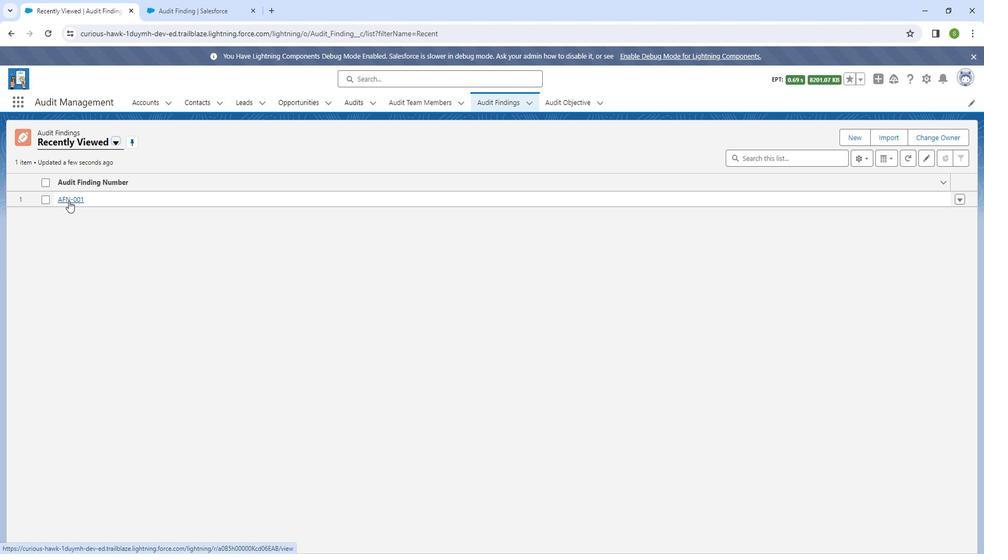 
Action: Mouse pressed left at (76, 201)
Screenshot: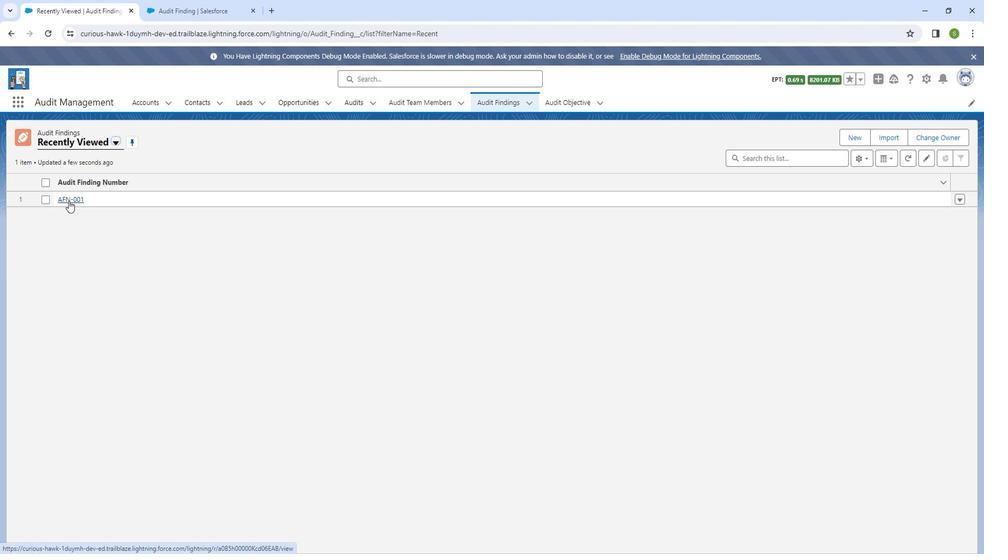
Action: Mouse moved to (206, 170)
Screenshot: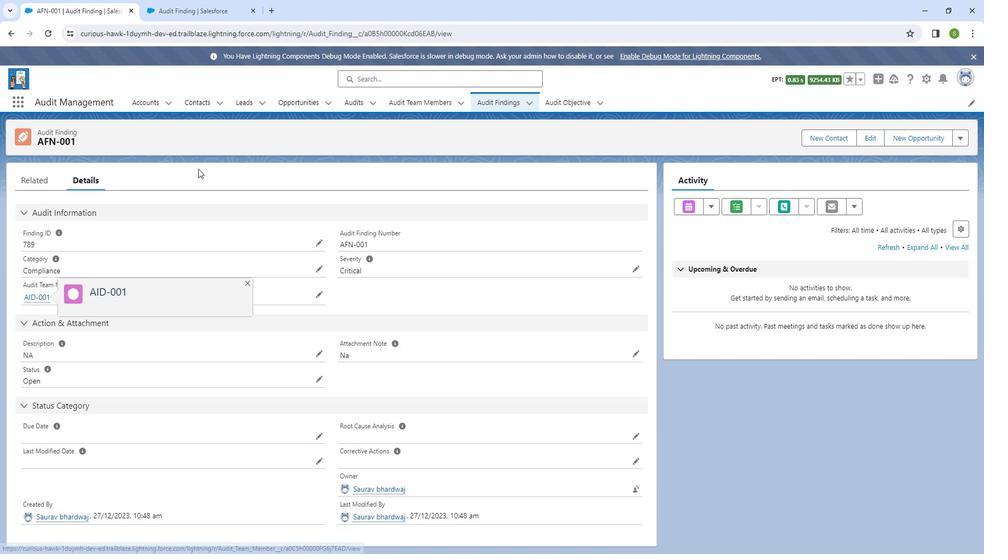 
